 Task: Look for space in Slantsy, Russia from 8th June, 2023 to 12th June, 2023 for 2 adults in price range Rs.8000 to Rs.16000. Place can be private room with 1  bedroom having 1 bed and 1 bathroom. Property type can be flatguest house, hotel. Booking option can be shelf check-in. Required host language is English.
Action: Mouse moved to (598, 117)
Screenshot: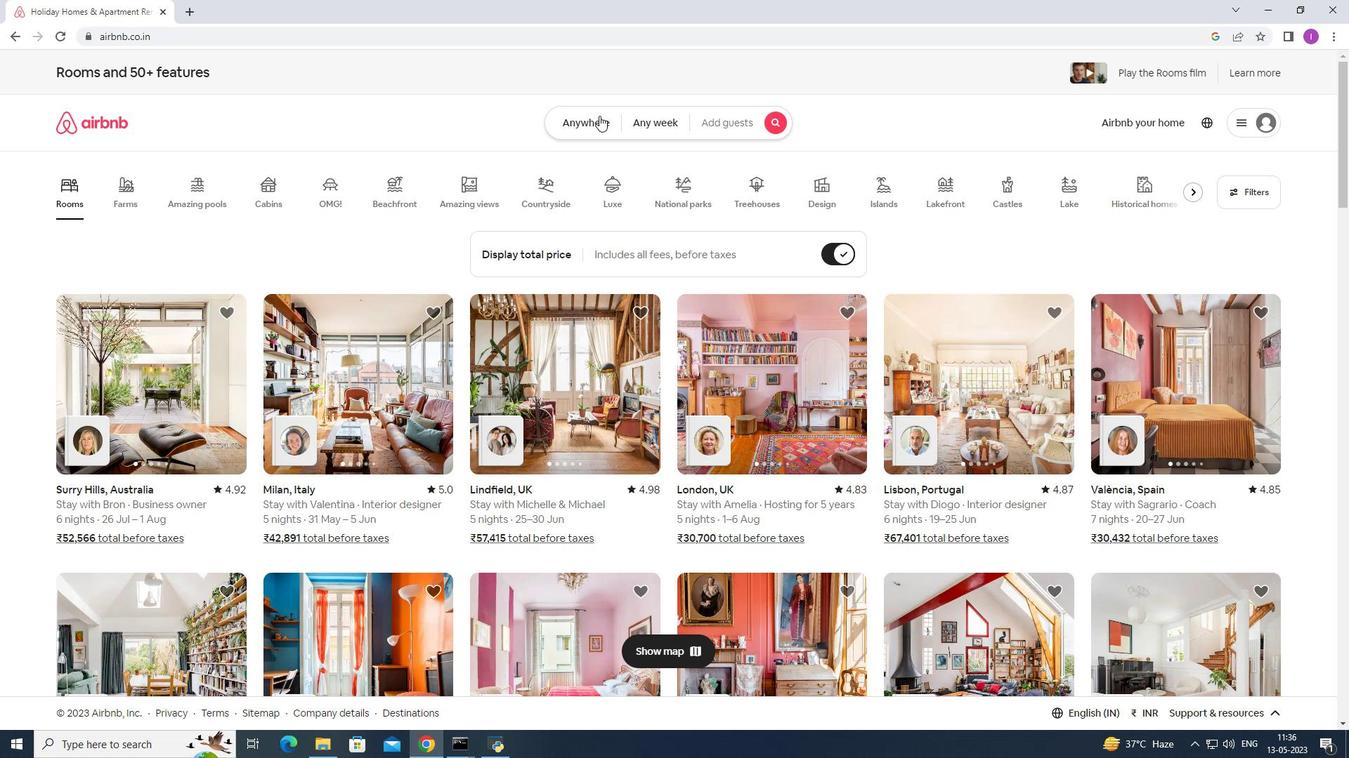 
Action: Mouse pressed left at (598, 117)
Screenshot: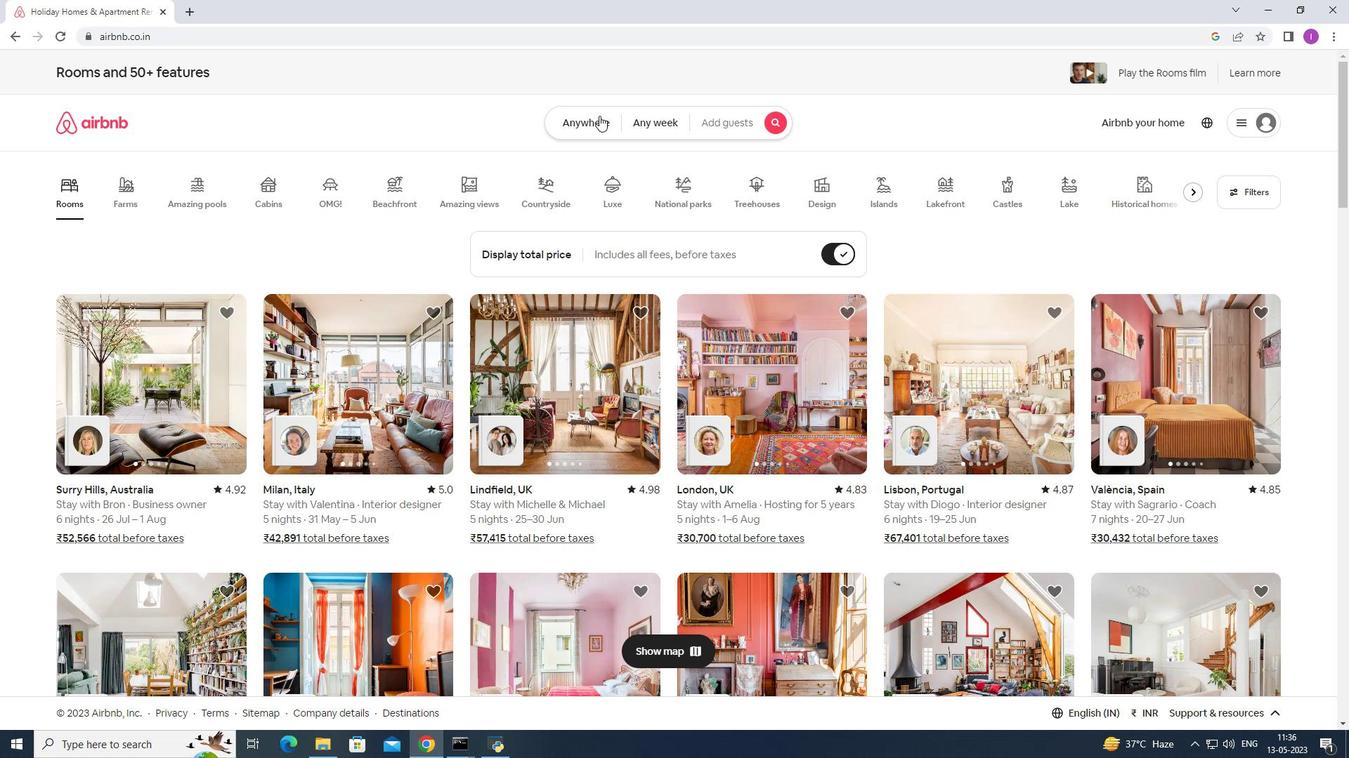 
Action: Mouse moved to (536, 171)
Screenshot: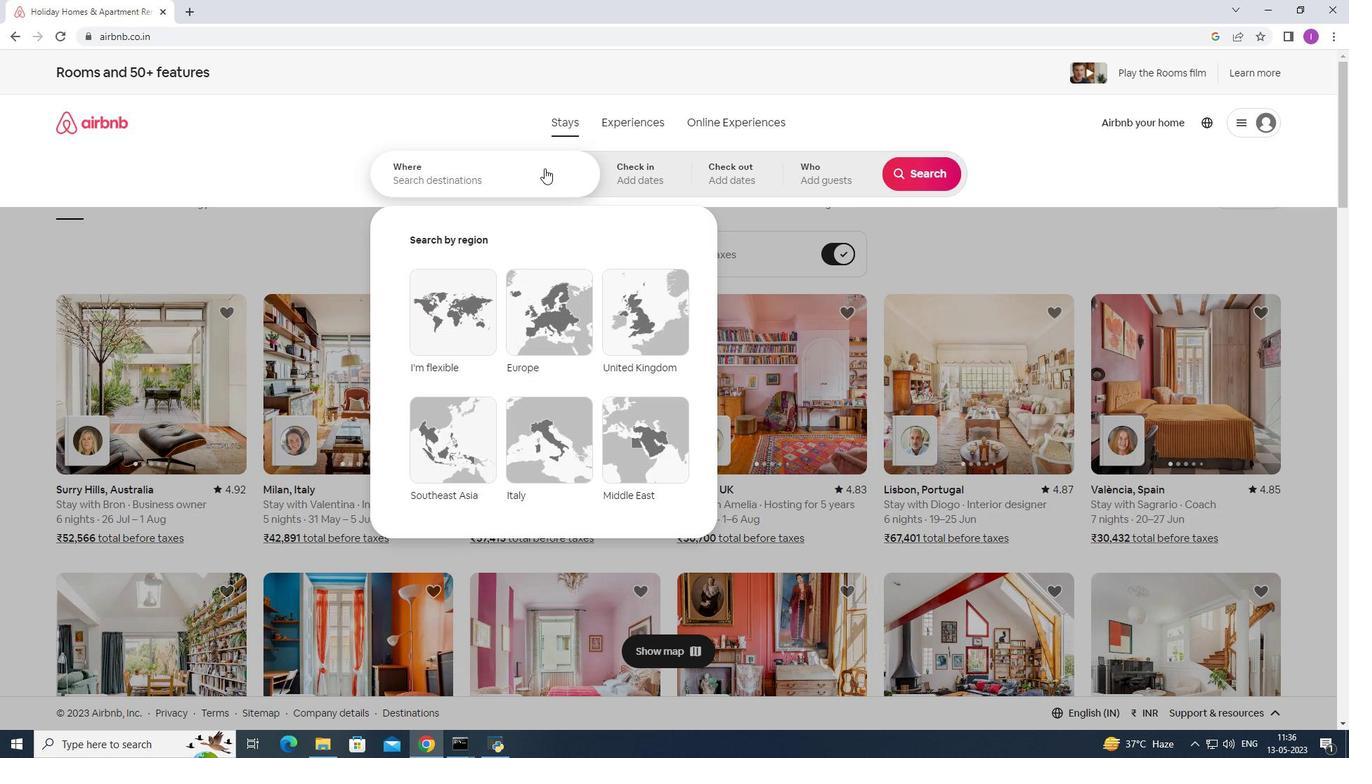 
Action: Mouse pressed left at (536, 171)
Screenshot: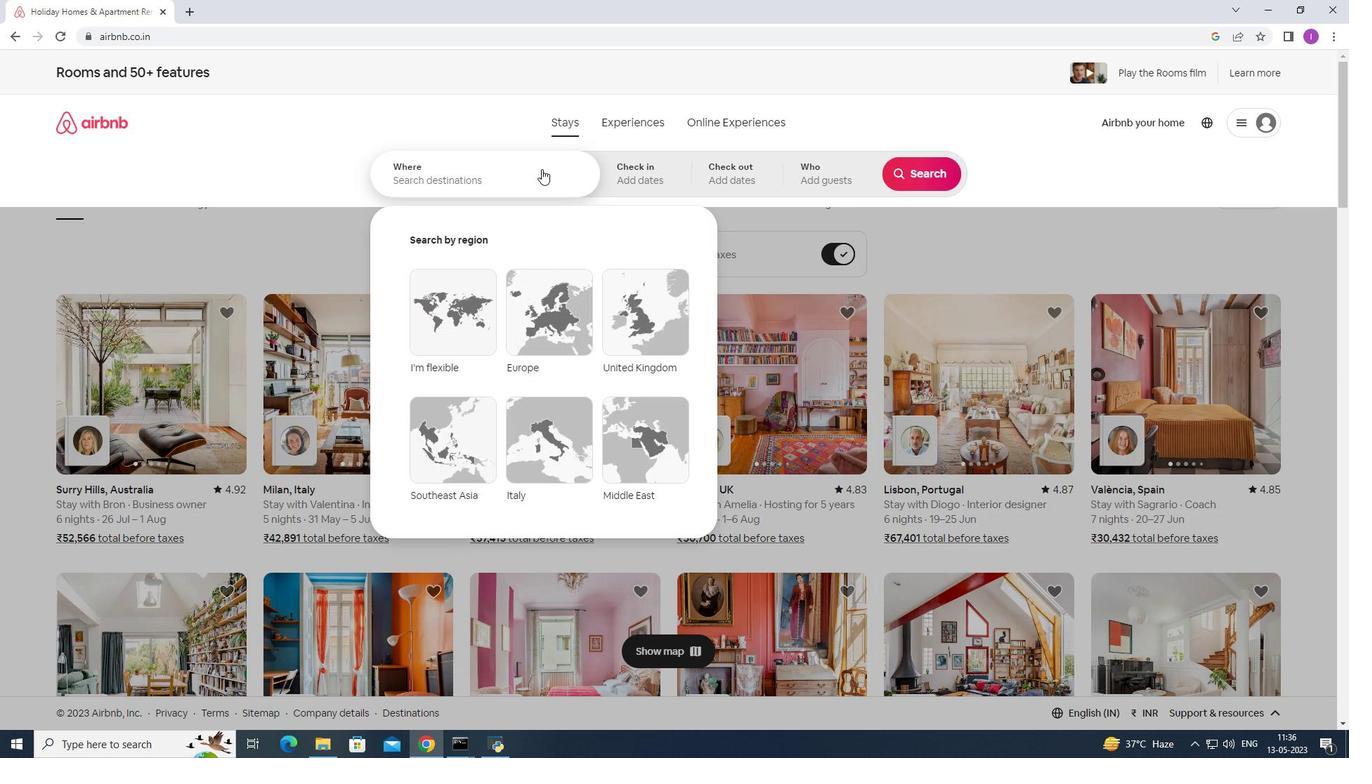 
Action: Mouse moved to (598, 165)
Screenshot: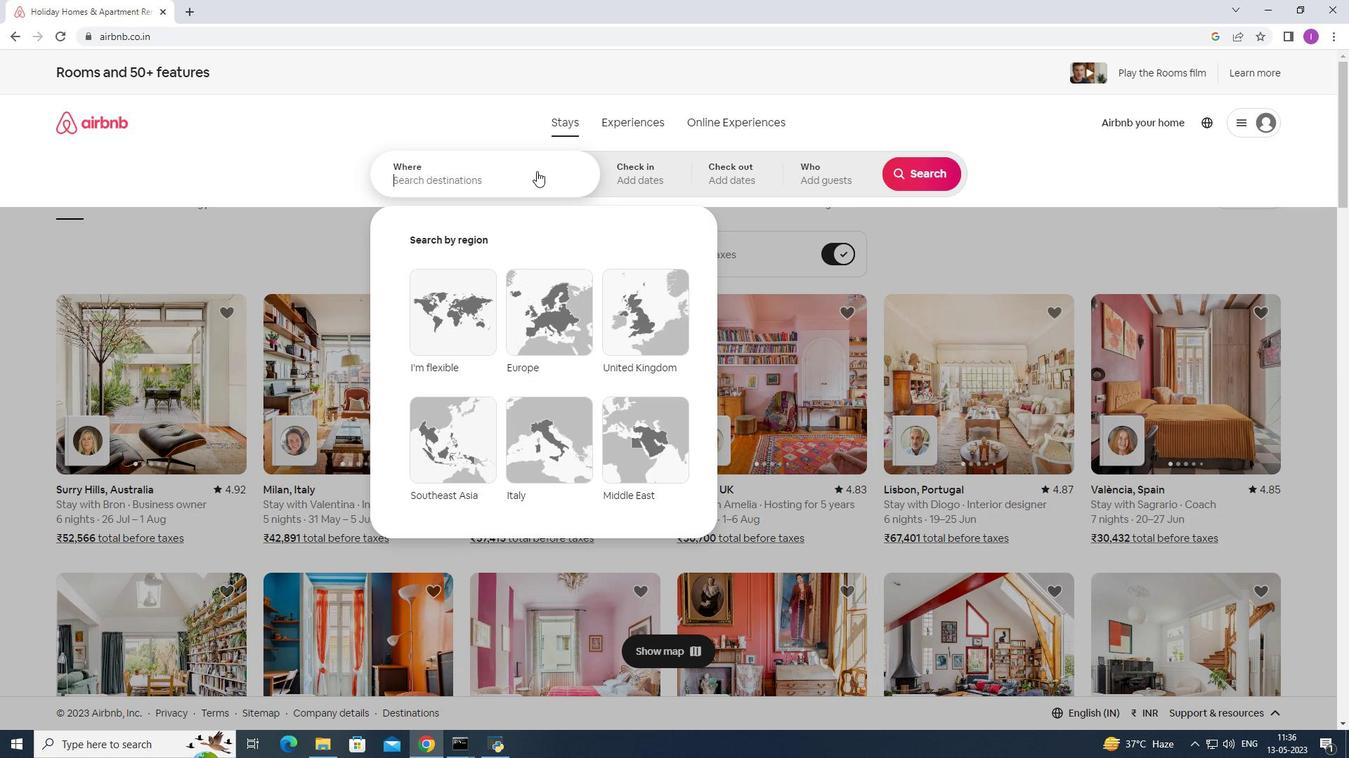 
Action: Key pressed <Key.shift>Slantsy,
Screenshot: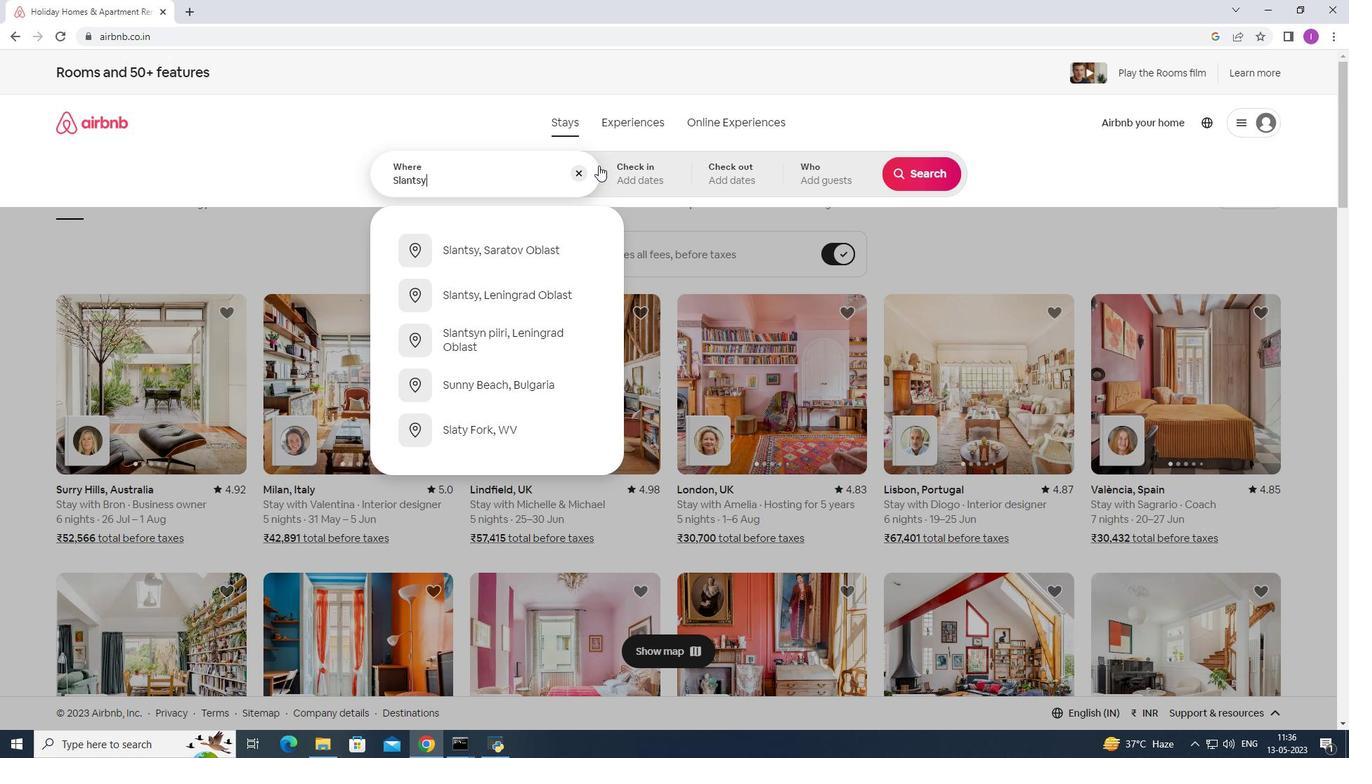 
Action: Mouse moved to (599, 165)
Screenshot: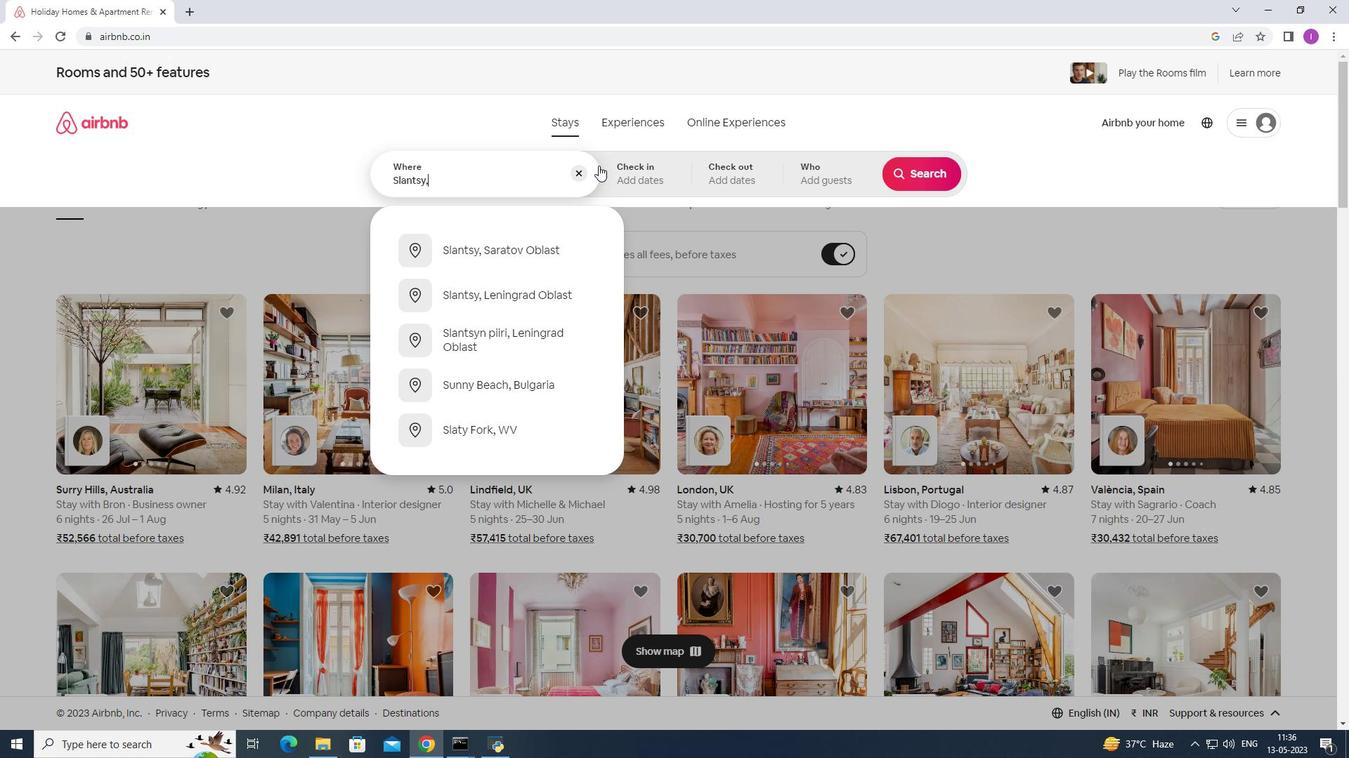 
Action: Key pressed <Key.shift>Russia
Screenshot: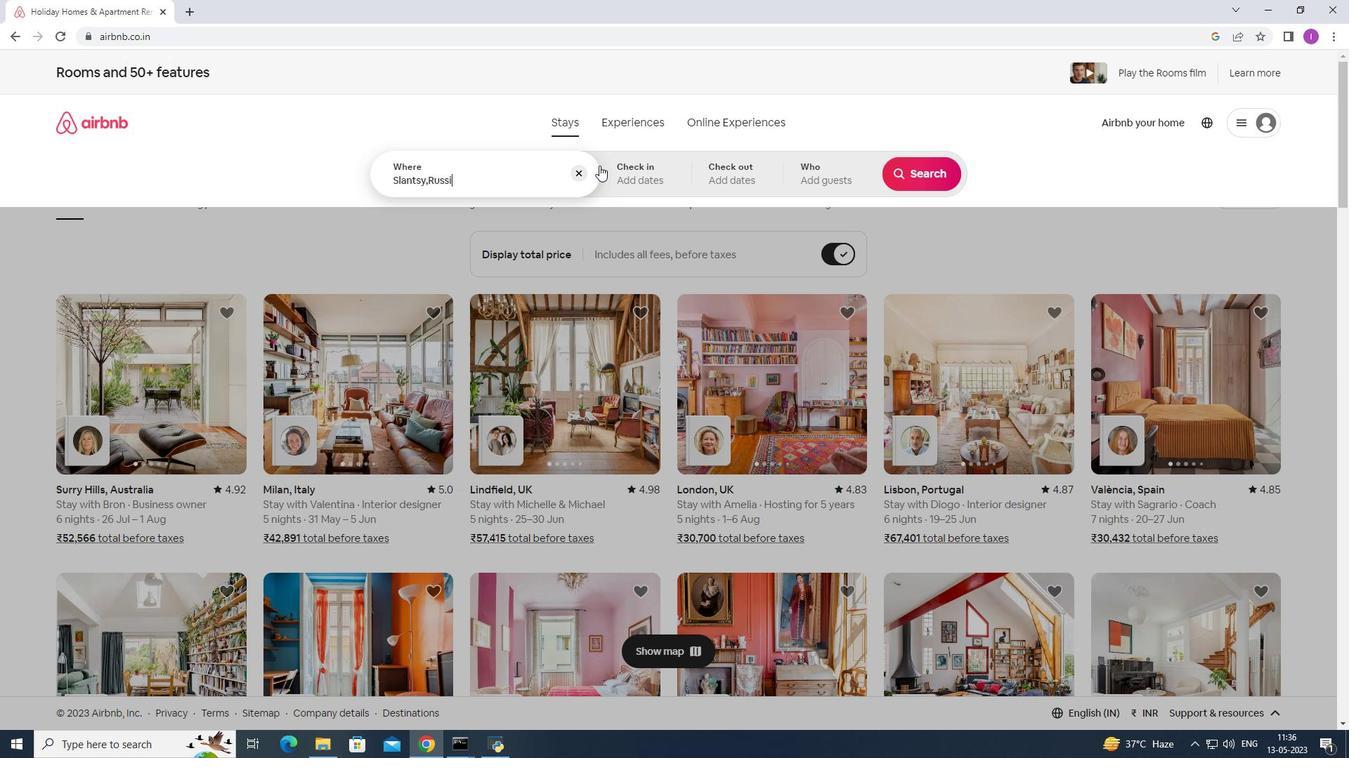 
Action: Mouse moved to (619, 171)
Screenshot: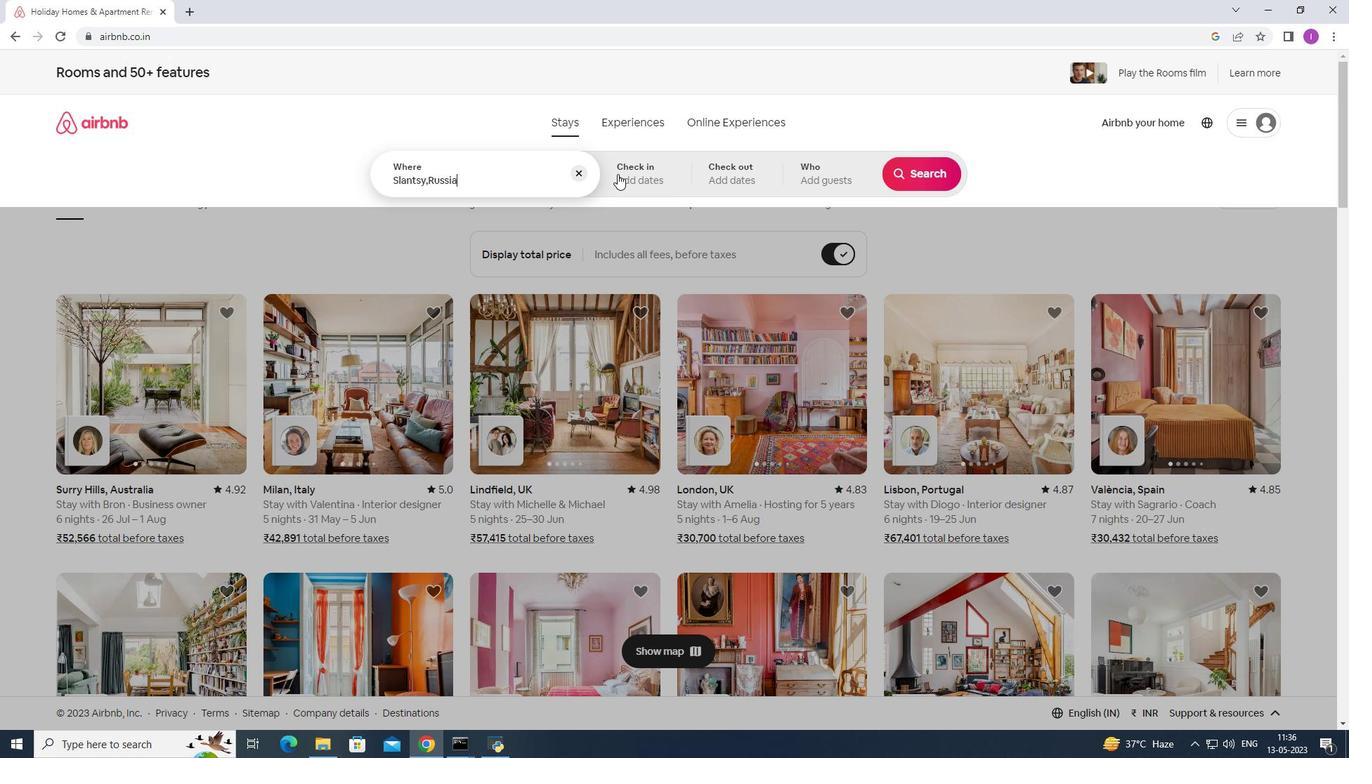 
Action: Mouse pressed left at (619, 171)
Screenshot: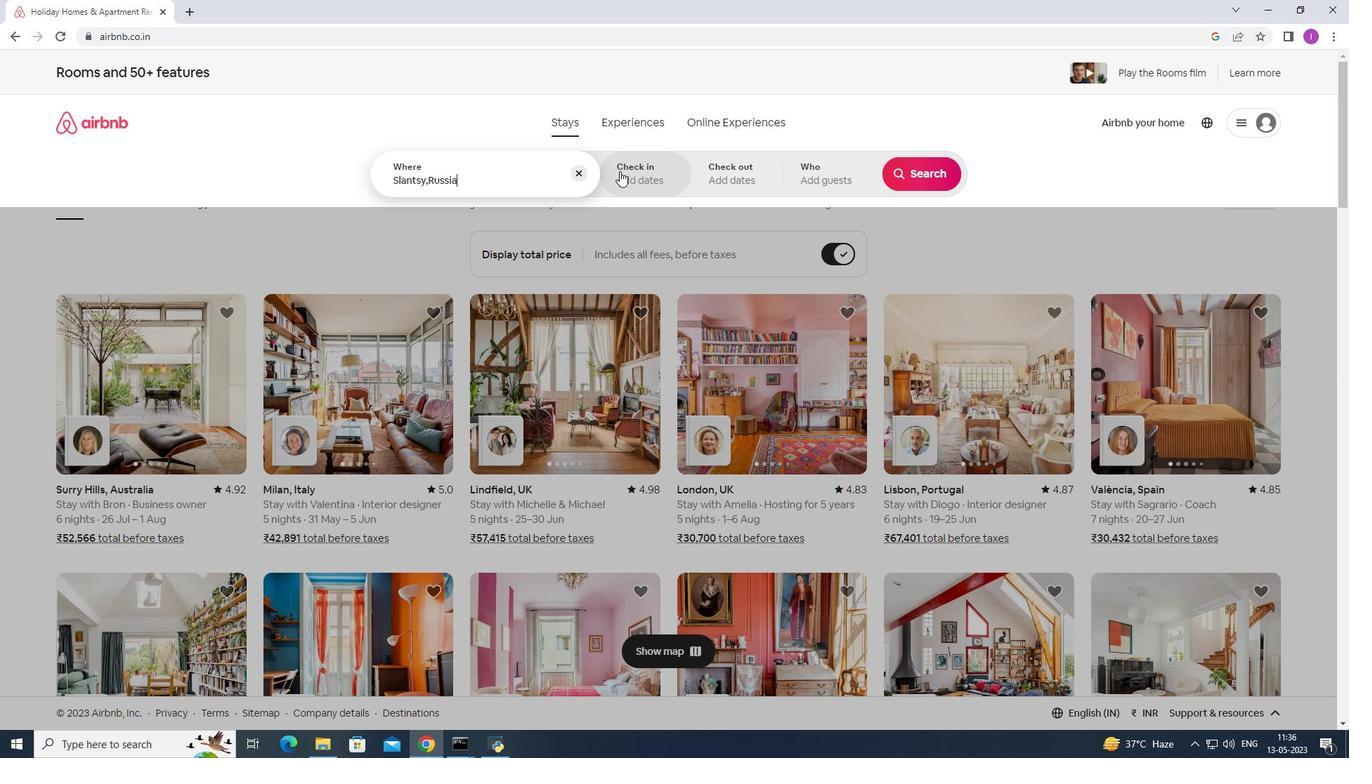 
Action: Mouse moved to (847, 381)
Screenshot: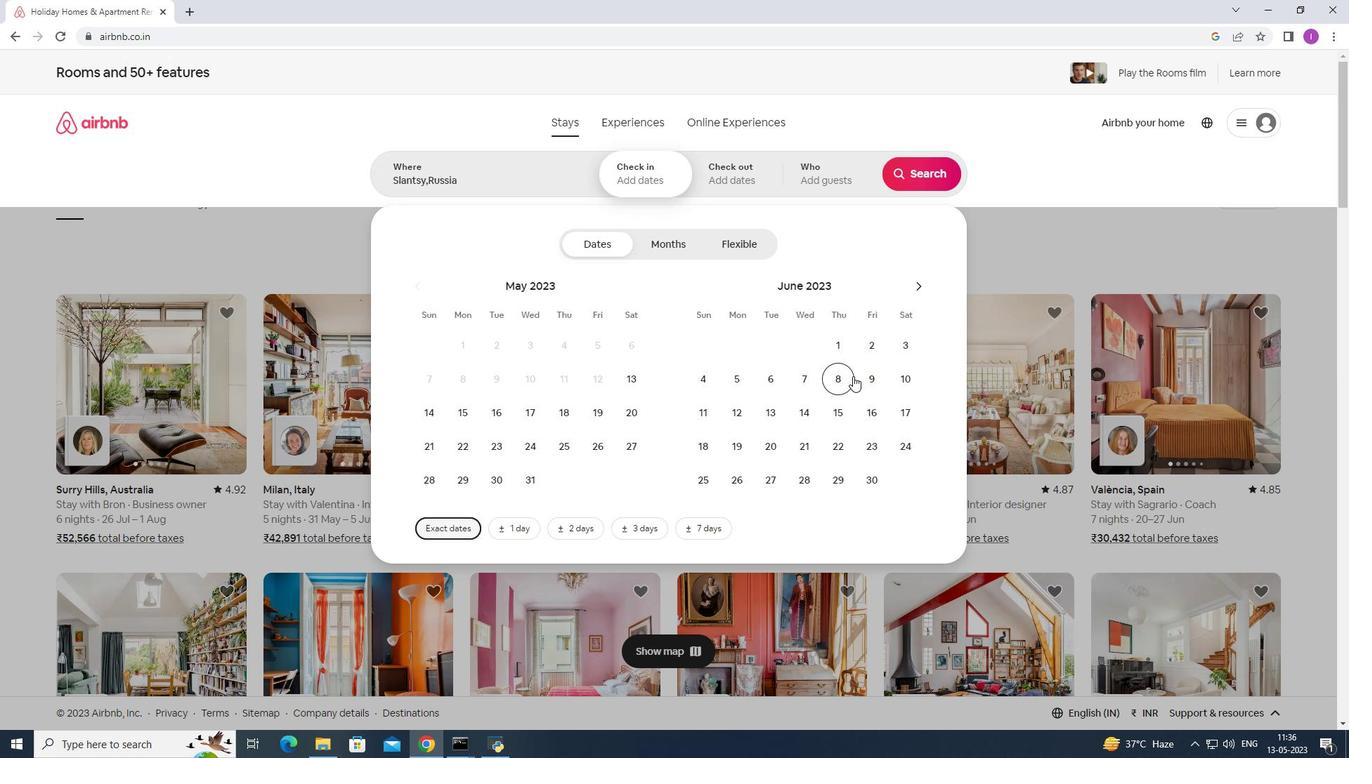 
Action: Mouse pressed left at (847, 381)
Screenshot: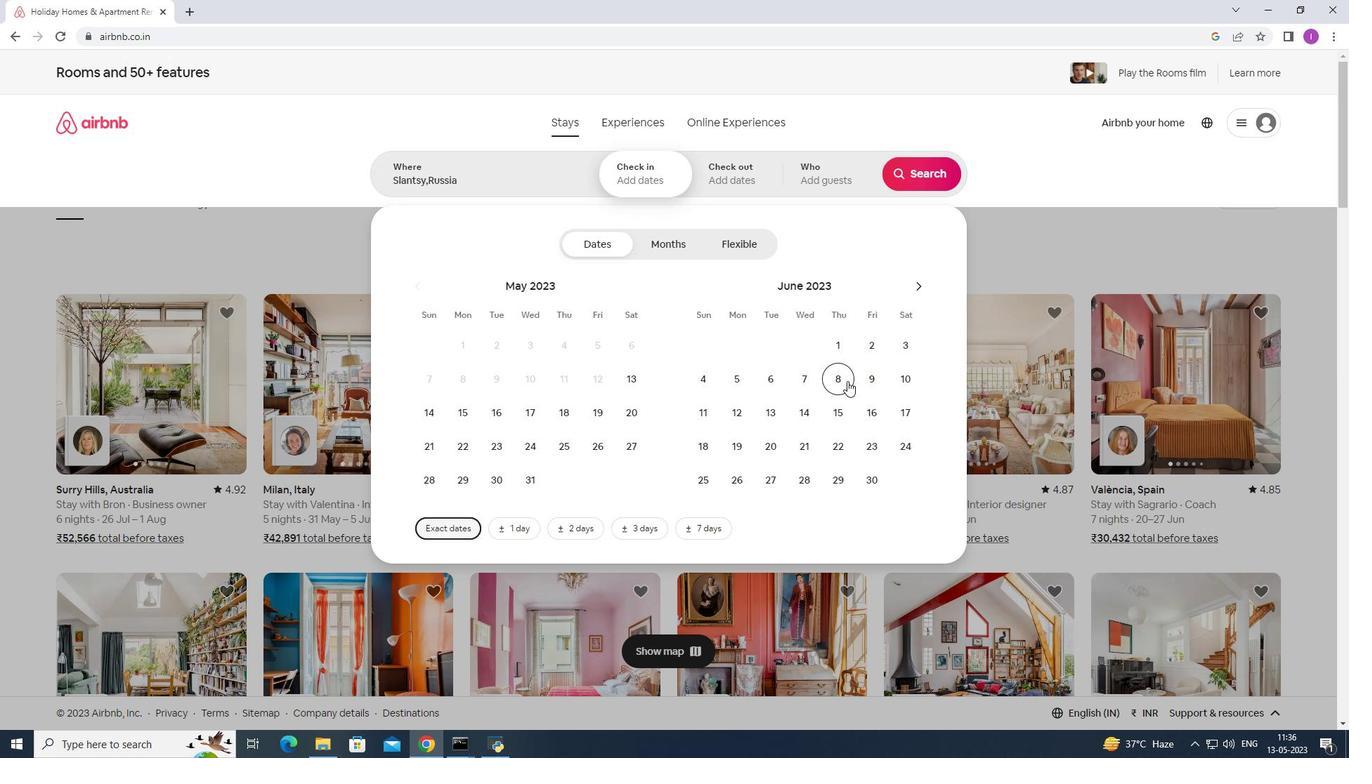 
Action: Mouse moved to (745, 417)
Screenshot: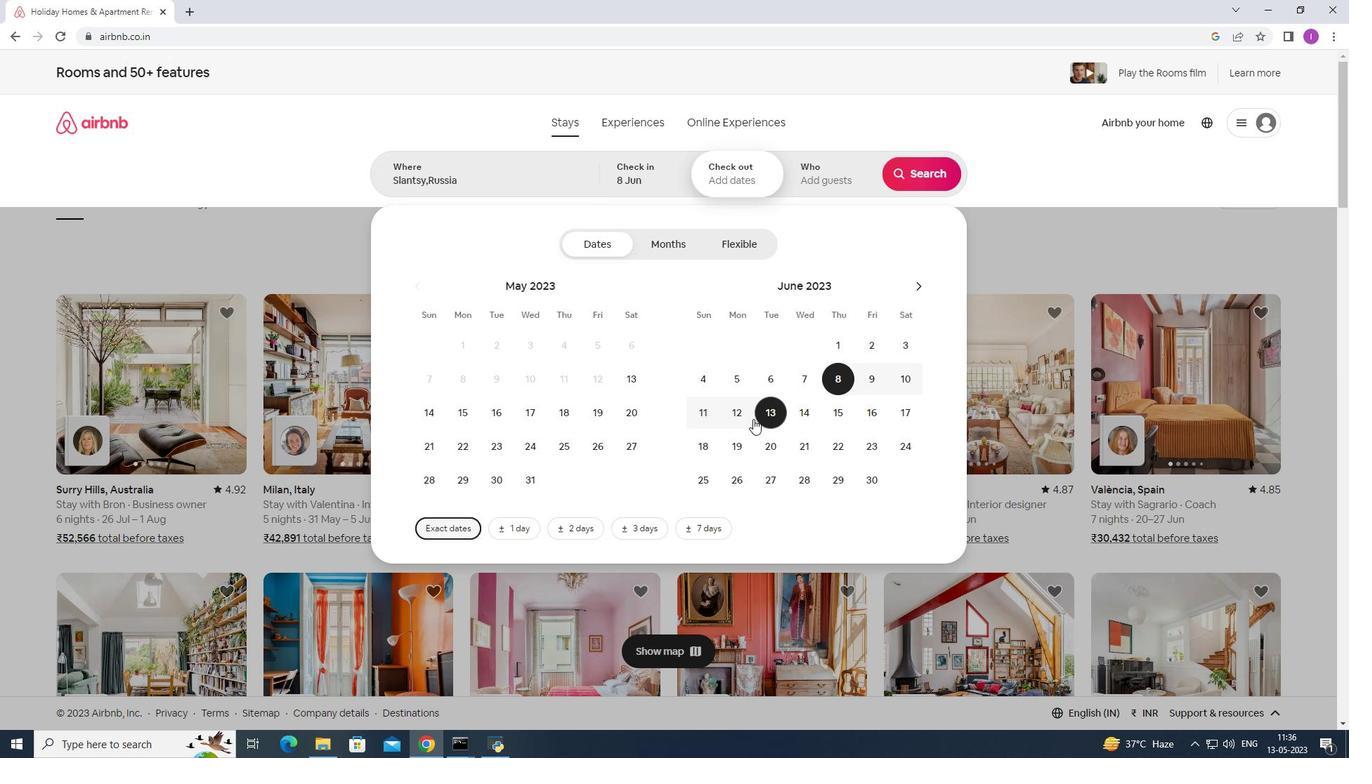 
Action: Mouse pressed left at (745, 417)
Screenshot: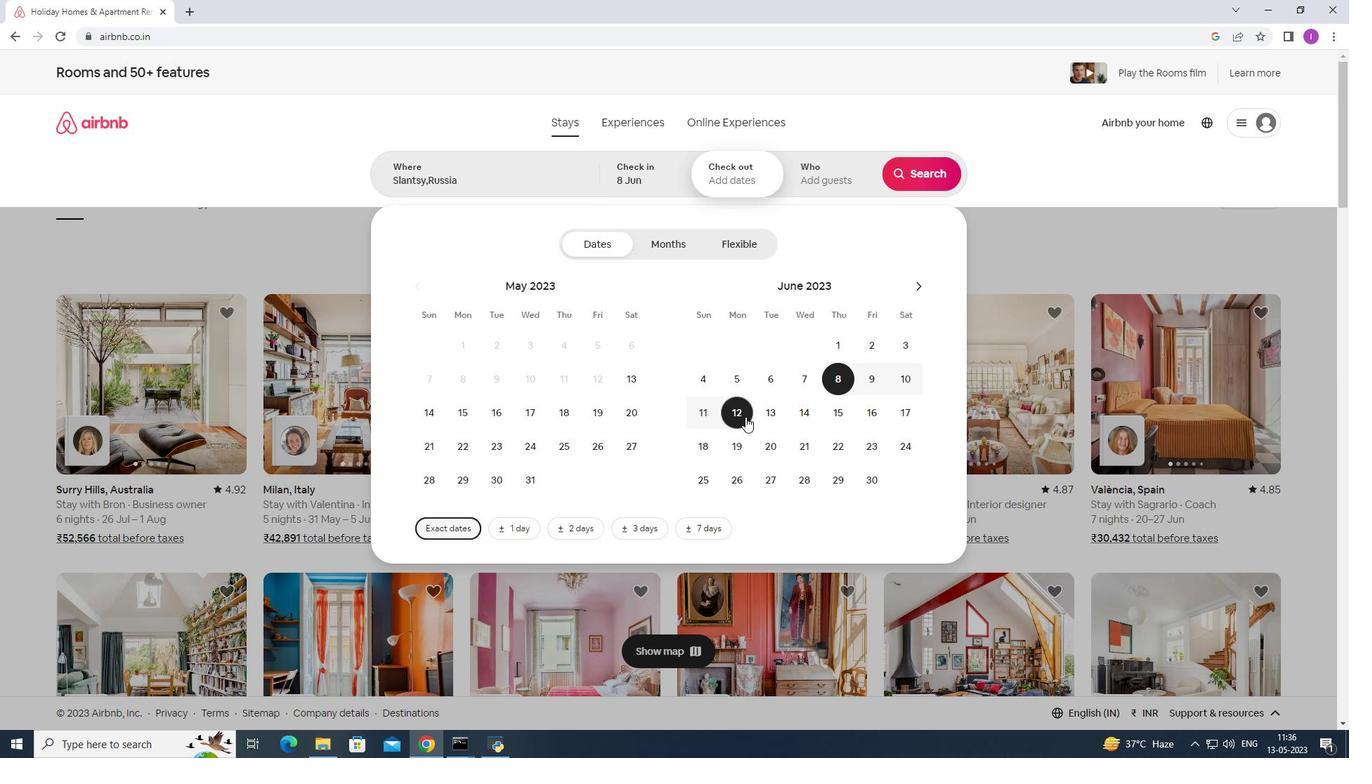 
Action: Mouse moved to (835, 172)
Screenshot: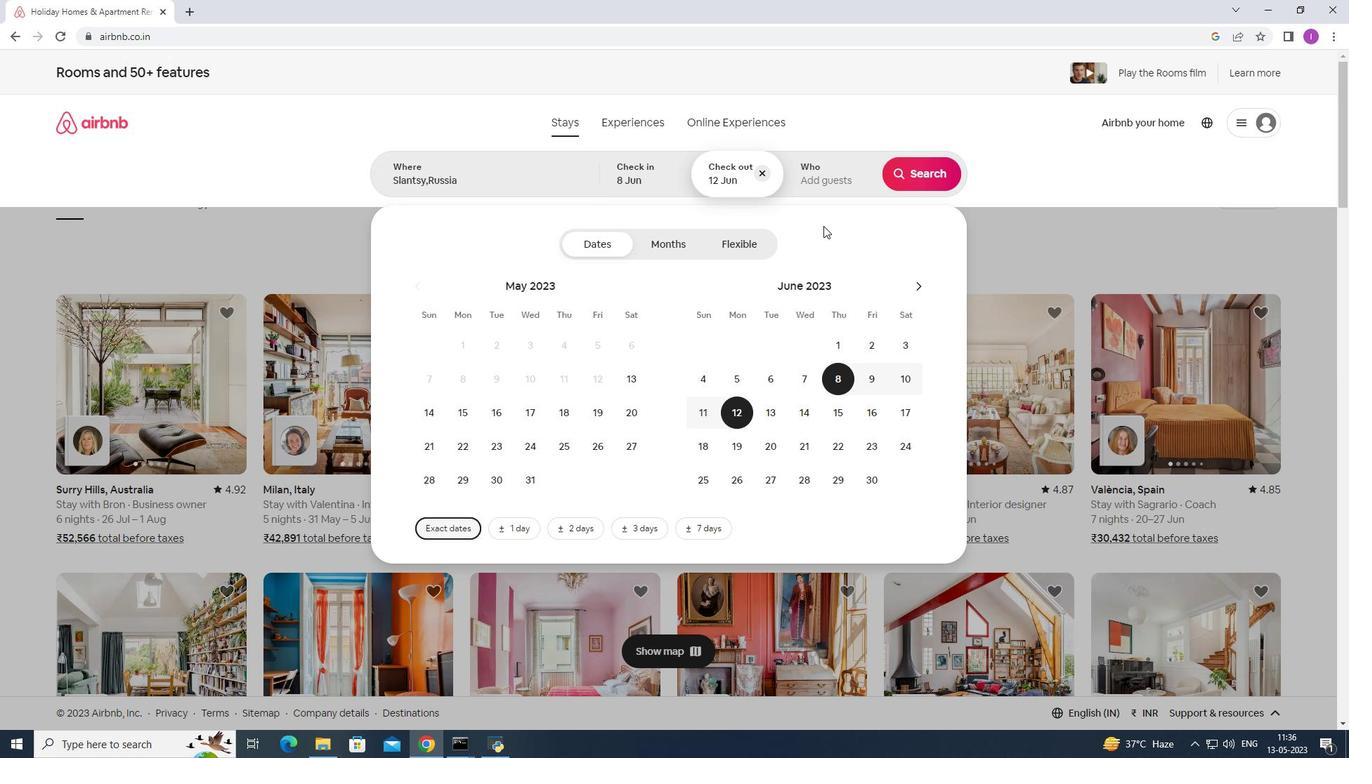 
Action: Mouse pressed left at (835, 172)
Screenshot: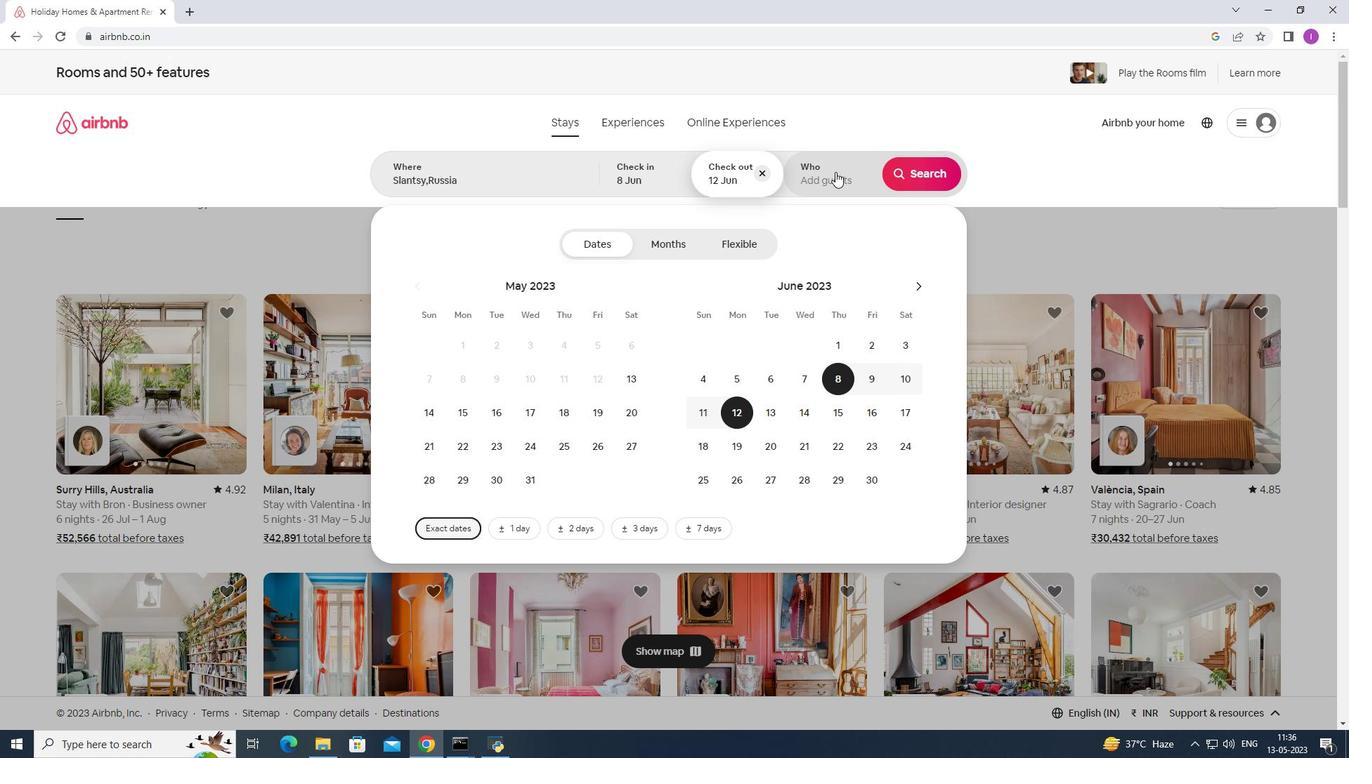 
Action: Mouse moved to (933, 251)
Screenshot: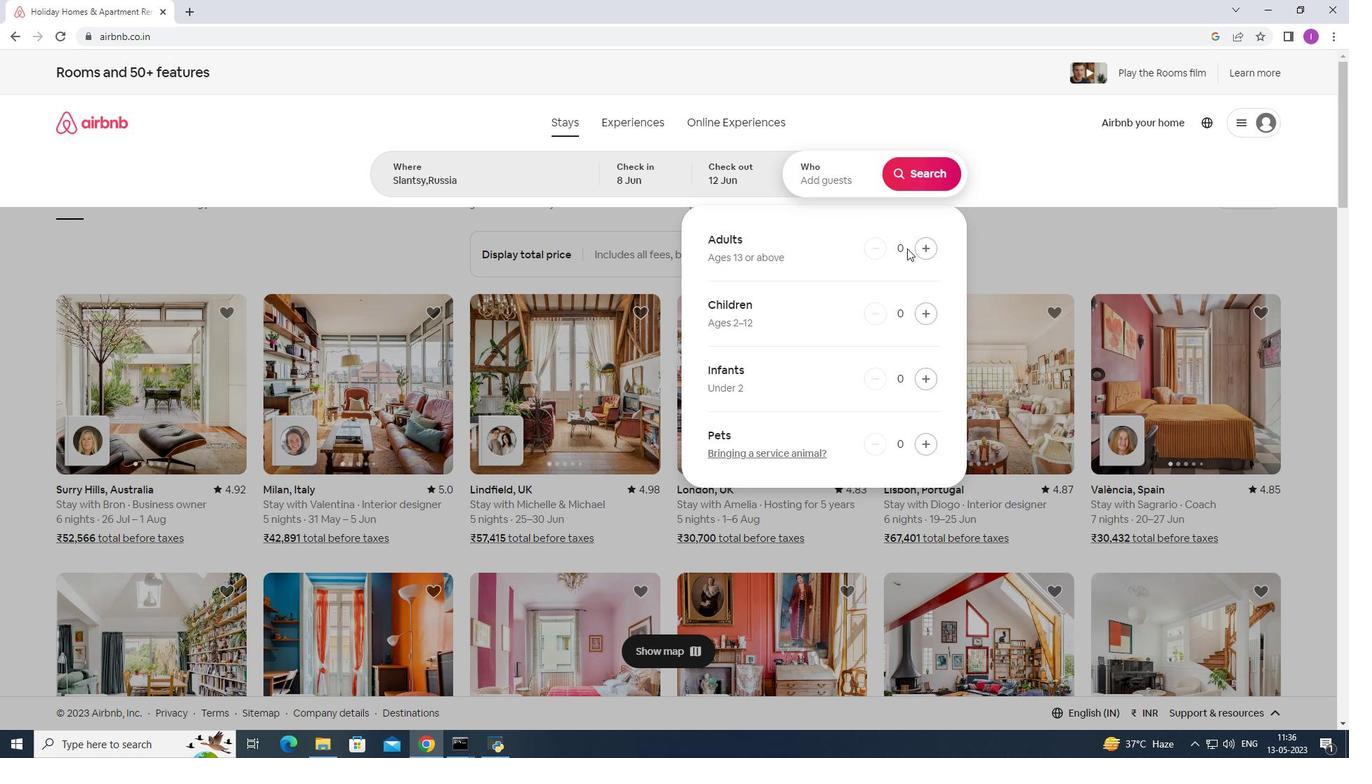 
Action: Mouse pressed left at (933, 251)
Screenshot: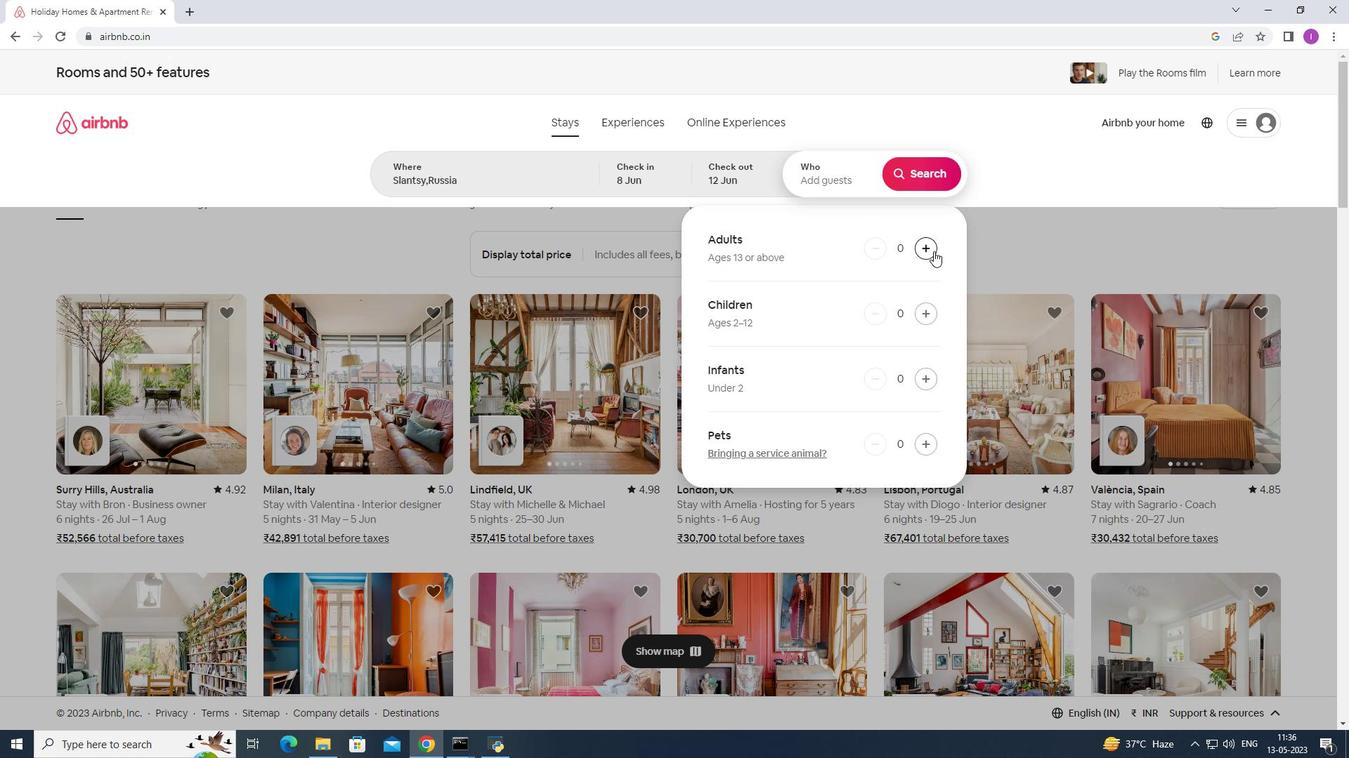 
Action: Mouse pressed left at (933, 251)
Screenshot: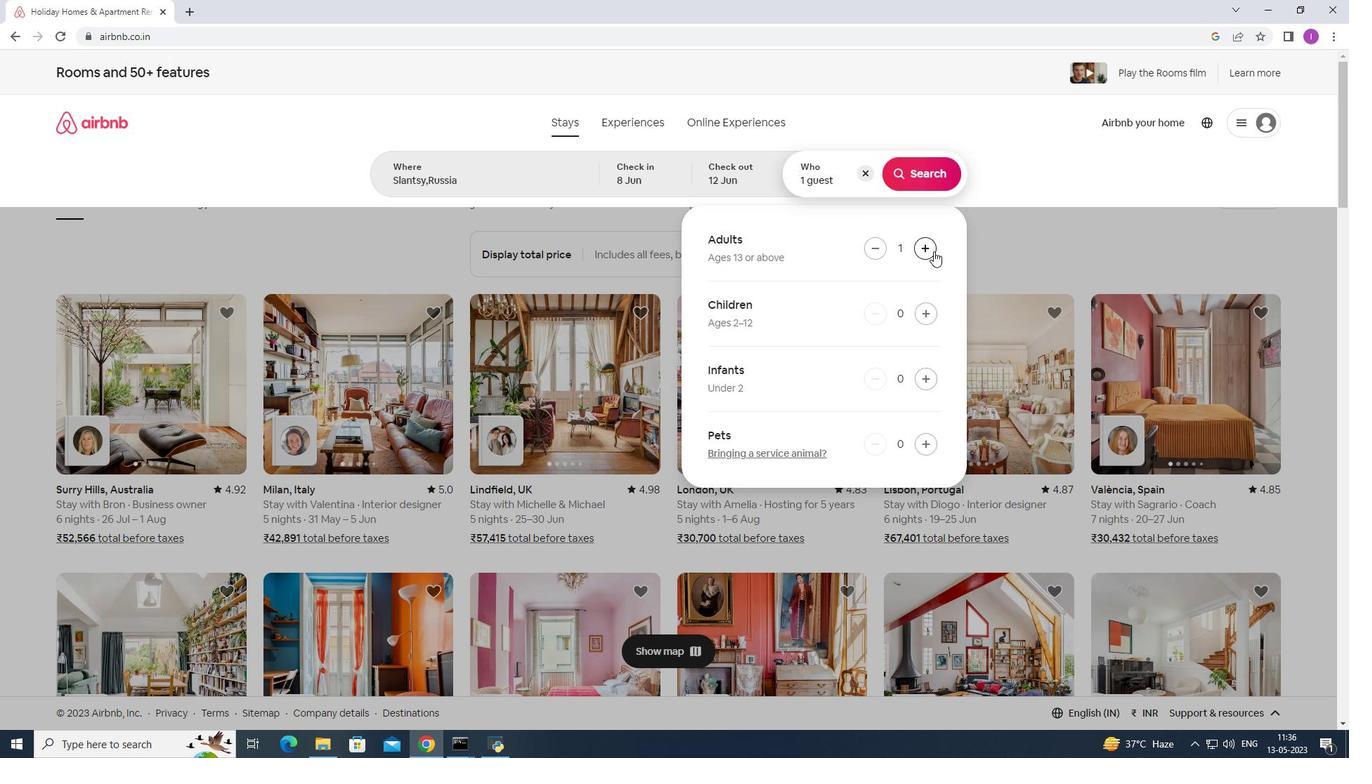 
Action: Mouse pressed left at (933, 251)
Screenshot: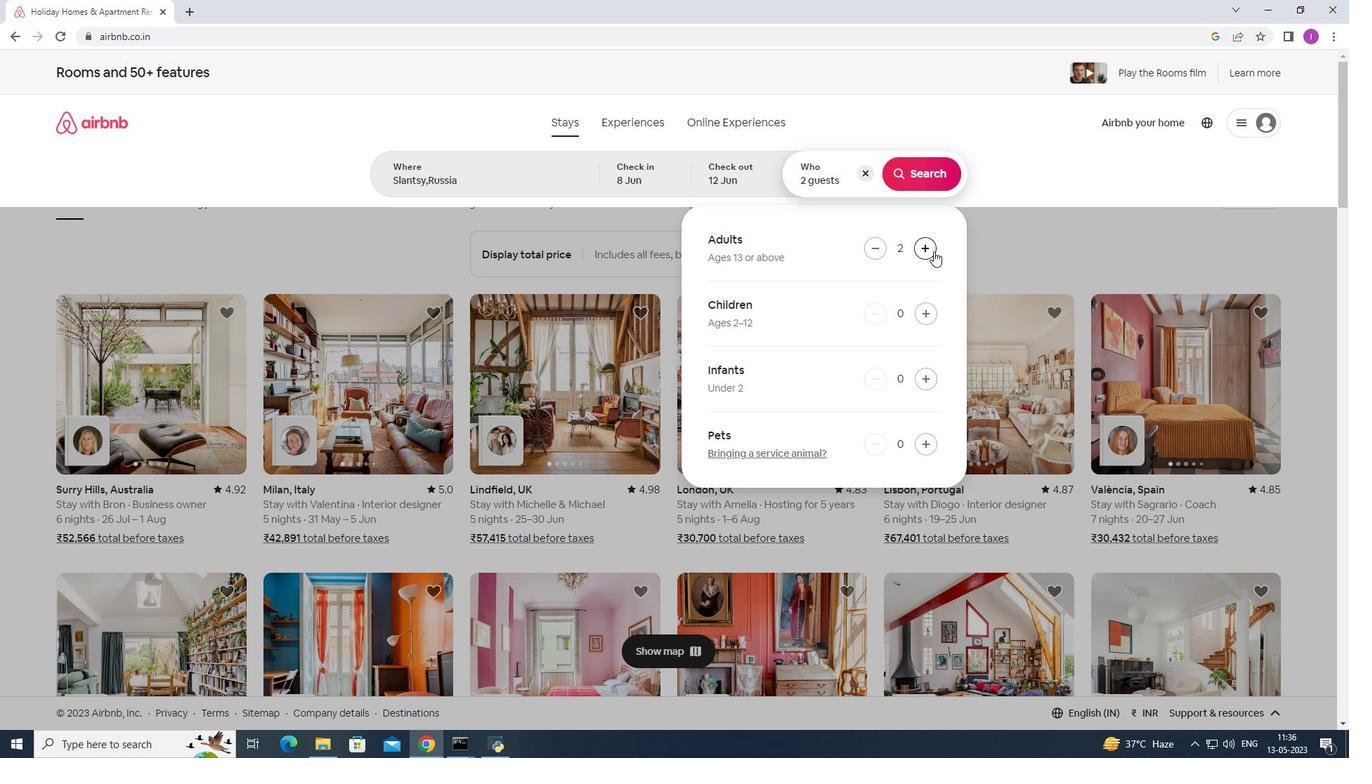 
Action: Mouse moved to (877, 252)
Screenshot: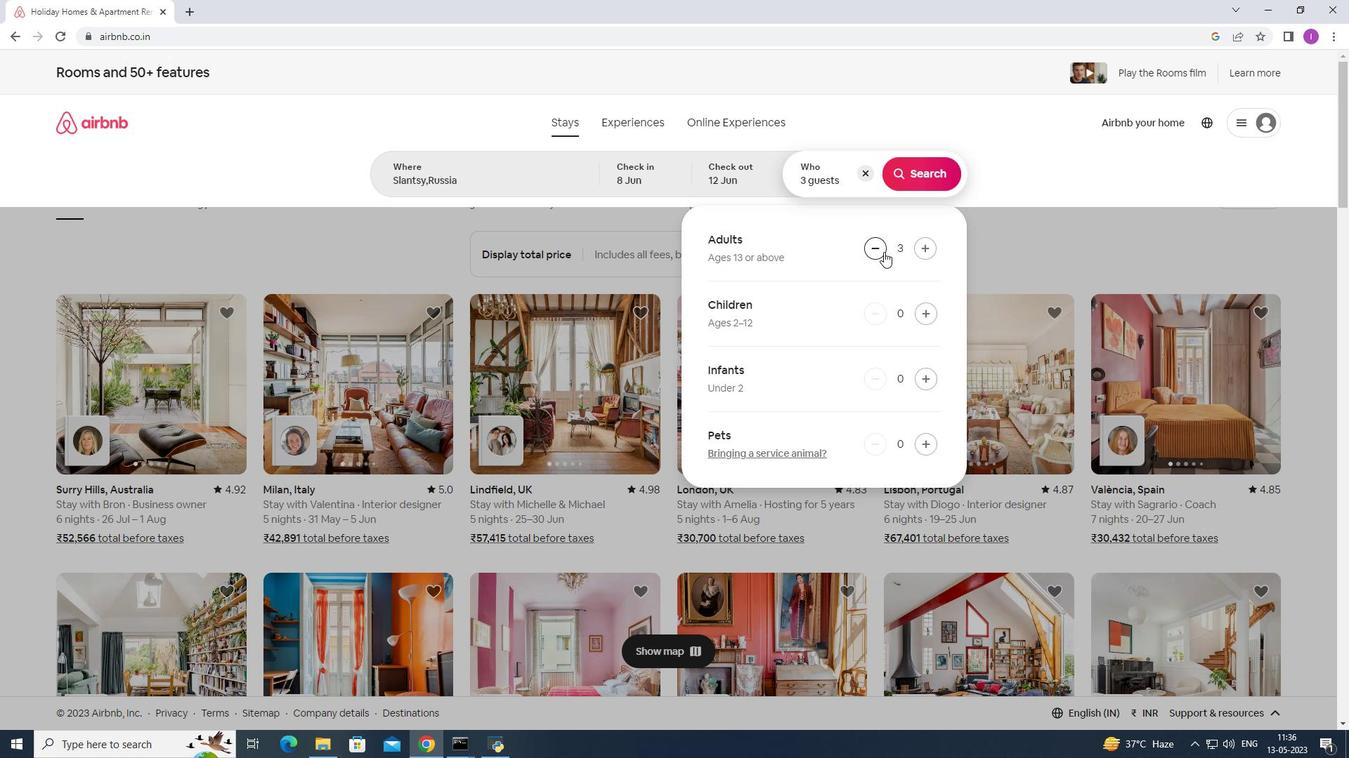 
Action: Mouse pressed left at (877, 252)
Screenshot: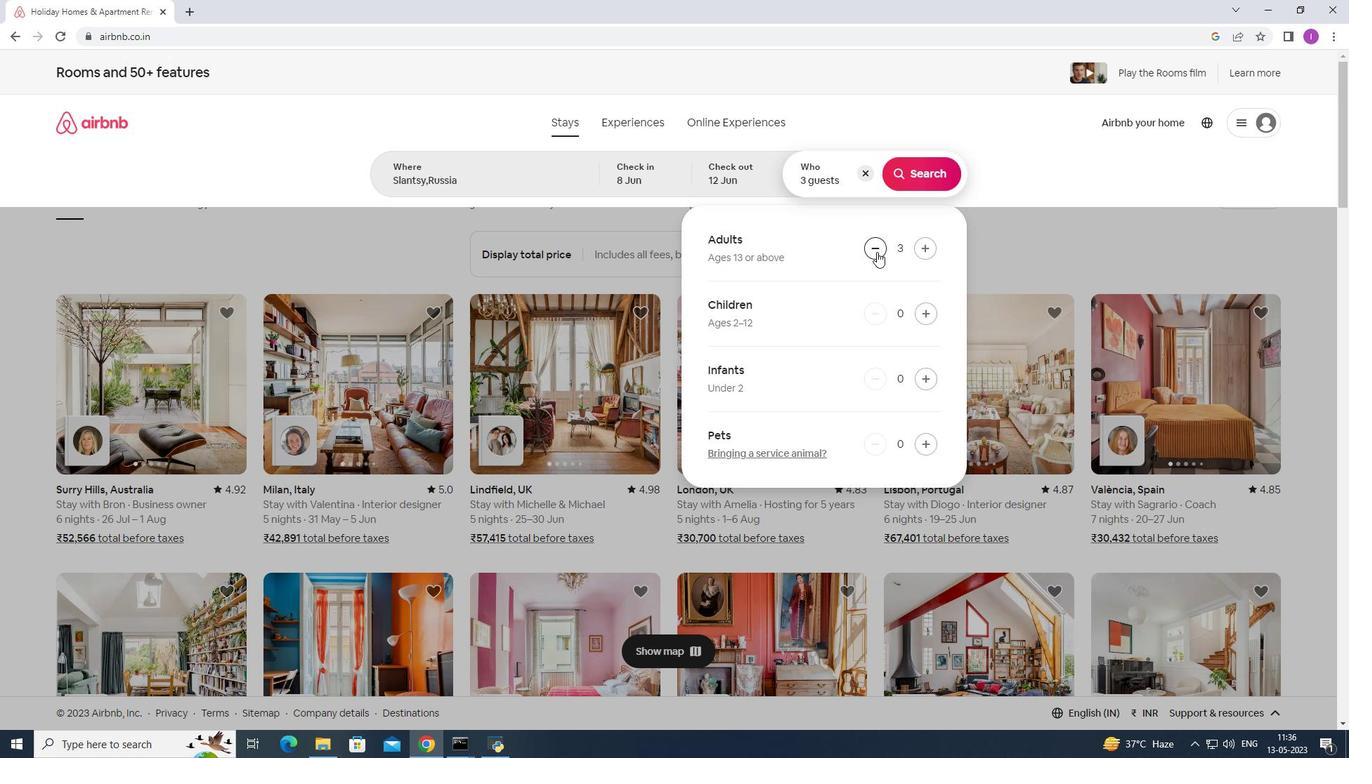 
Action: Mouse moved to (913, 172)
Screenshot: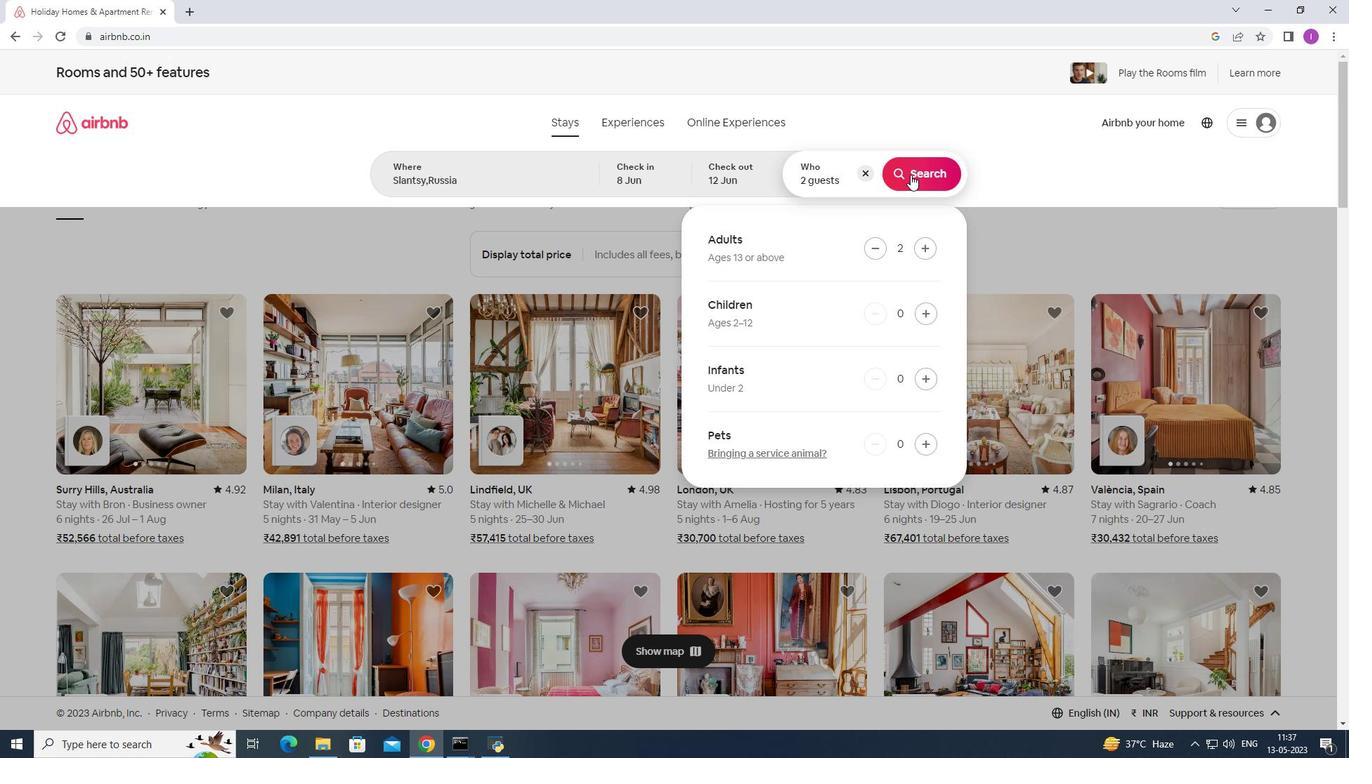 
Action: Mouse pressed left at (913, 172)
Screenshot: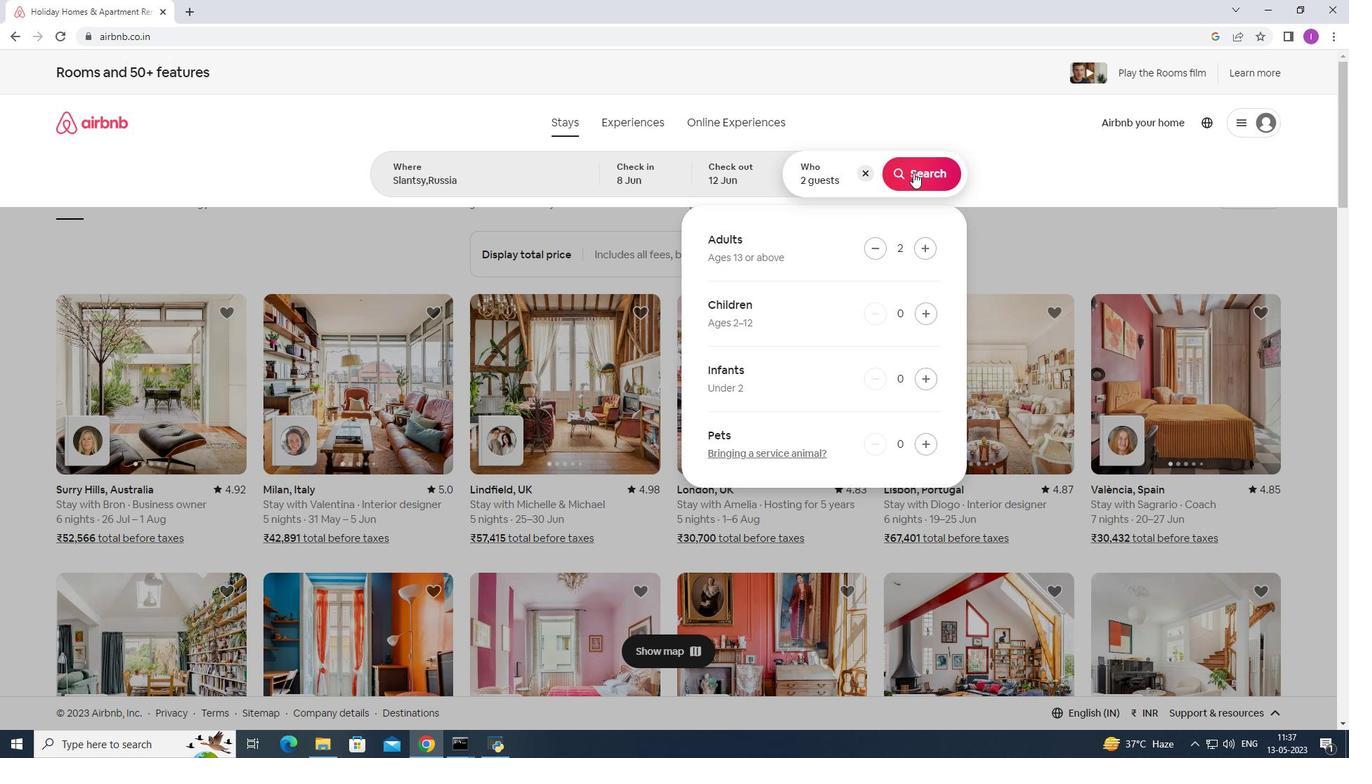 
Action: Mouse moved to (1285, 132)
Screenshot: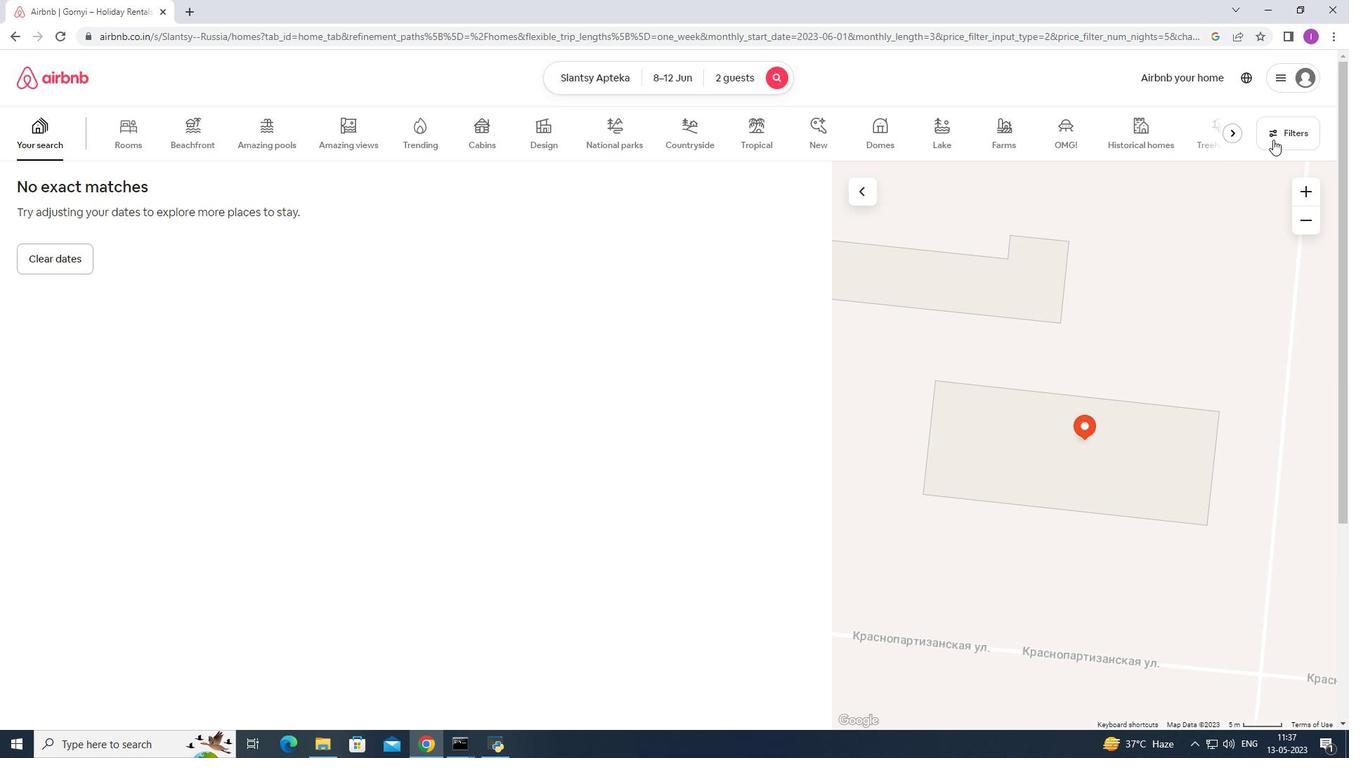 
Action: Mouse pressed left at (1285, 132)
Screenshot: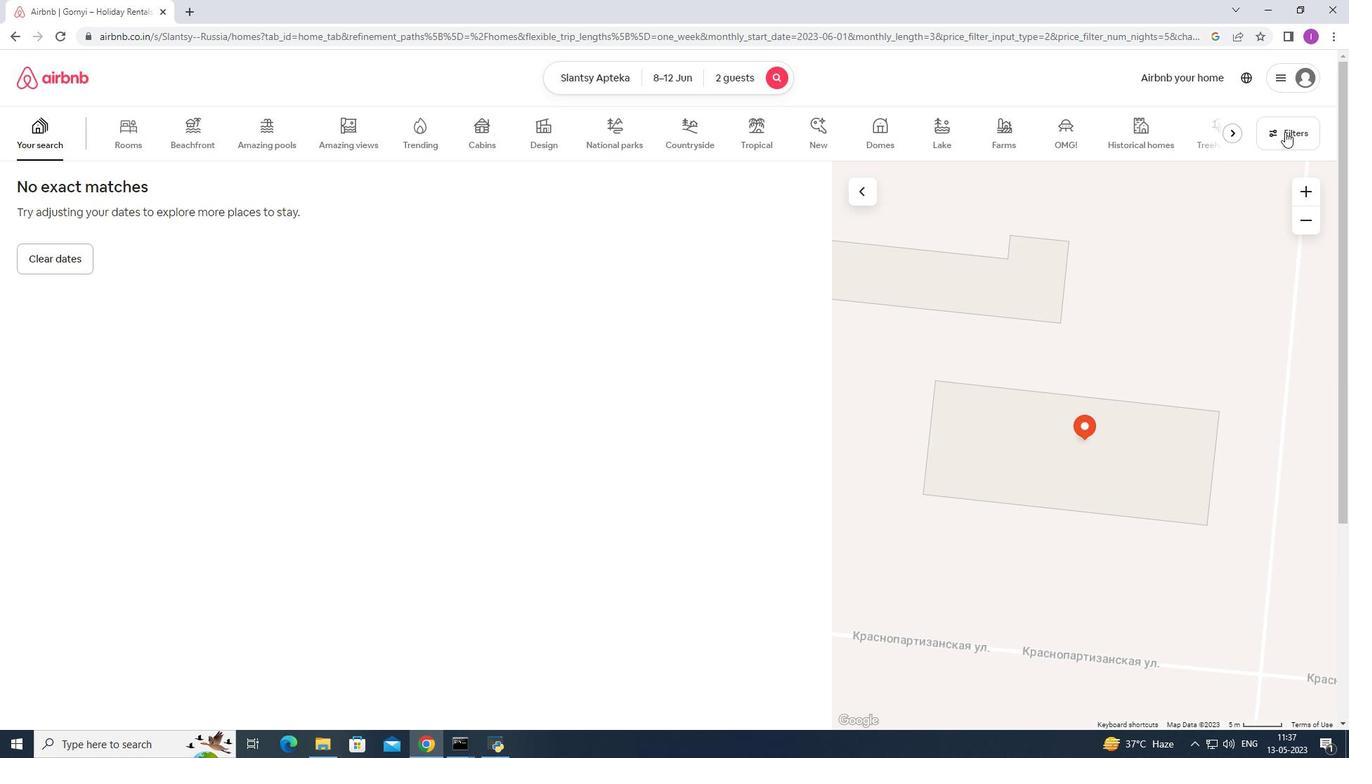 
Action: Mouse moved to (763, 482)
Screenshot: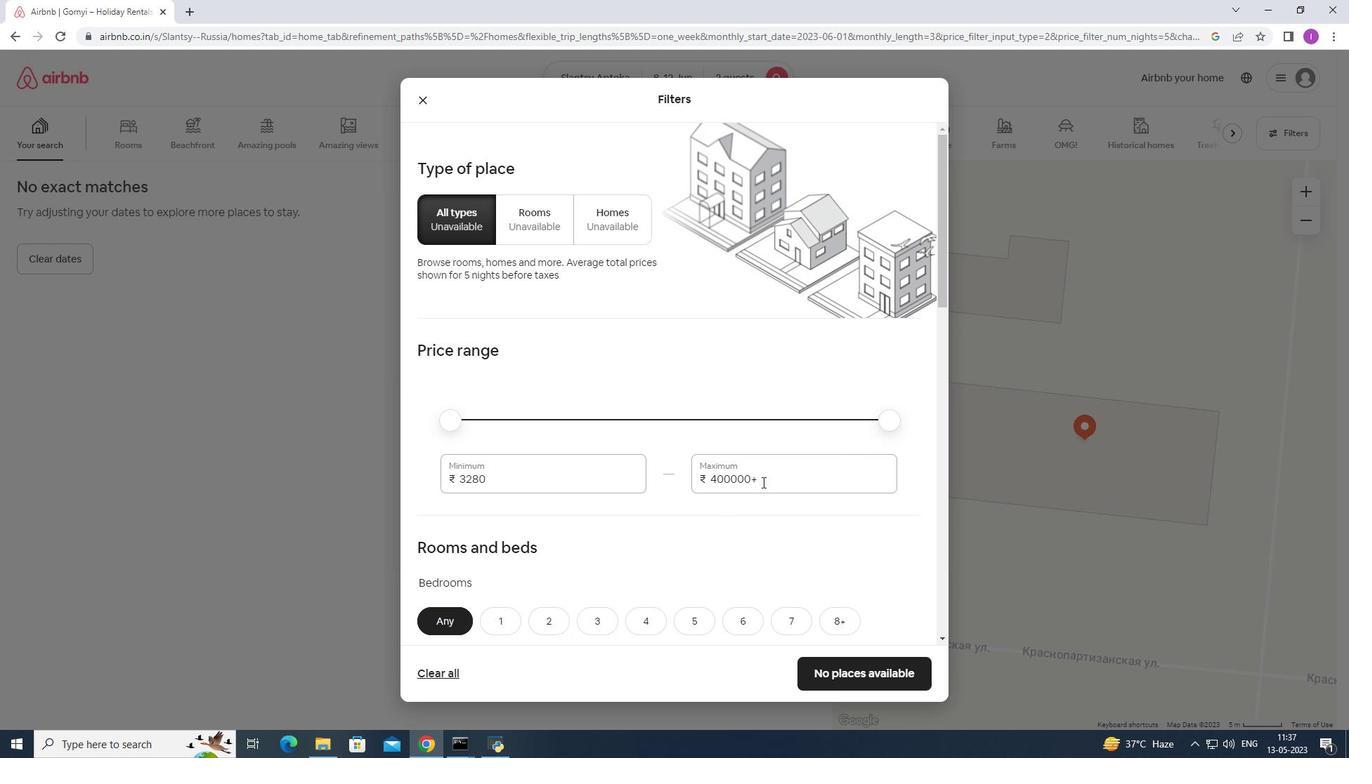 
Action: Mouse pressed left at (763, 482)
Screenshot: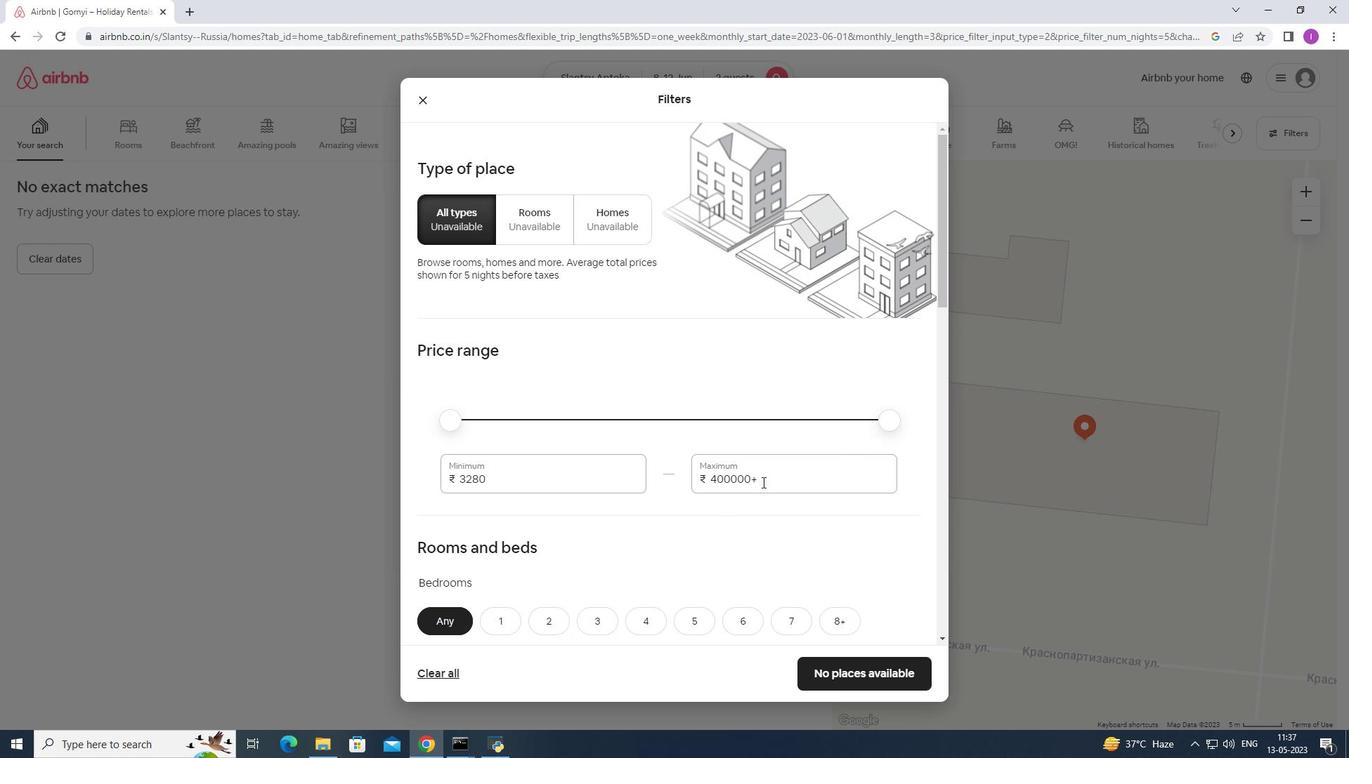 
Action: Mouse moved to (690, 494)
Screenshot: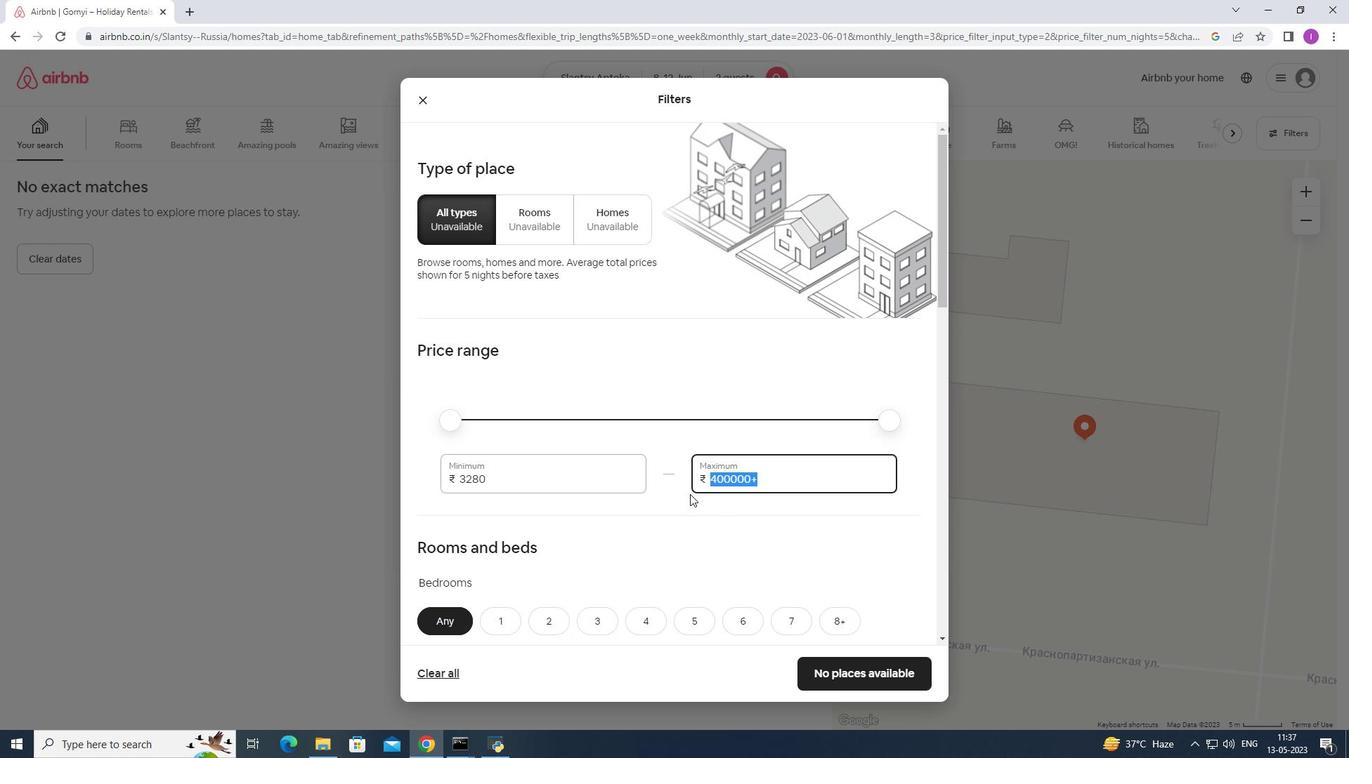 
Action: Key pressed 8000
Screenshot: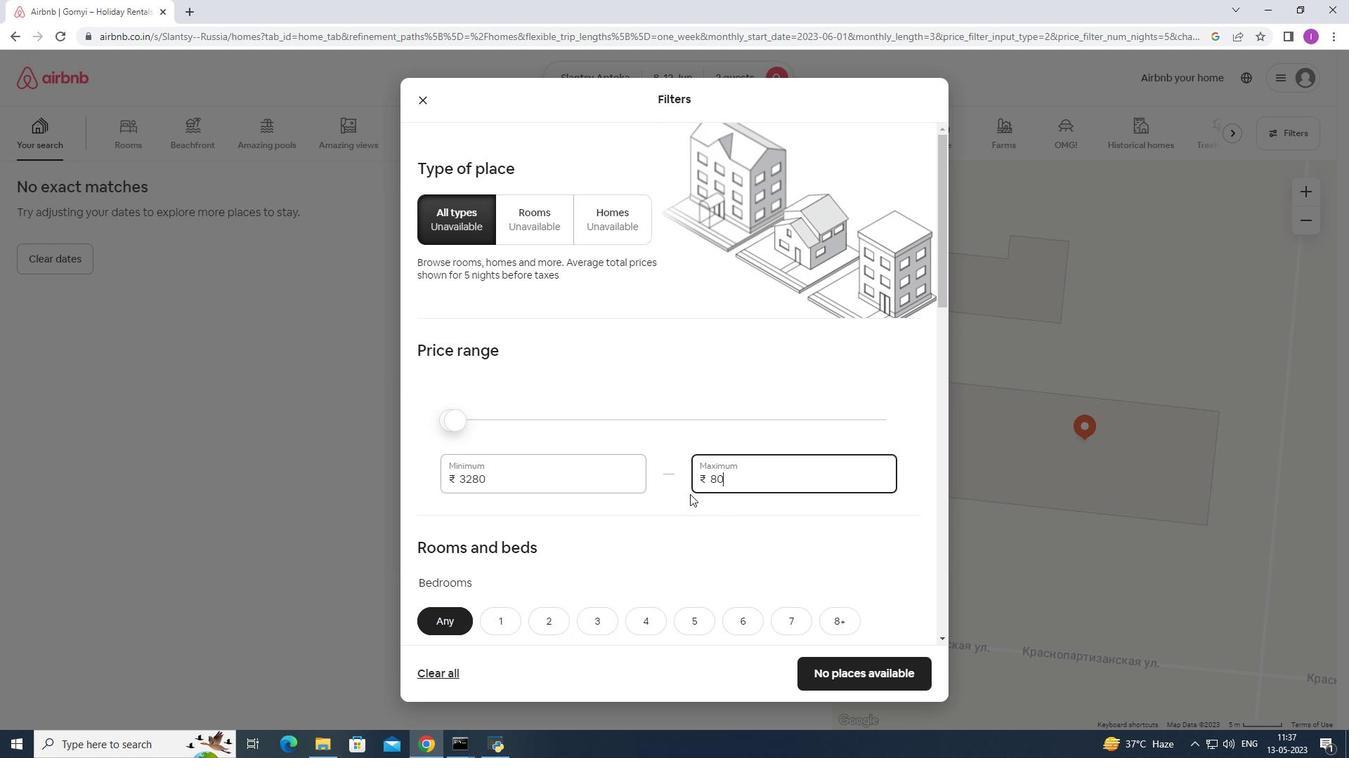 
Action: Mouse moved to (527, 484)
Screenshot: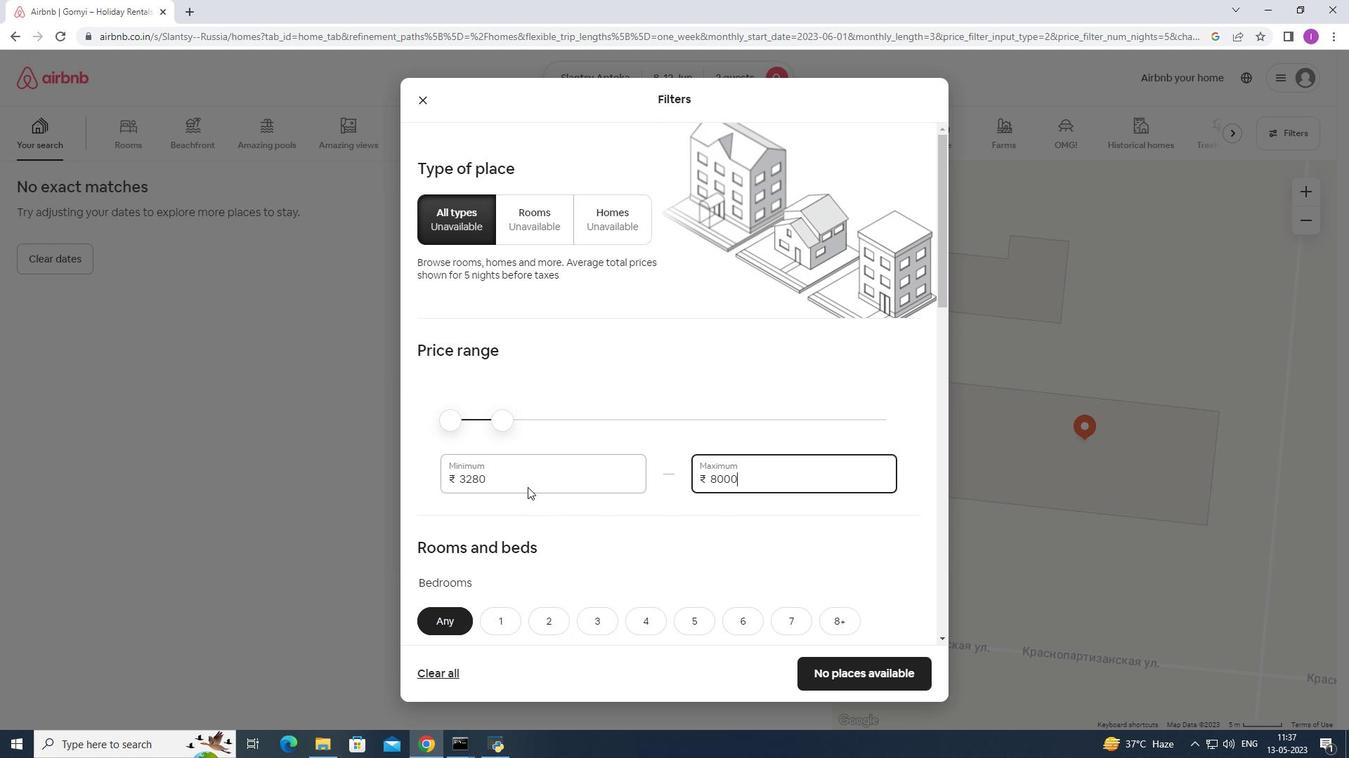 
Action: Mouse pressed left at (527, 484)
Screenshot: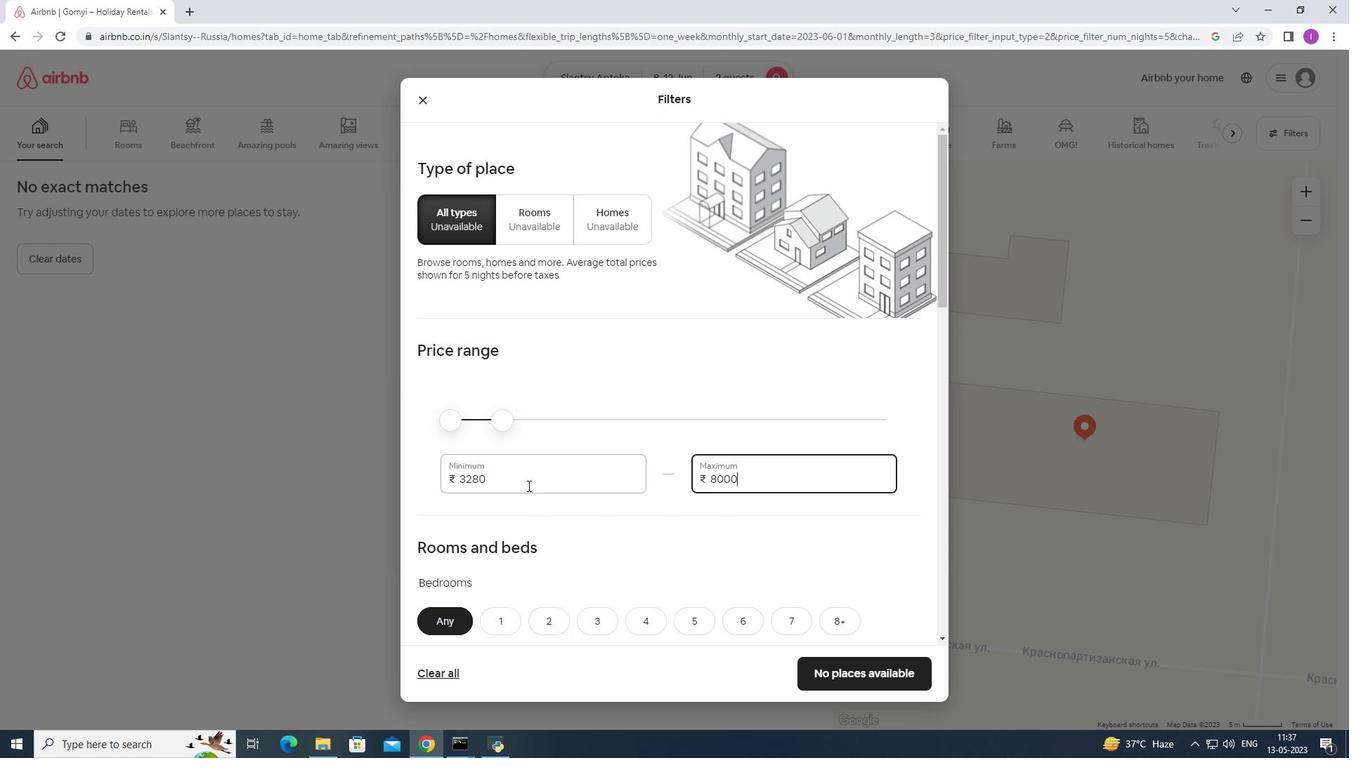 
Action: Mouse moved to (760, 476)
Screenshot: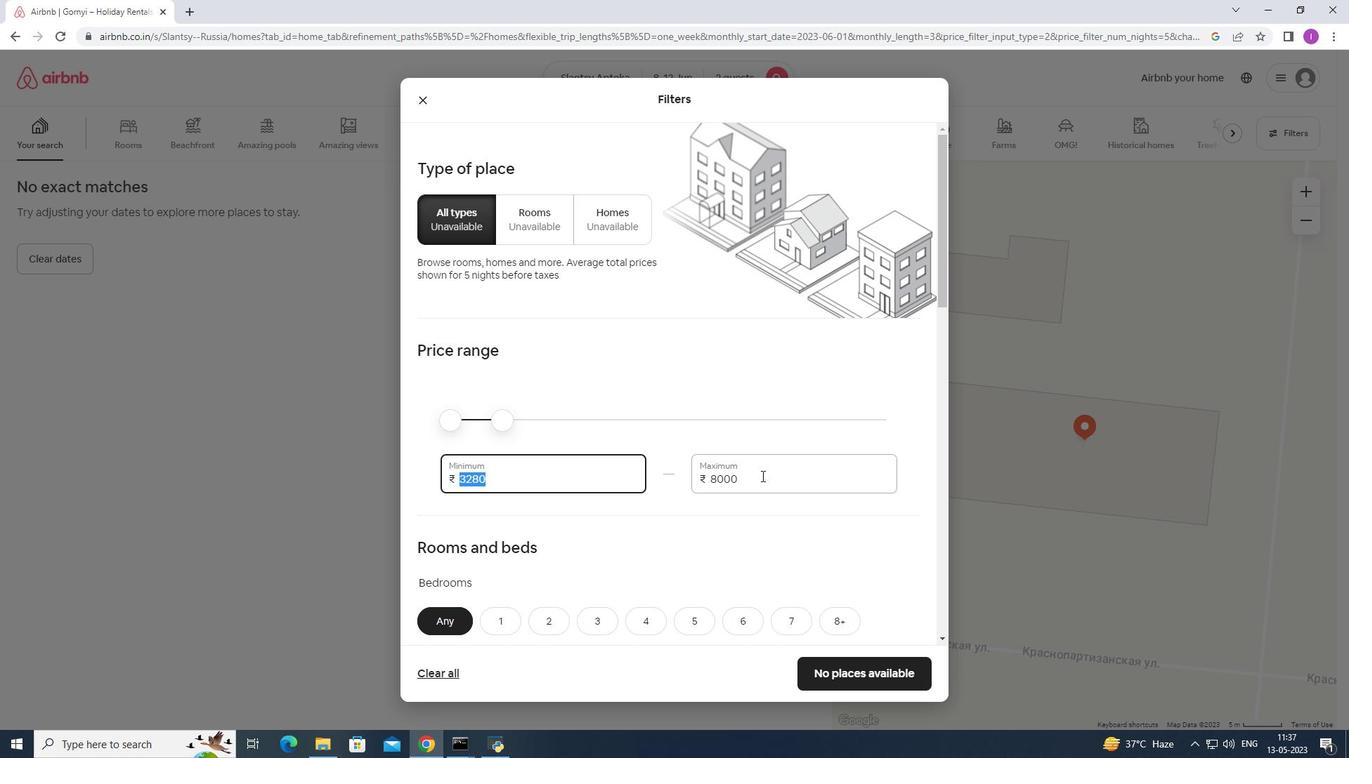 
Action: Mouse pressed left at (760, 476)
Screenshot: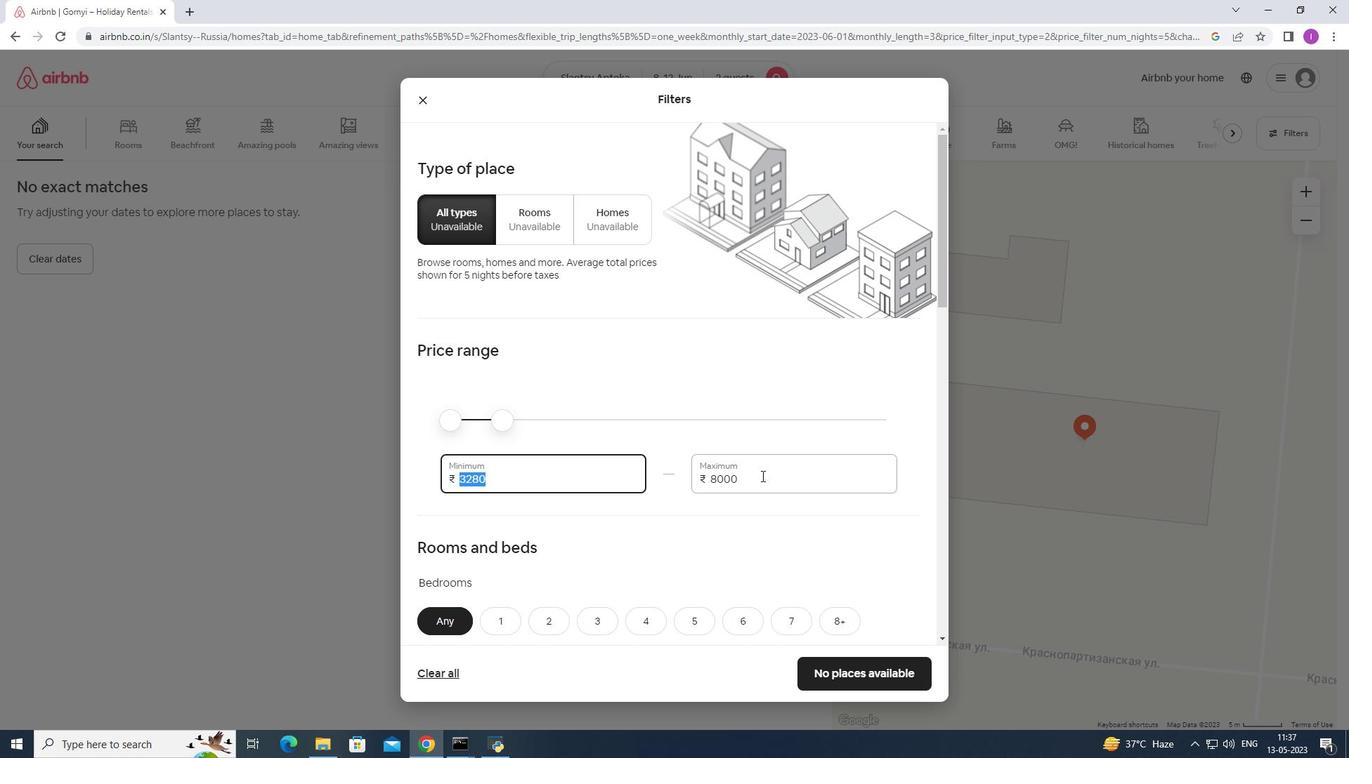 
Action: Mouse moved to (695, 491)
Screenshot: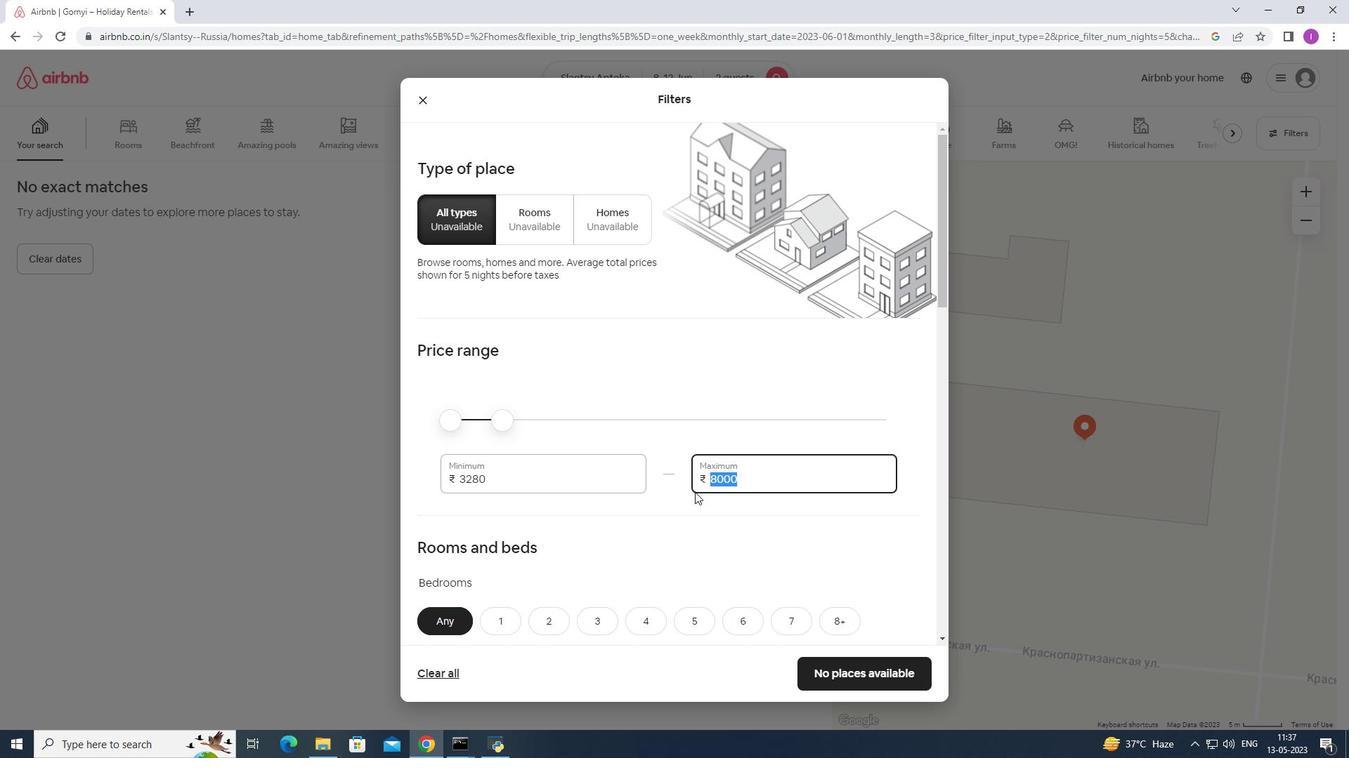 
Action: Key pressed 16000
Screenshot: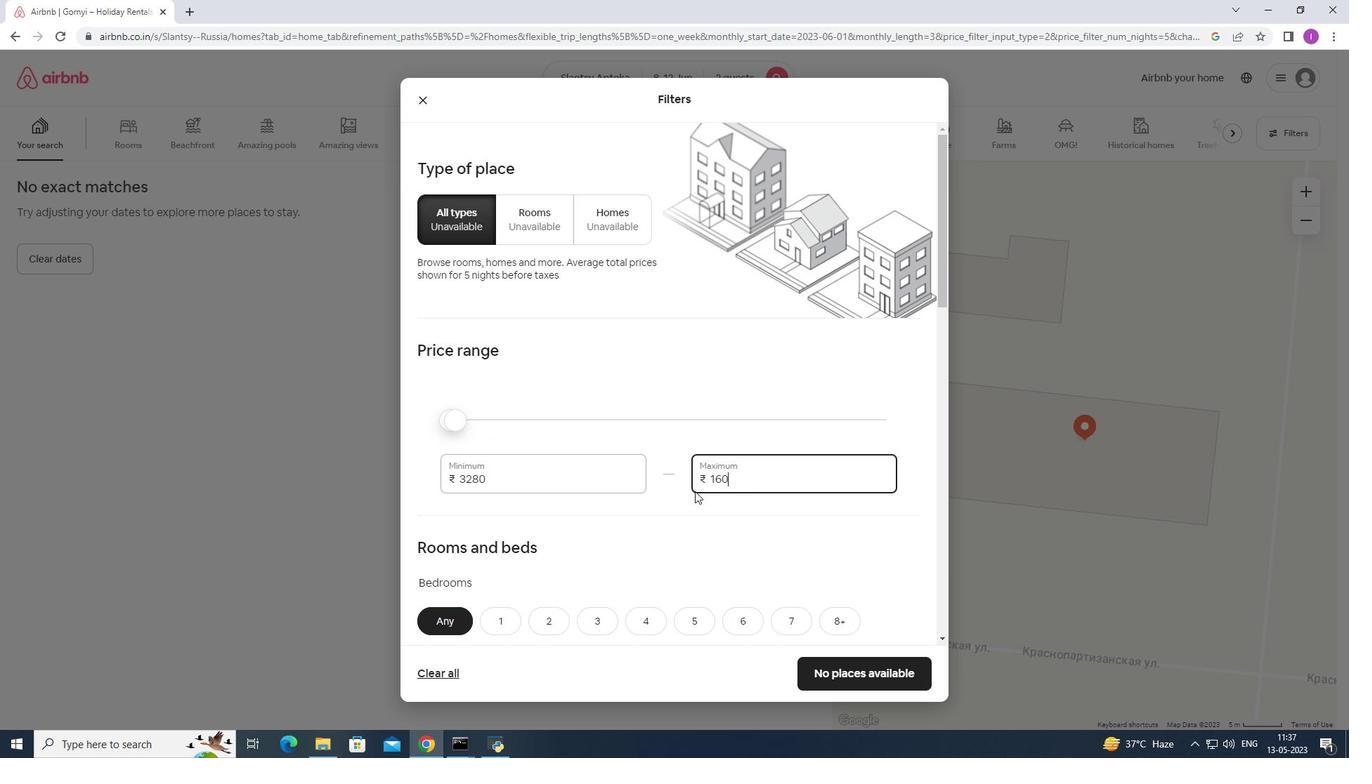 
Action: Mouse moved to (523, 479)
Screenshot: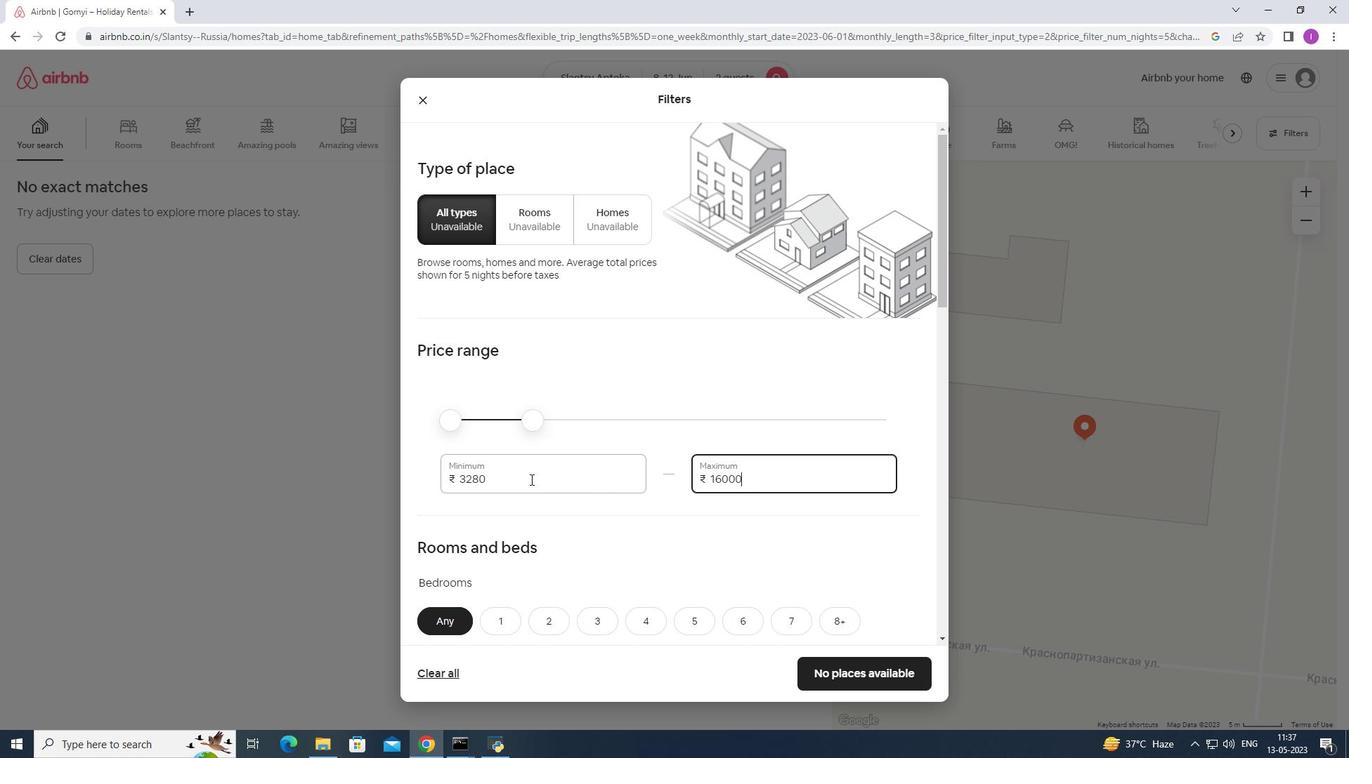 
Action: Mouse pressed left at (523, 479)
Screenshot: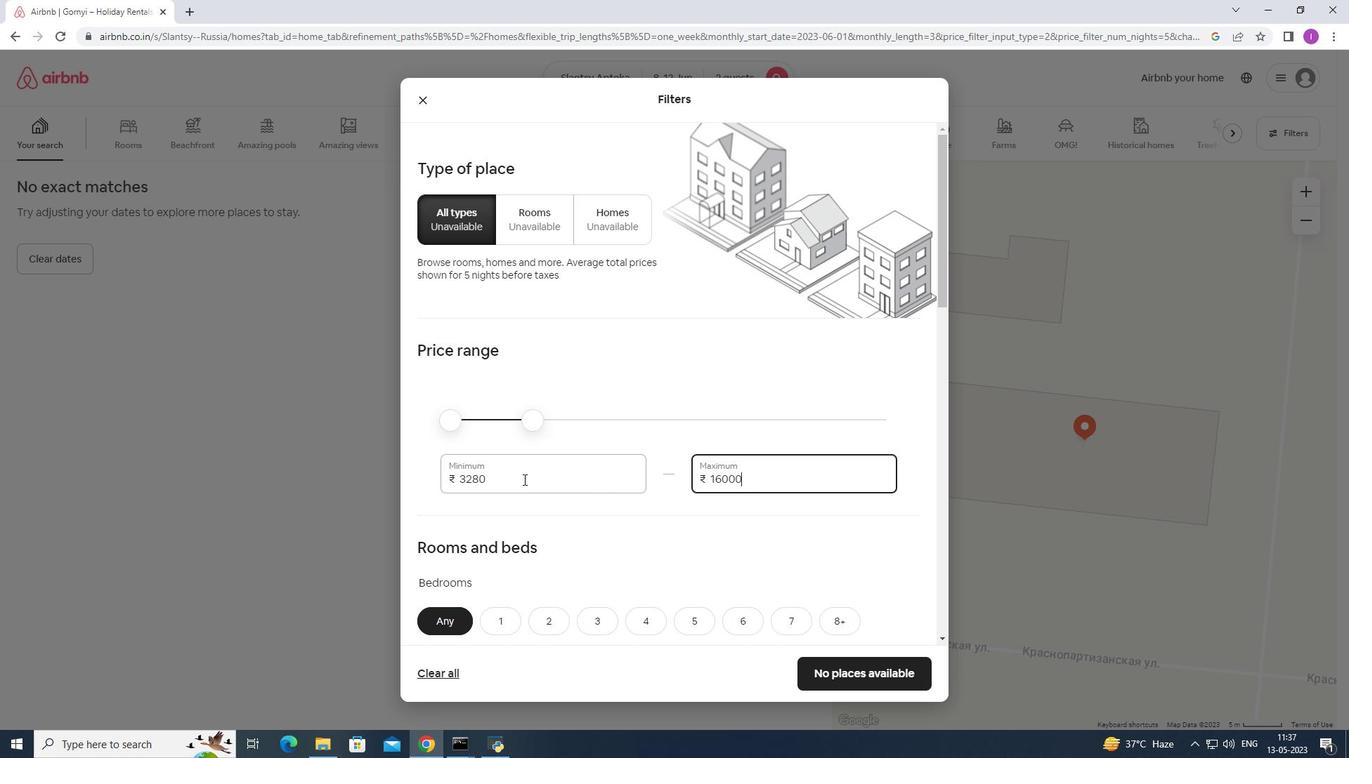 
Action: Mouse moved to (440, 479)
Screenshot: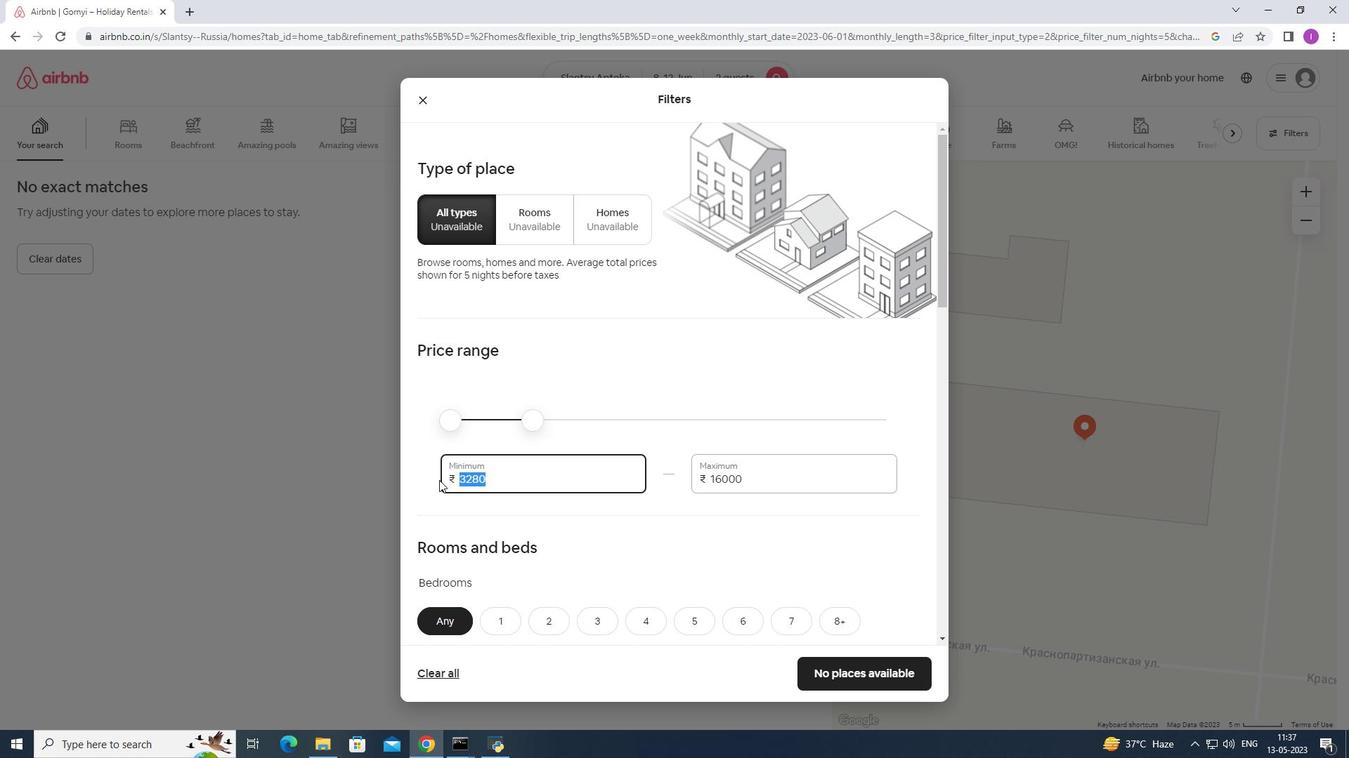 
Action: Key pressed 8000
Screenshot: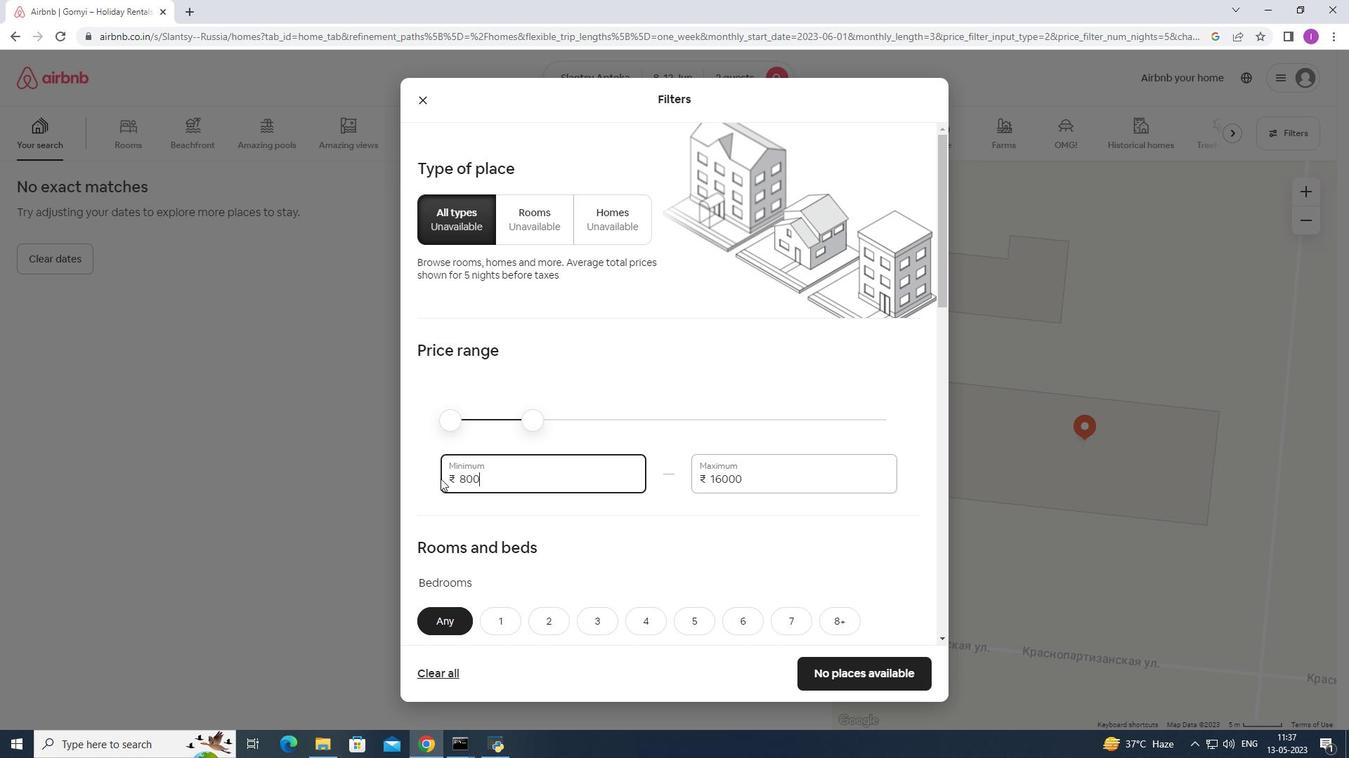 
Action: Mouse moved to (443, 475)
Screenshot: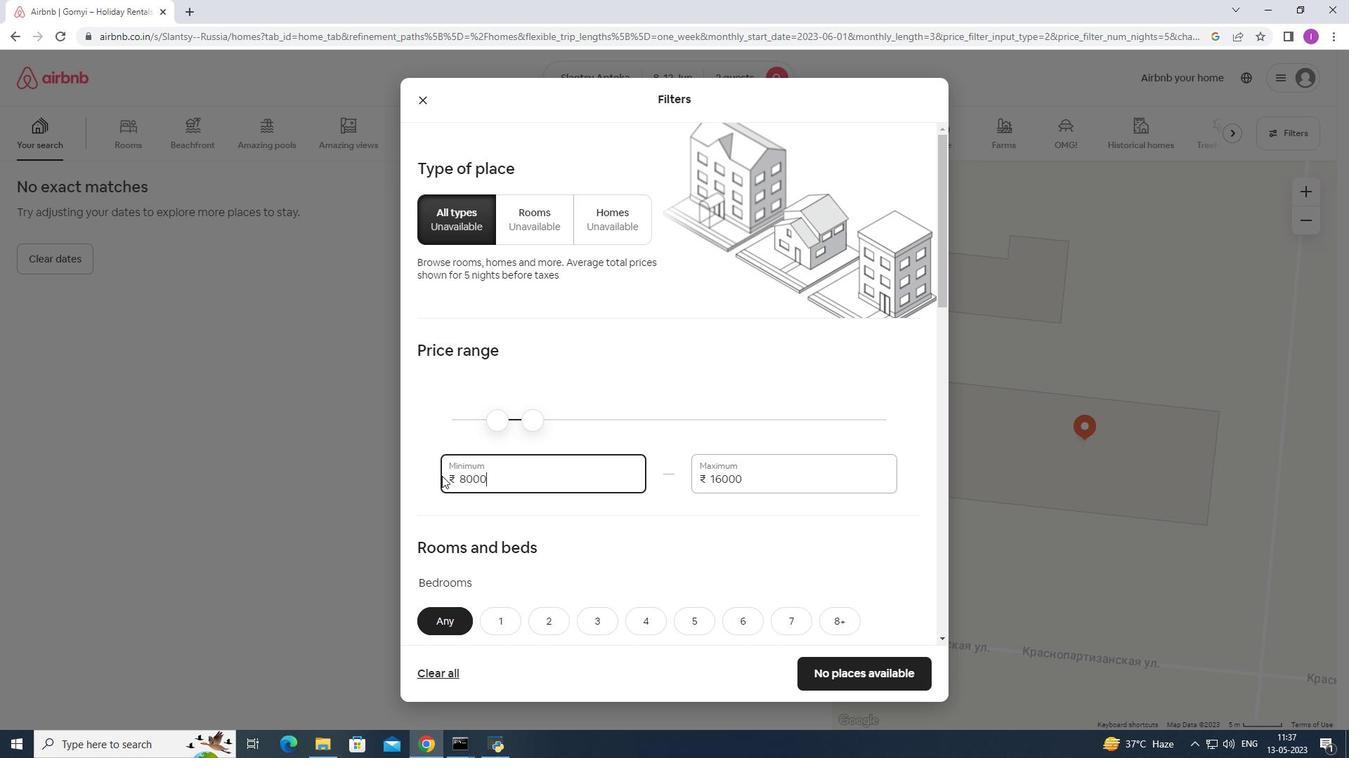 
Action: Mouse scrolled (443, 475) with delta (0, 0)
Screenshot: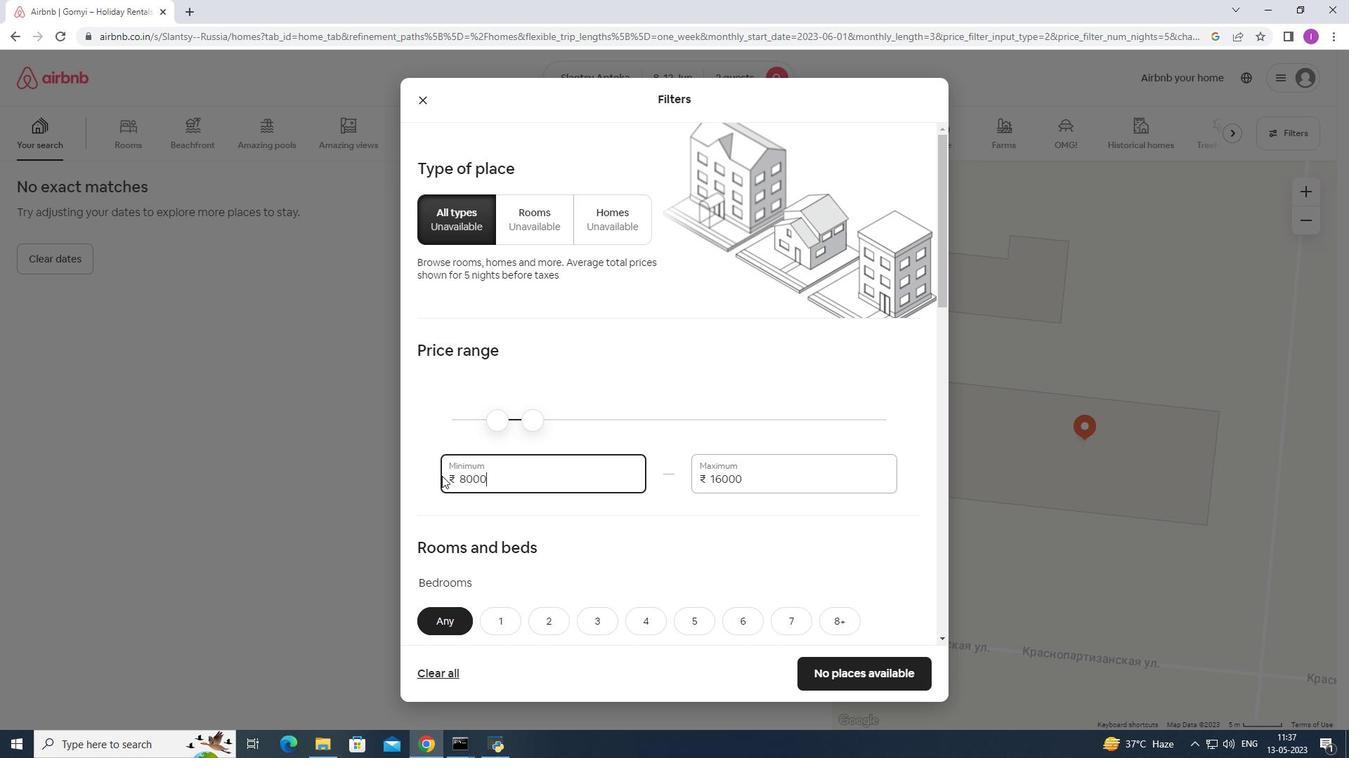 
Action: Mouse moved to (449, 468)
Screenshot: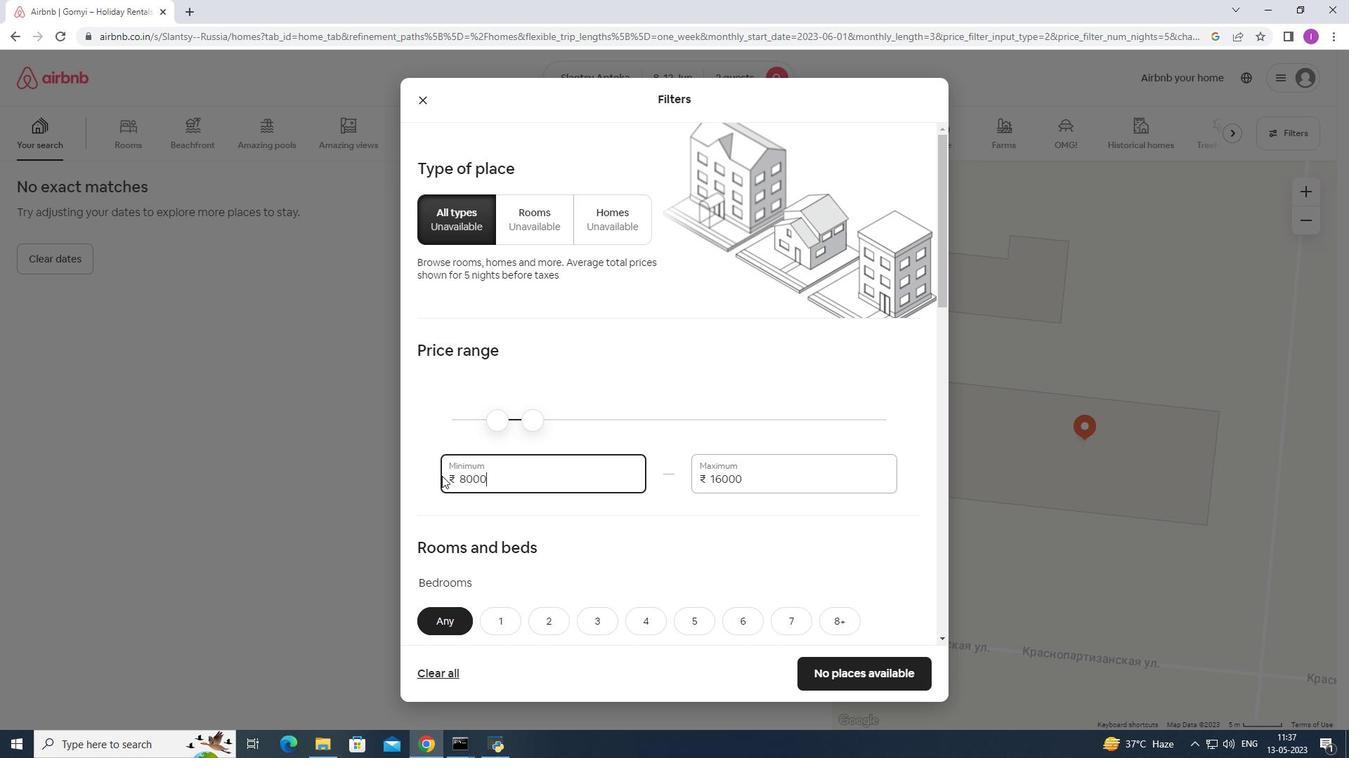 
Action: Mouse scrolled (449, 468) with delta (0, 0)
Screenshot: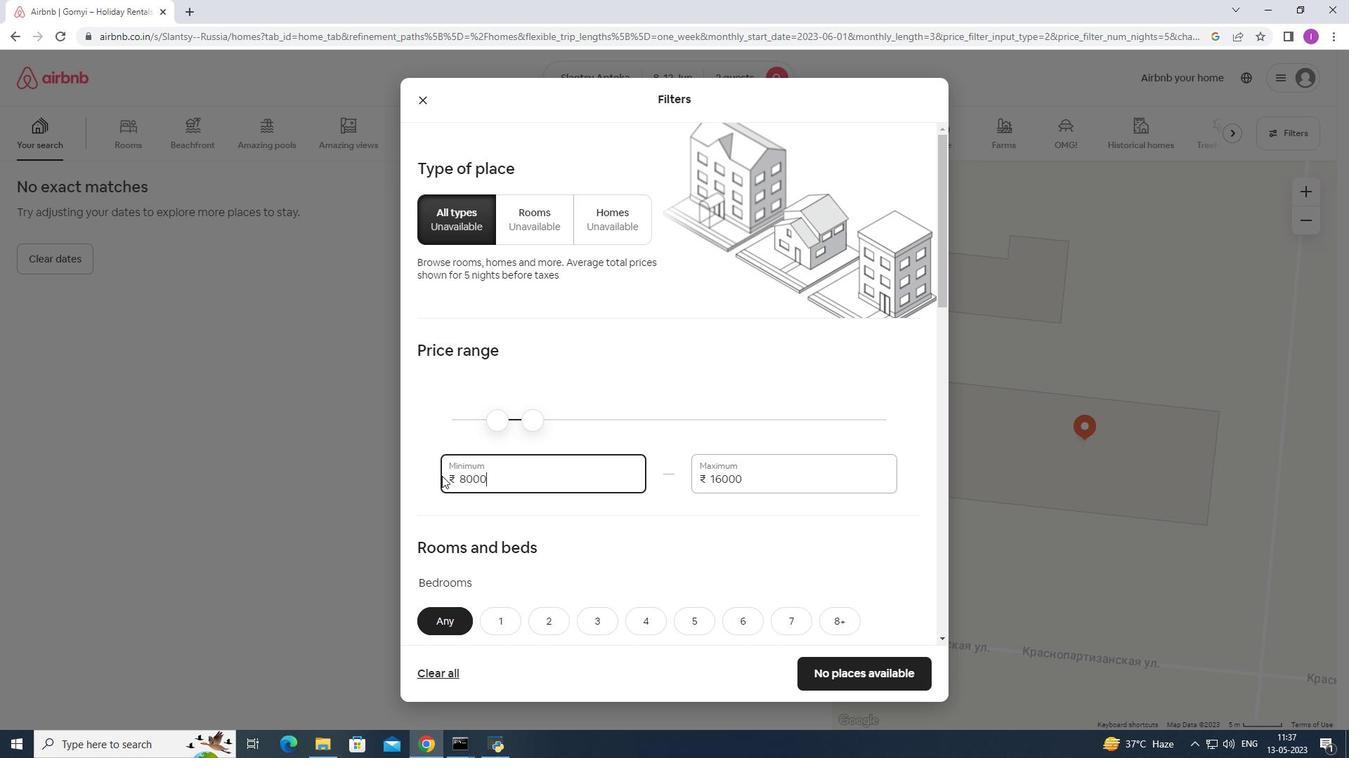 
Action: Mouse moved to (513, 484)
Screenshot: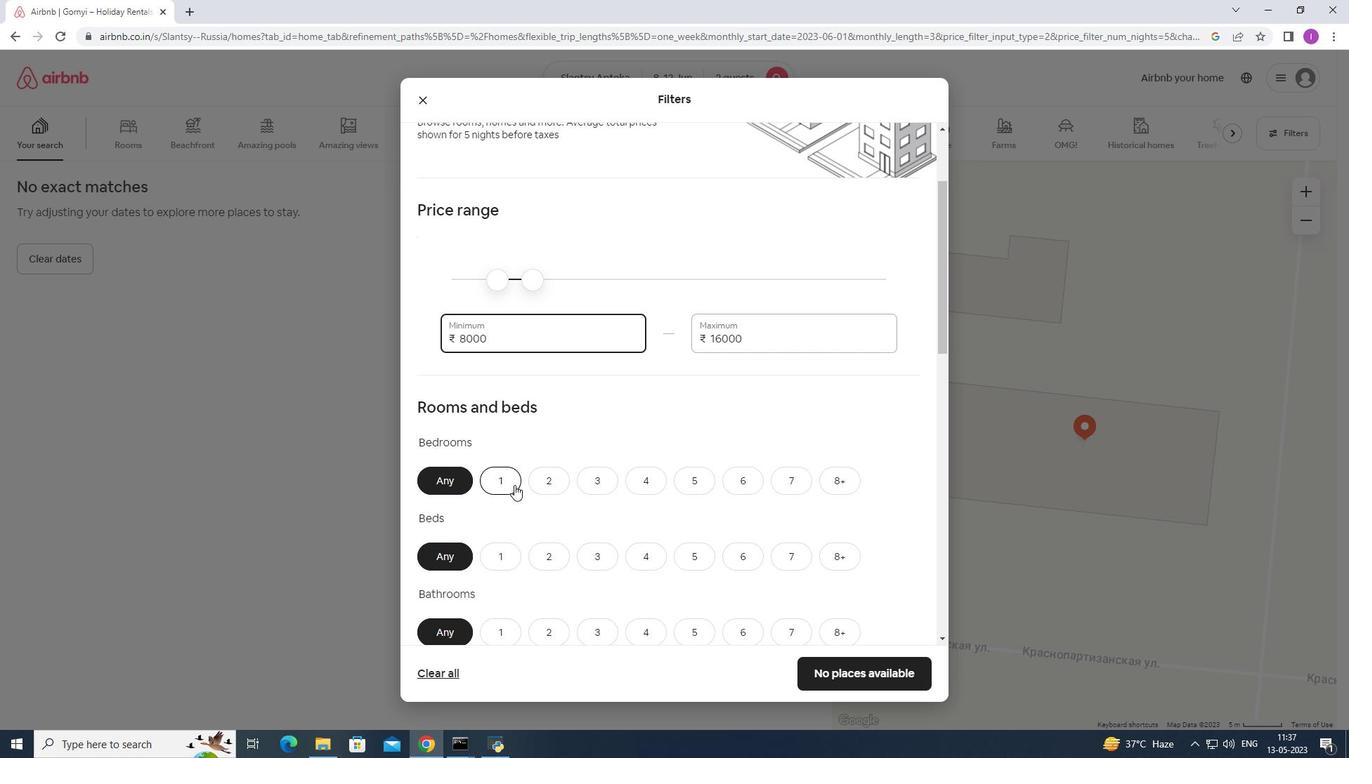 
Action: Mouse pressed left at (513, 484)
Screenshot: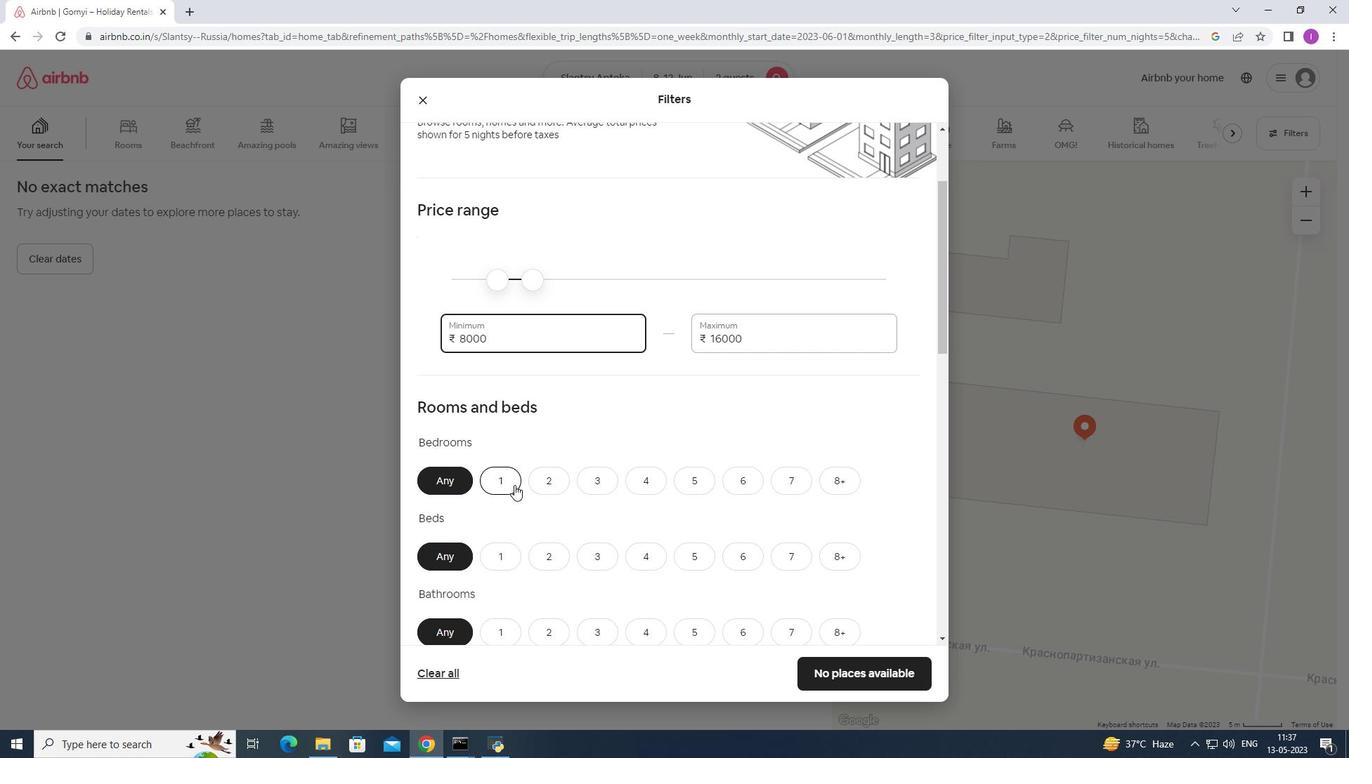 
Action: Mouse moved to (496, 548)
Screenshot: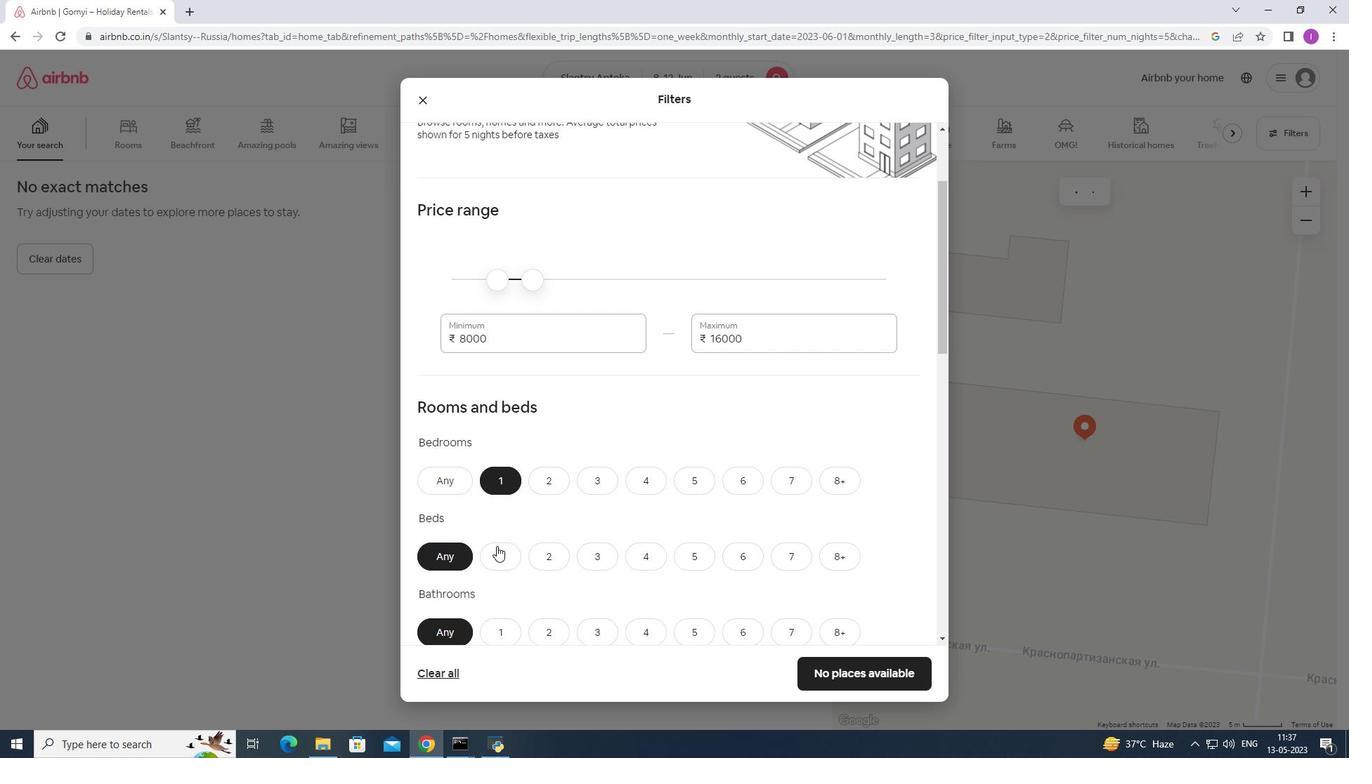 
Action: Mouse pressed left at (496, 548)
Screenshot: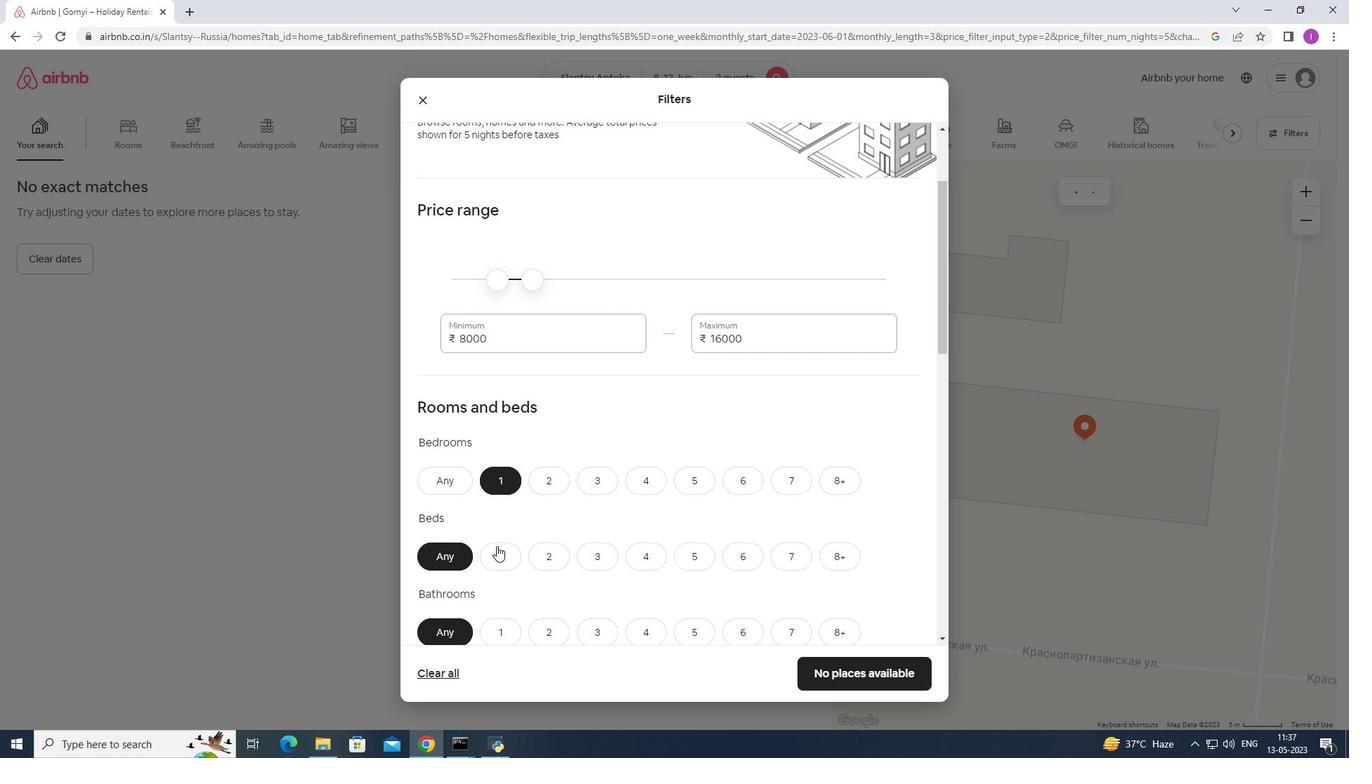 
Action: Mouse moved to (511, 572)
Screenshot: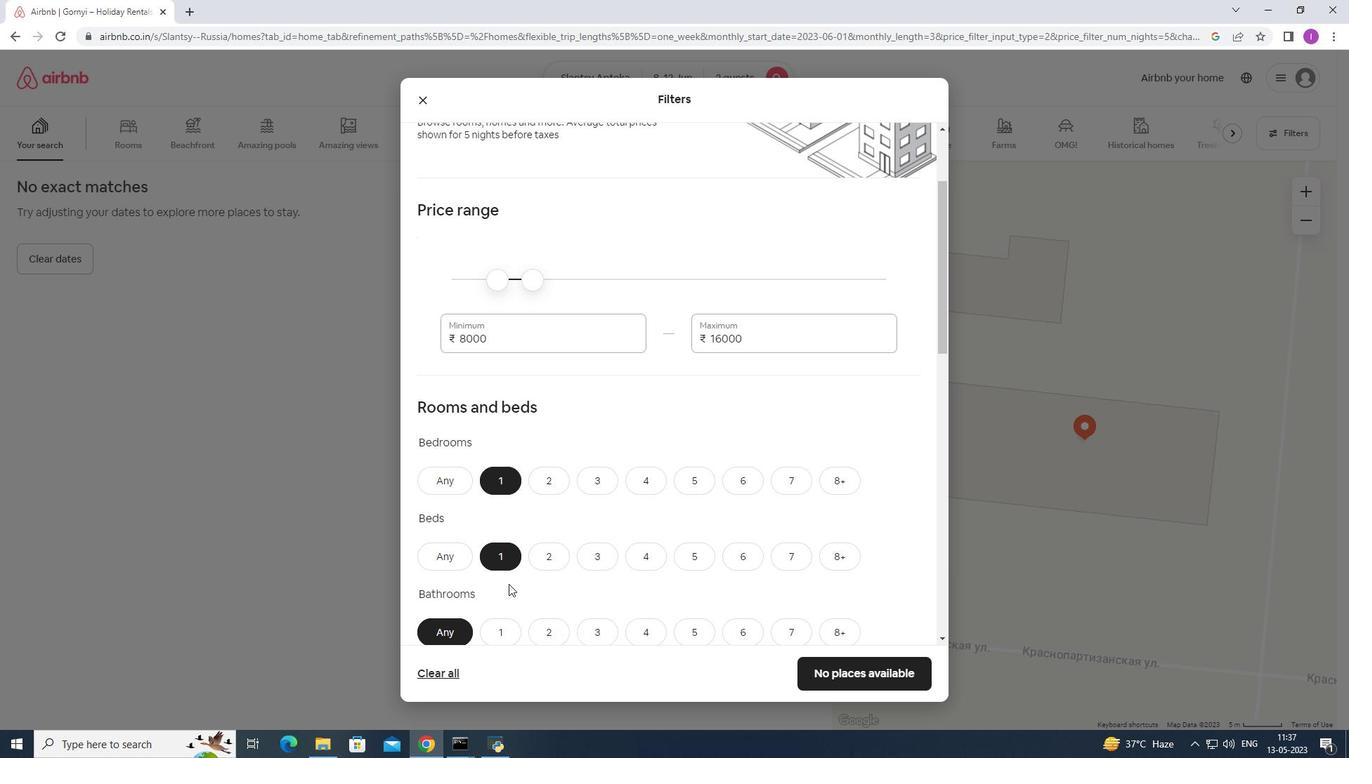 
Action: Mouse scrolled (511, 571) with delta (0, 0)
Screenshot: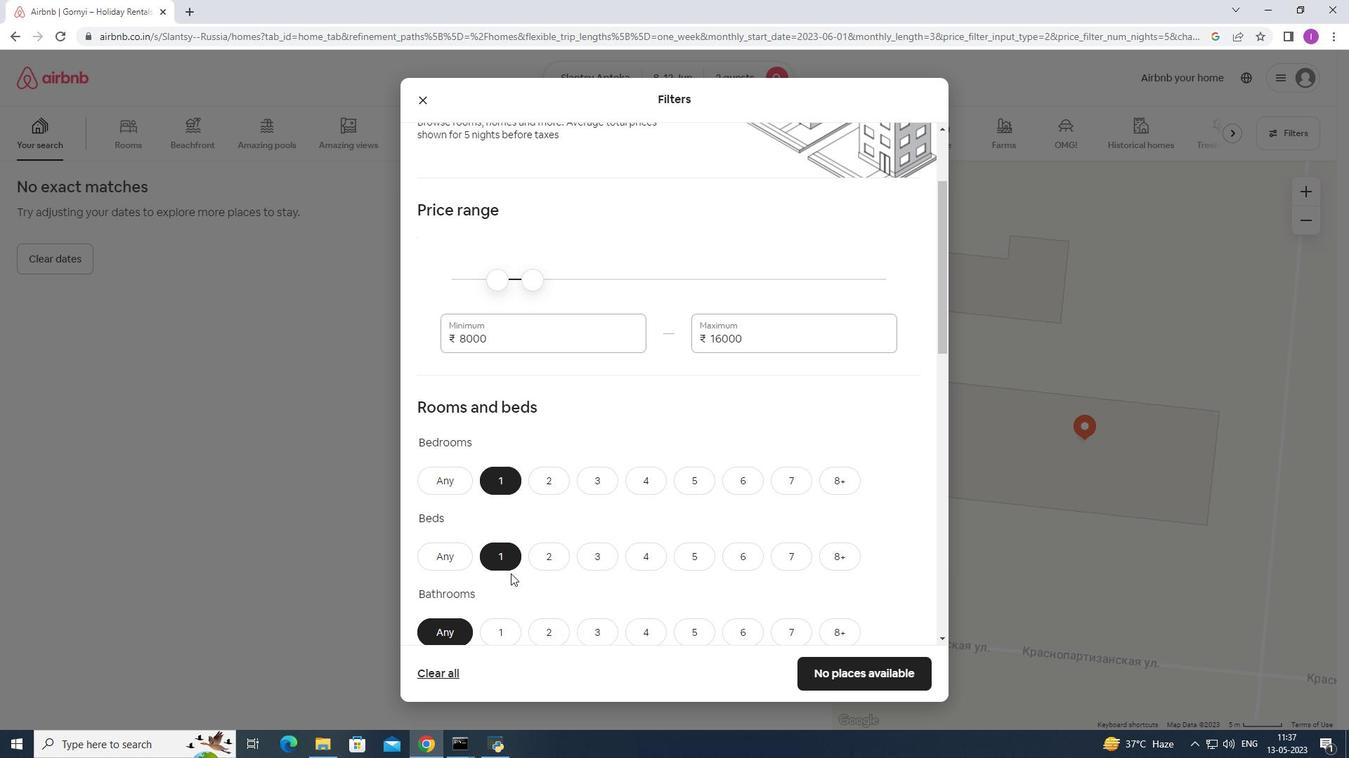 
Action: Mouse scrolled (511, 571) with delta (0, 0)
Screenshot: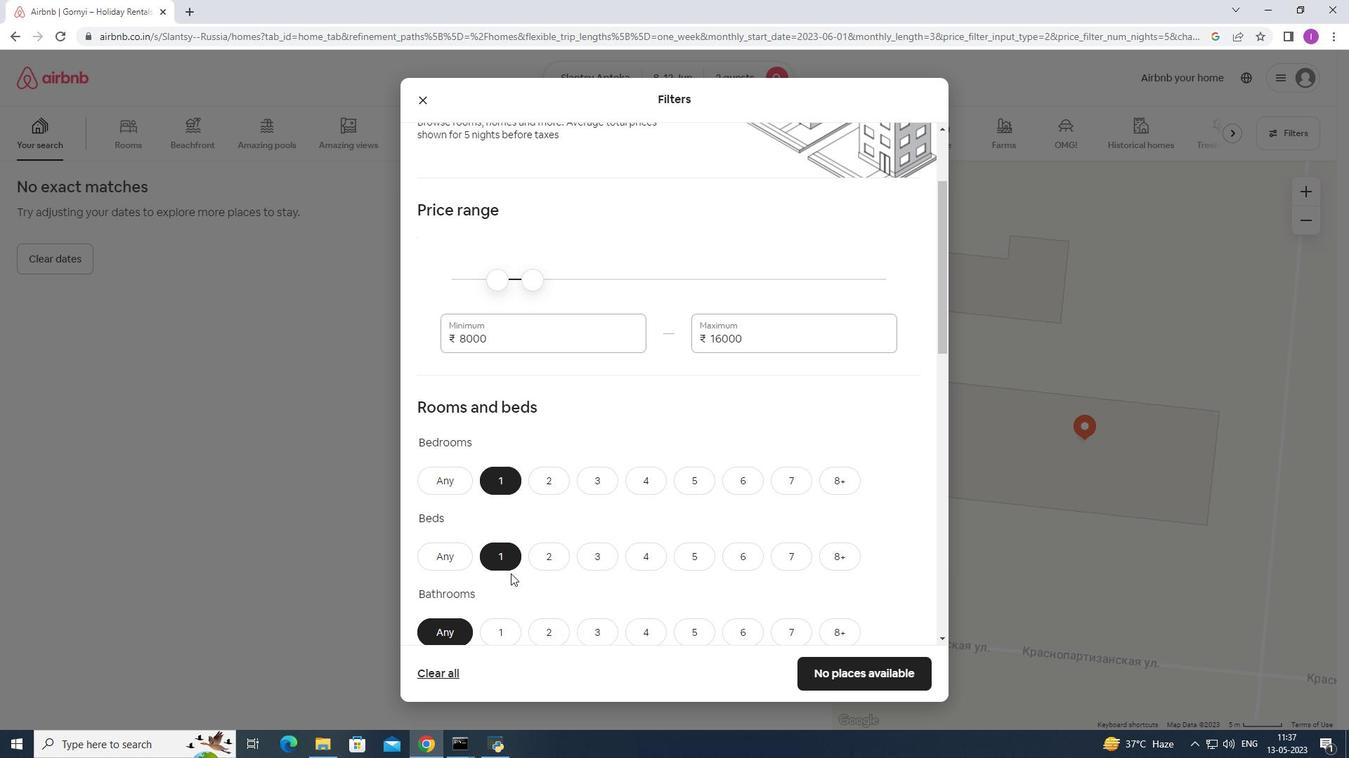 
Action: Mouse scrolled (511, 571) with delta (0, 0)
Screenshot: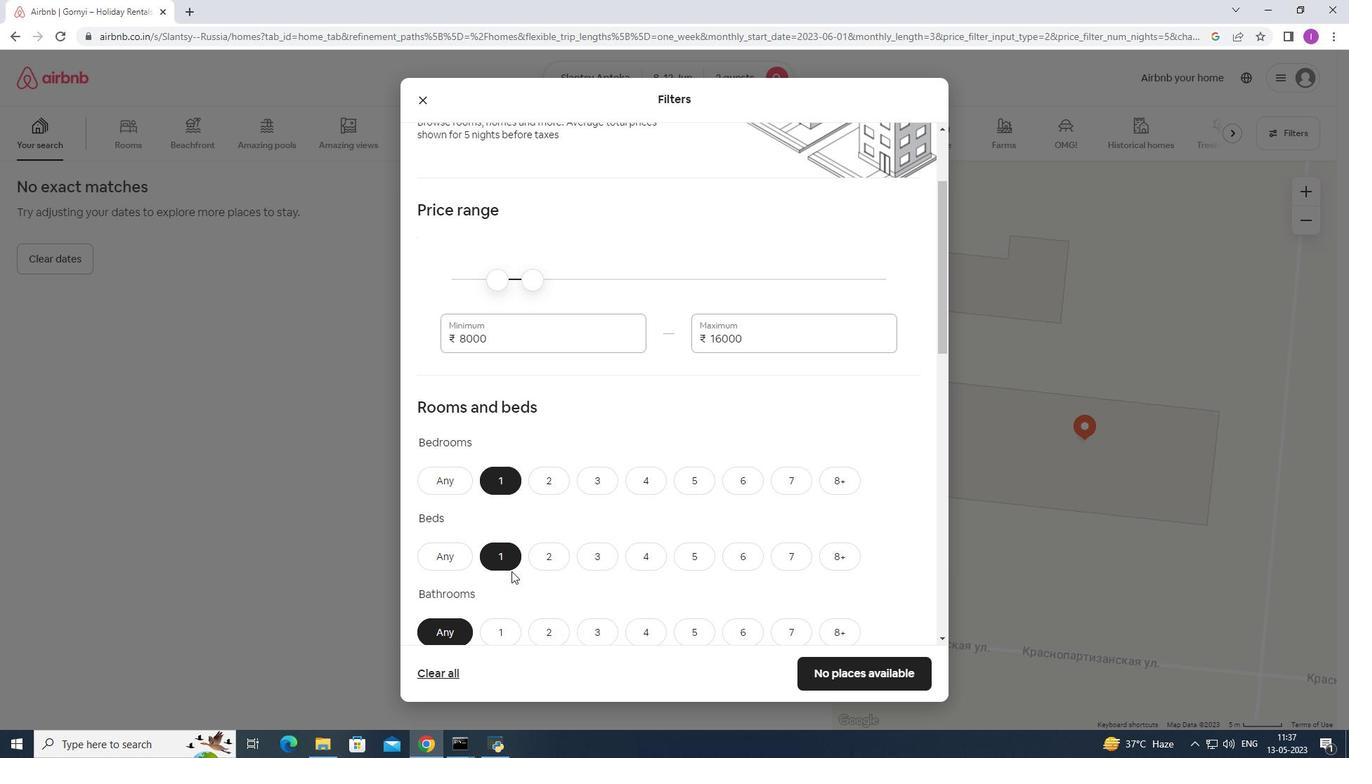 
Action: Mouse scrolled (511, 571) with delta (0, 0)
Screenshot: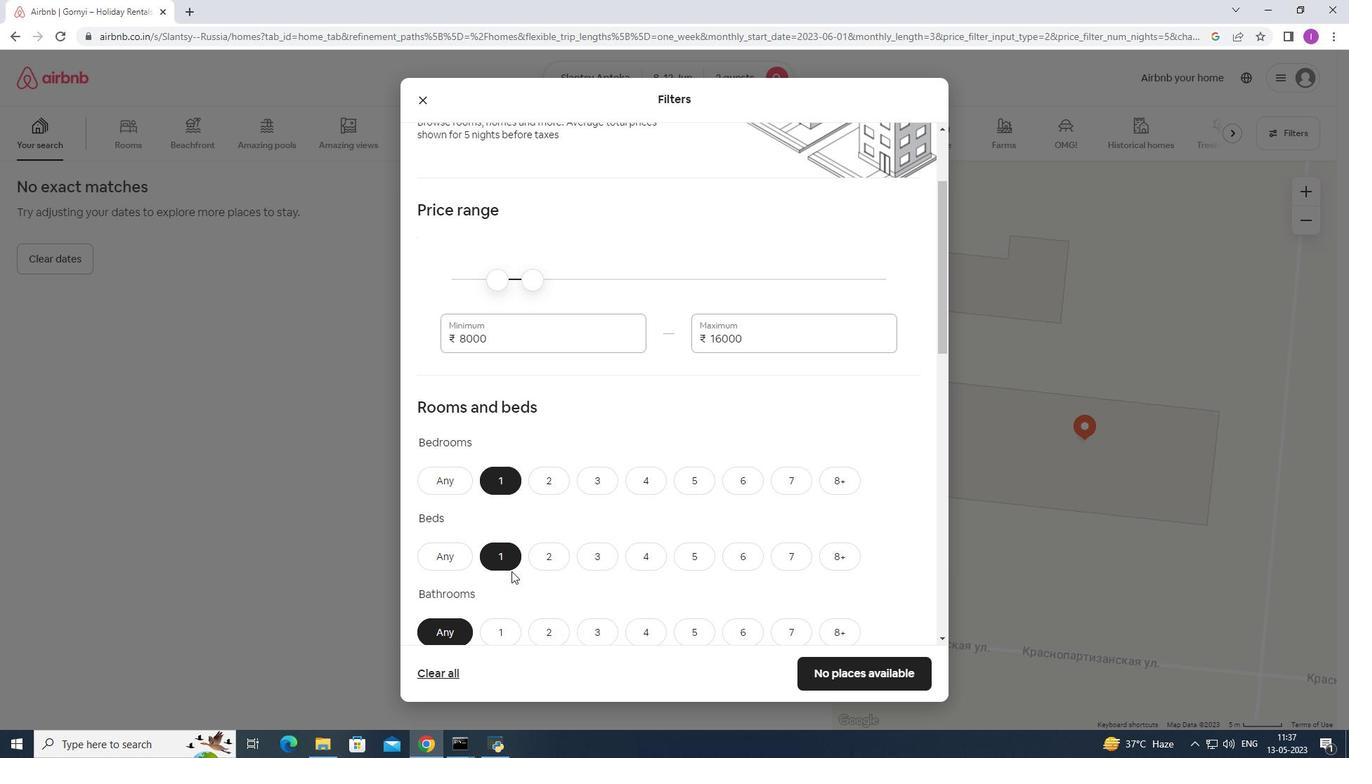 
Action: Mouse moved to (500, 353)
Screenshot: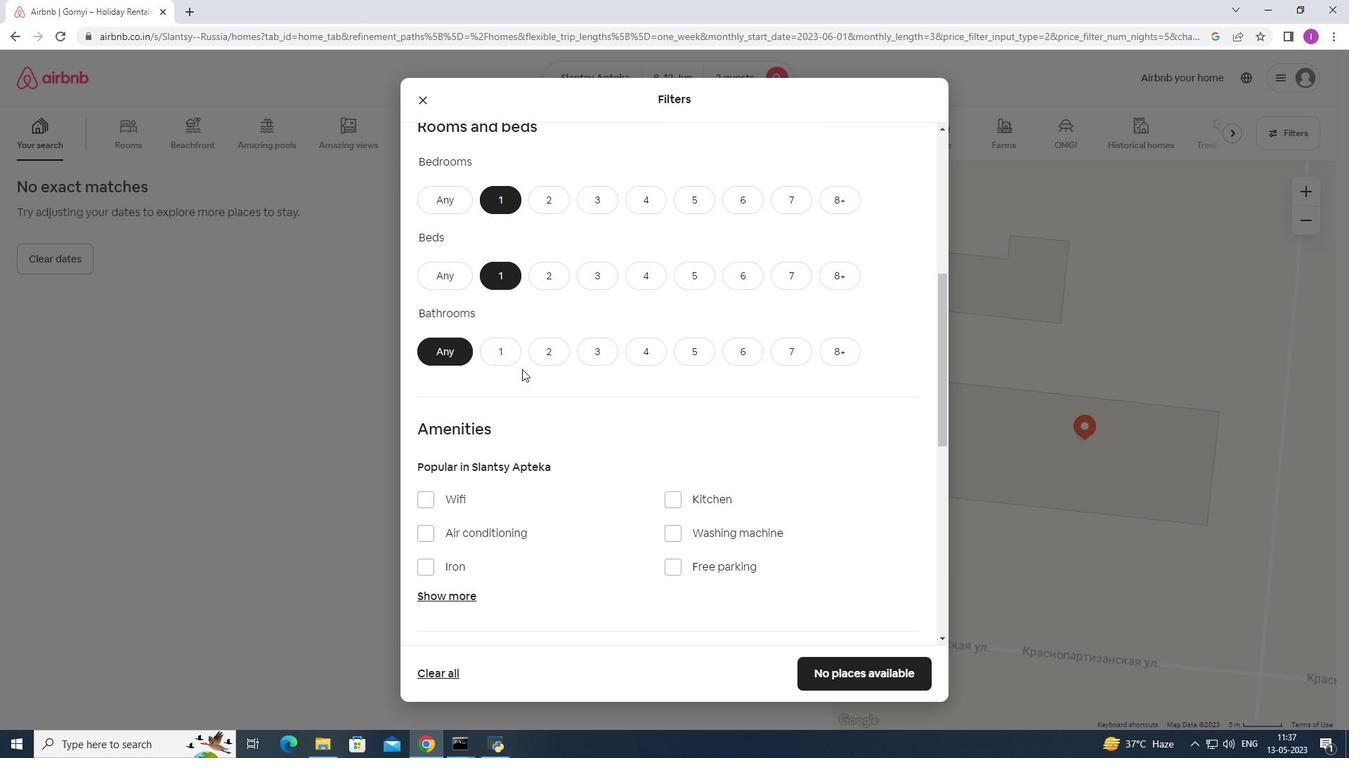 
Action: Mouse pressed left at (500, 353)
Screenshot: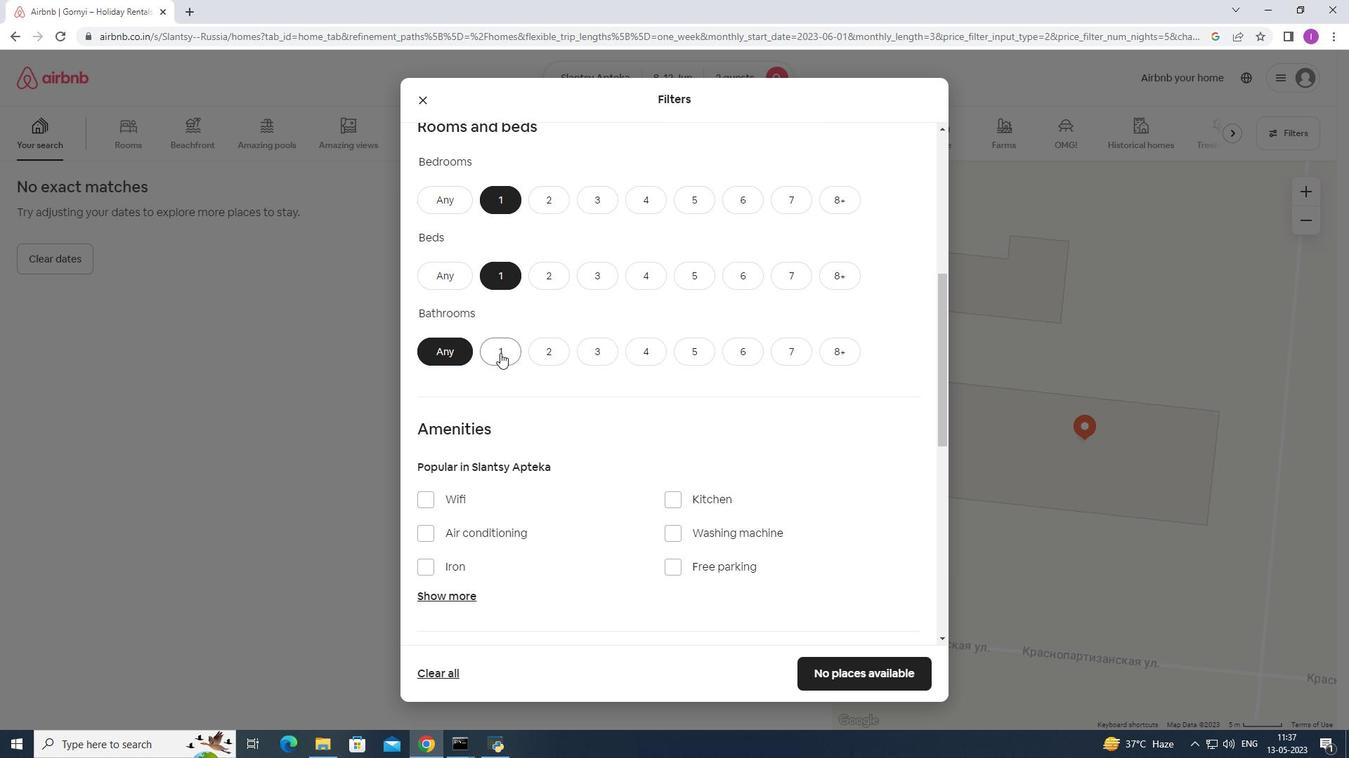 
Action: Mouse moved to (513, 520)
Screenshot: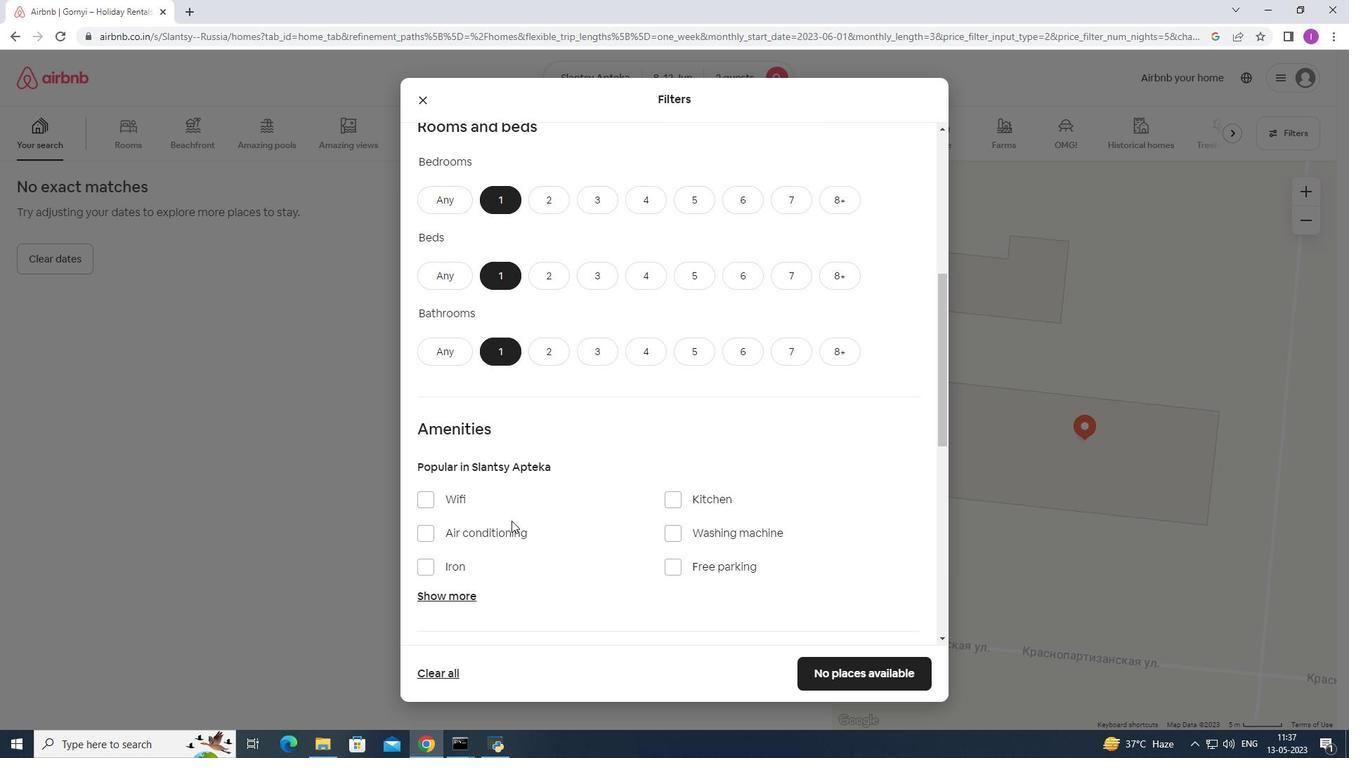 
Action: Mouse scrolled (513, 520) with delta (0, 0)
Screenshot: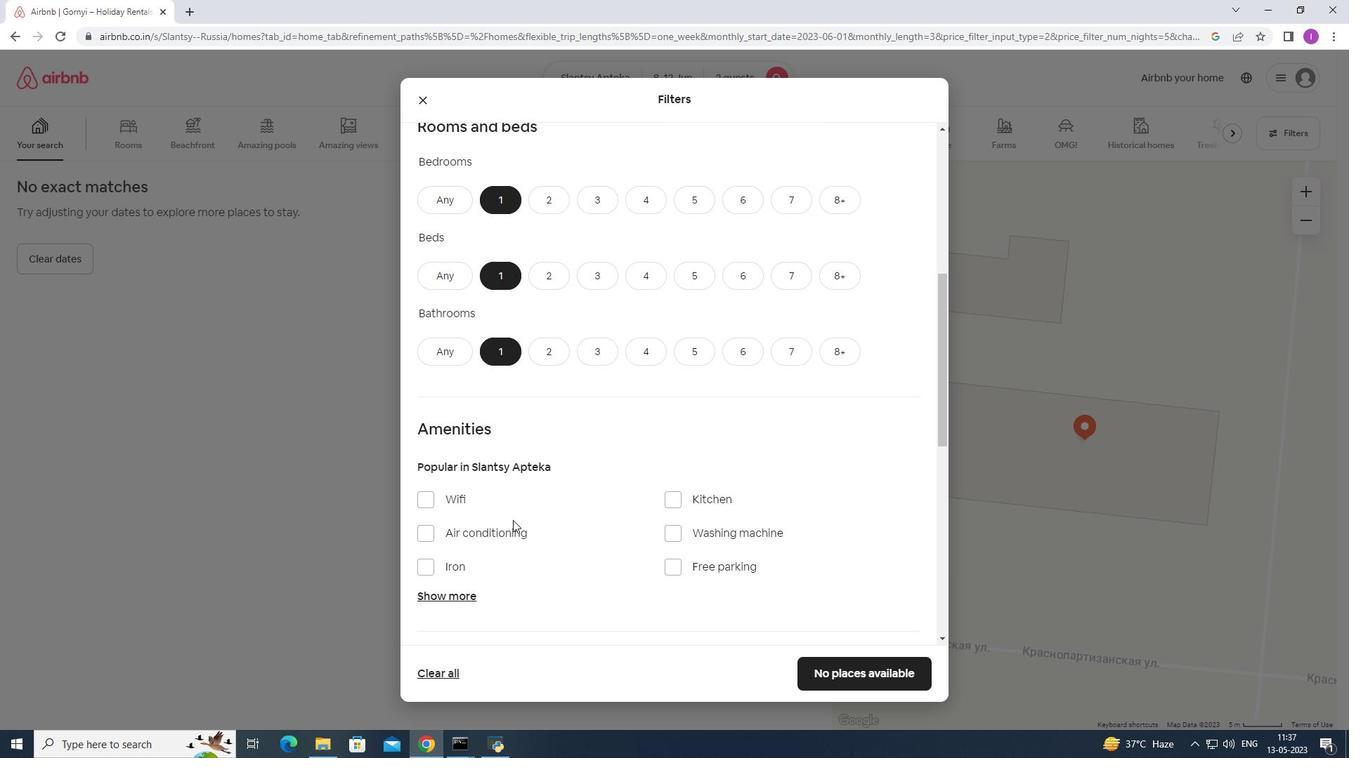 
Action: Mouse scrolled (513, 520) with delta (0, 0)
Screenshot: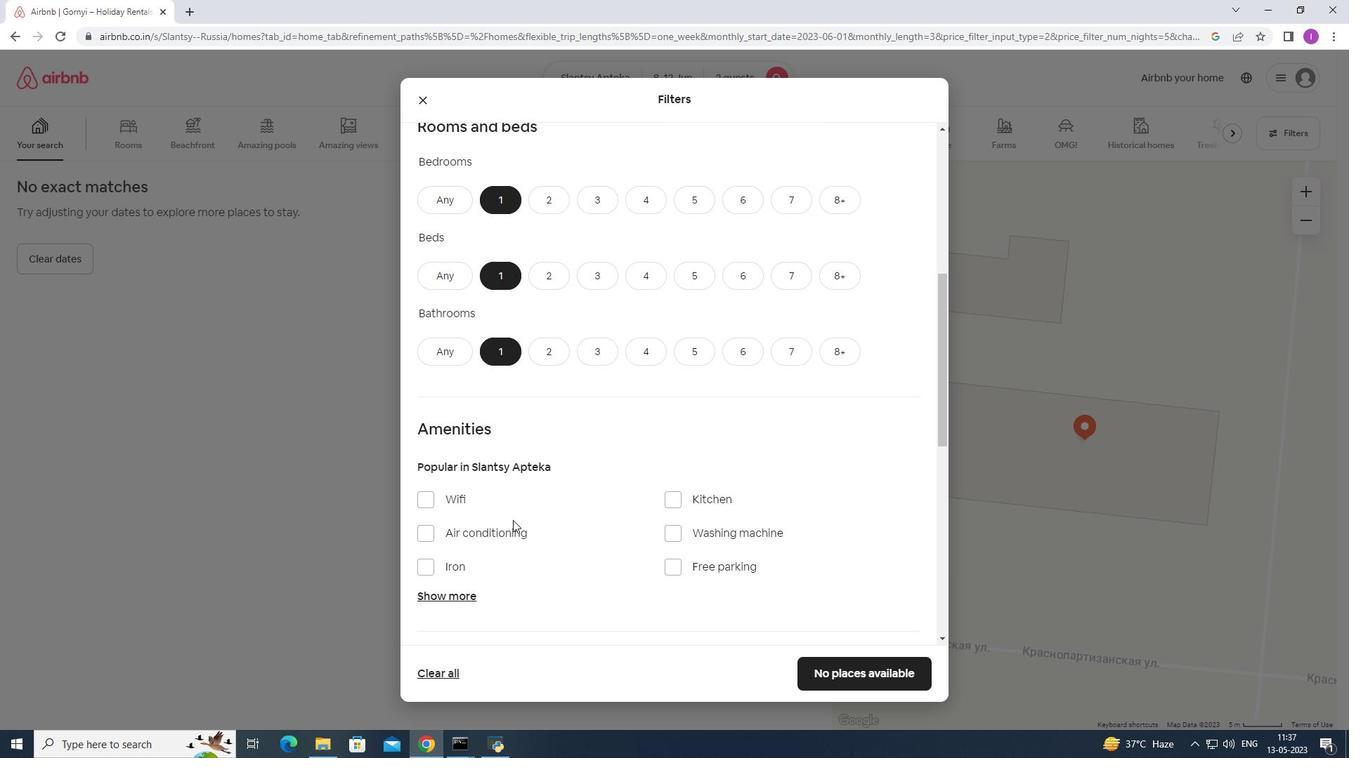 
Action: Mouse moved to (515, 514)
Screenshot: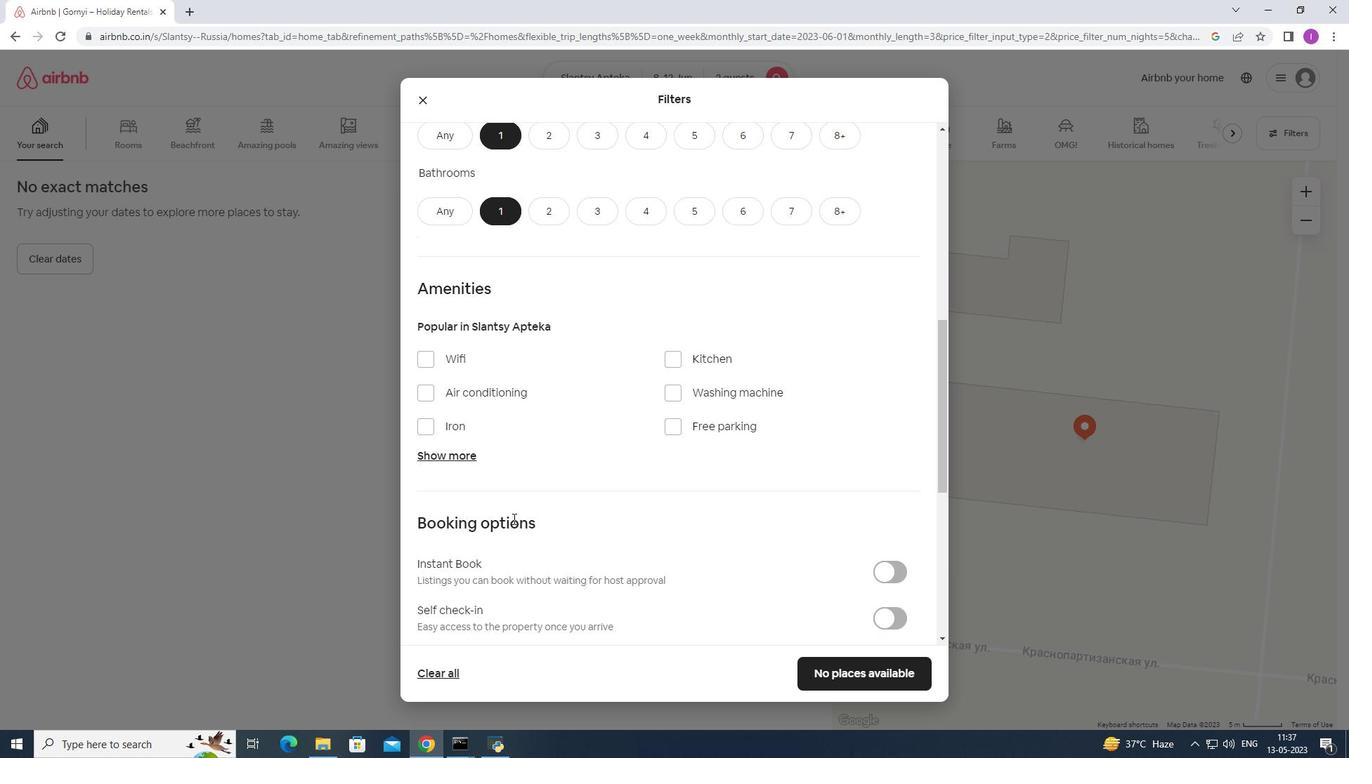 
Action: Mouse scrolled (515, 513) with delta (0, 0)
Screenshot: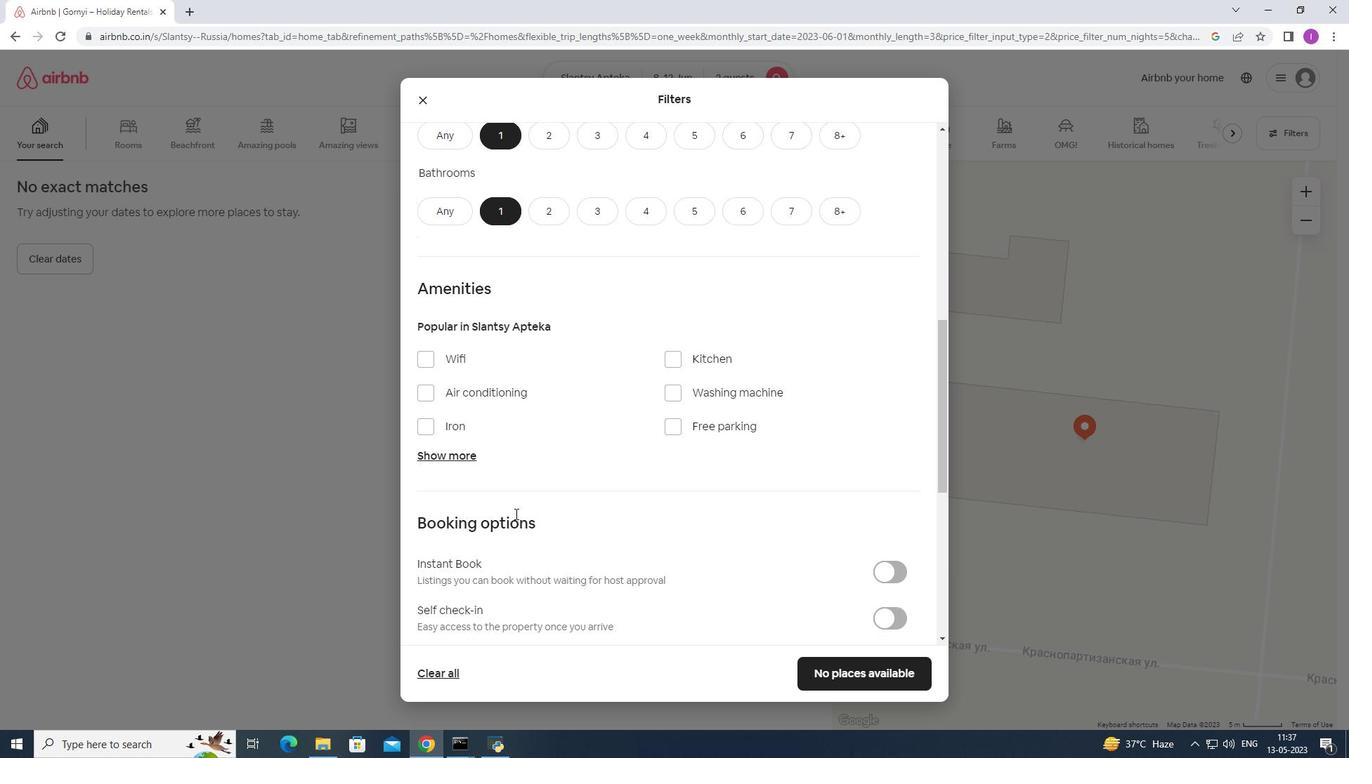 
Action: Mouse scrolled (515, 513) with delta (0, 0)
Screenshot: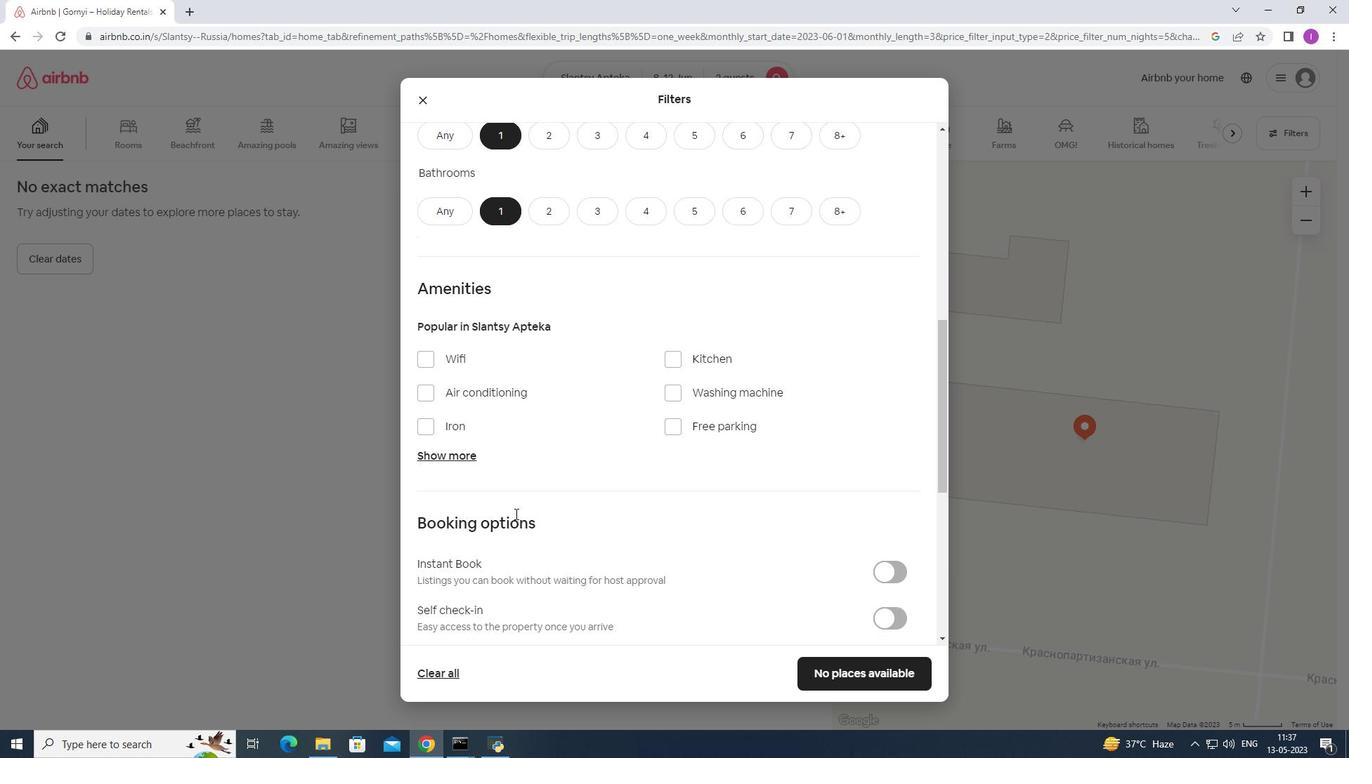
Action: Mouse moved to (711, 478)
Screenshot: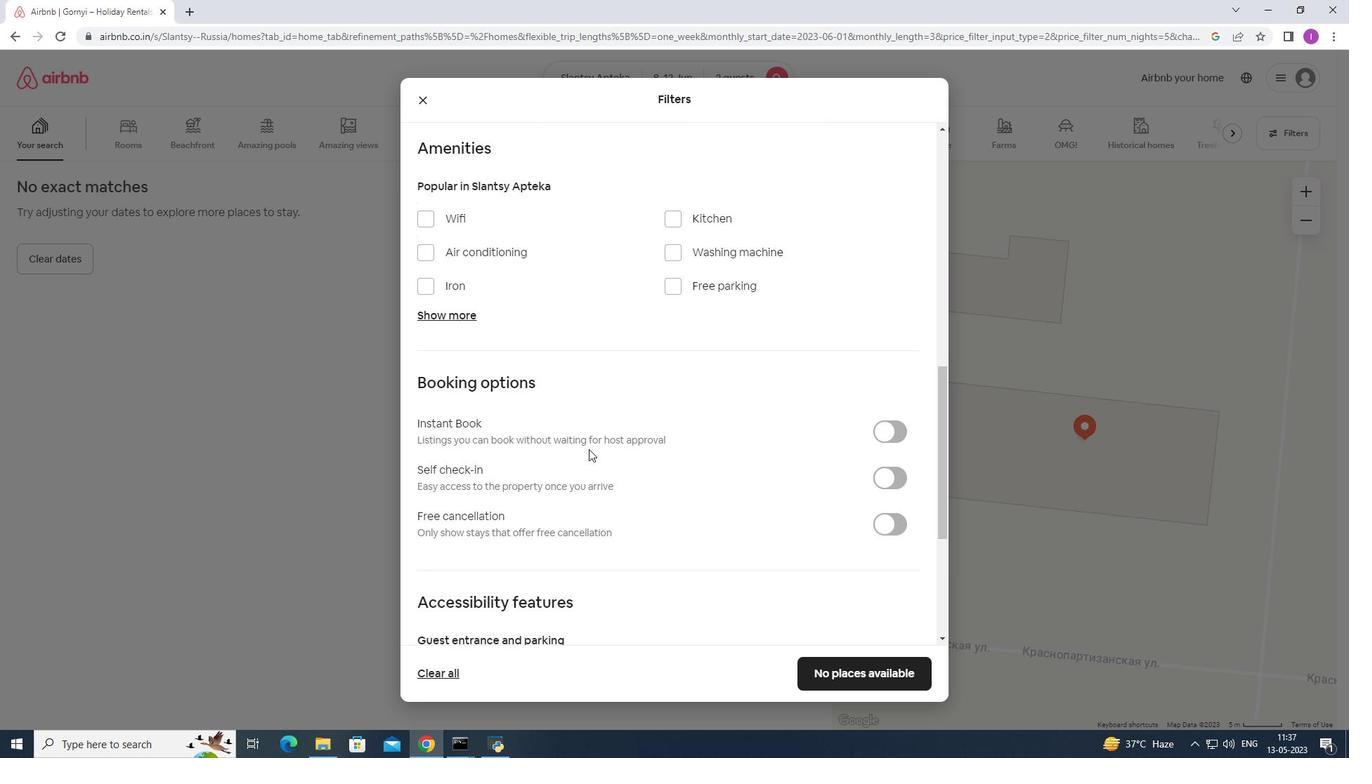 
Action: Mouse scrolled (711, 477) with delta (0, 0)
Screenshot: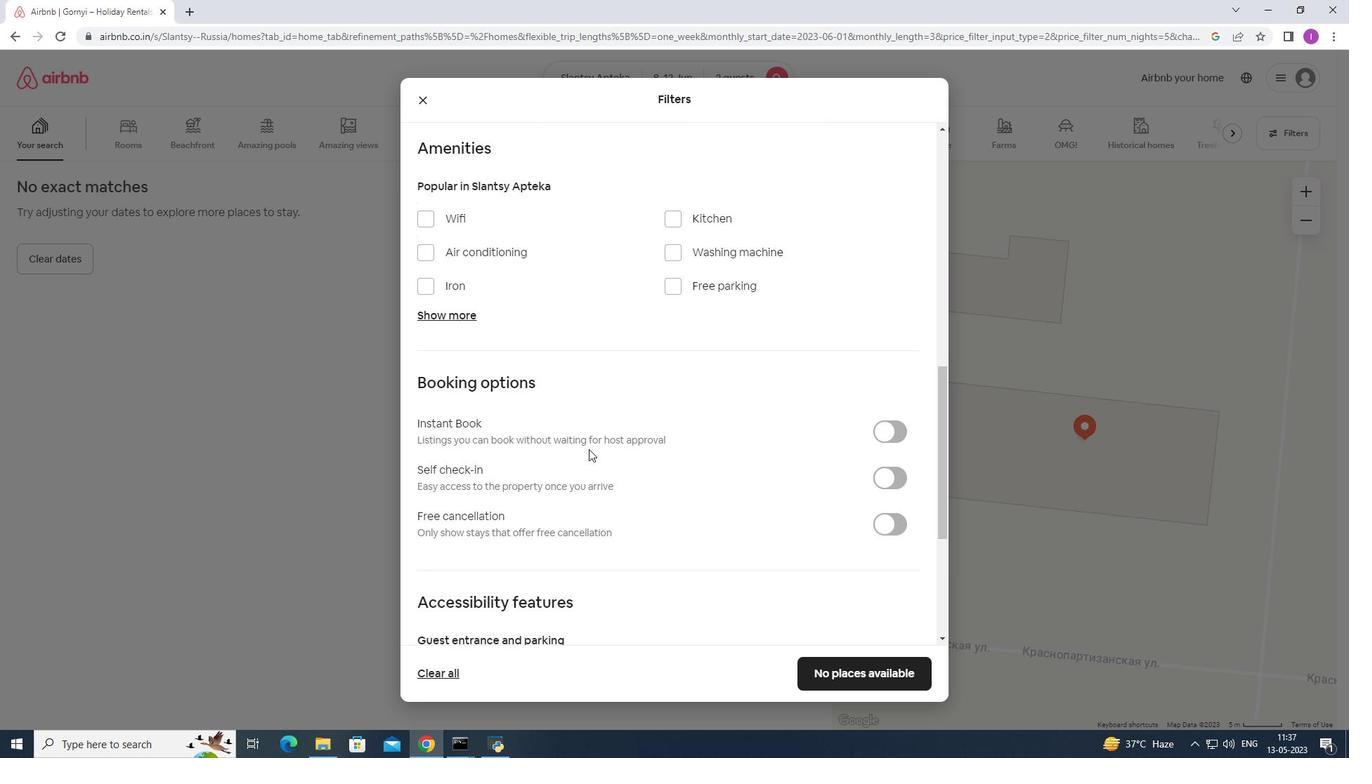 
Action: Mouse moved to (715, 479)
Screenshot: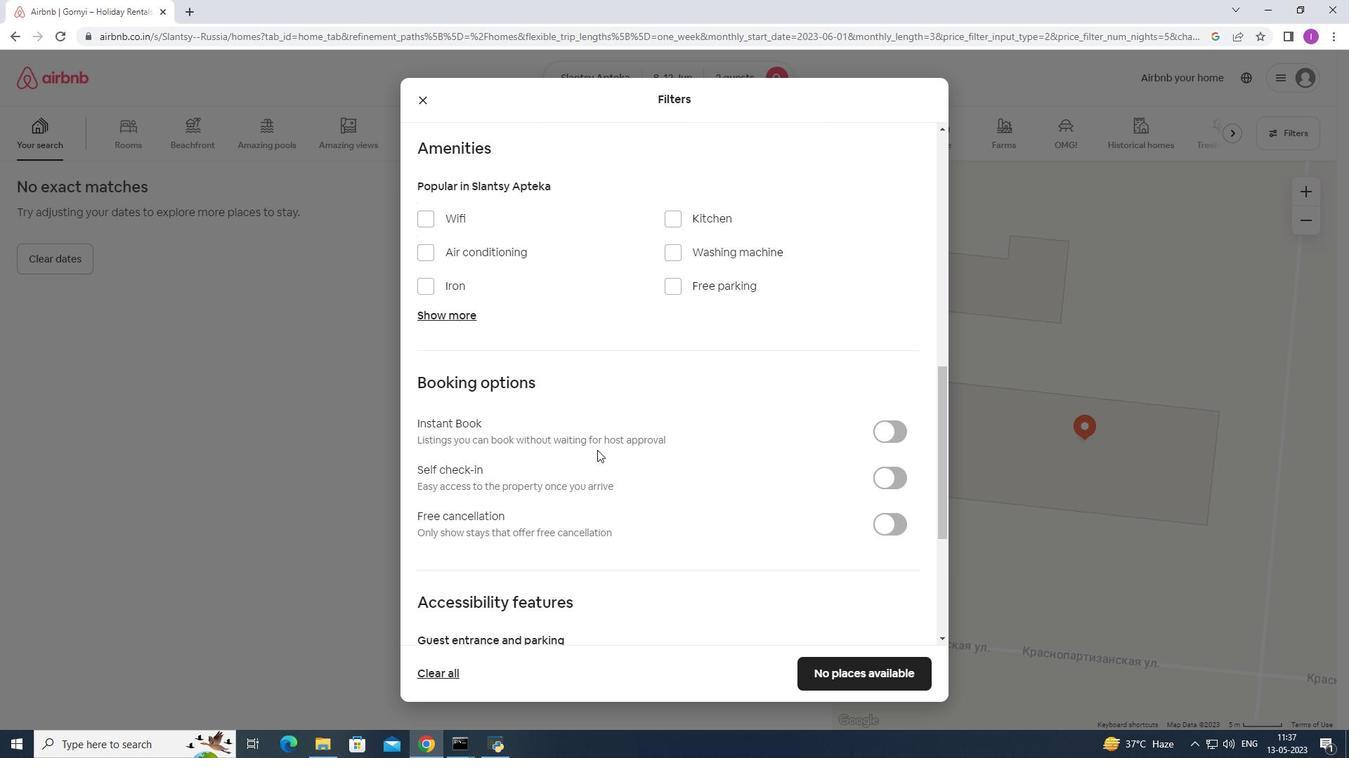 
Action: Mouse scrolled (715, 479) with delta (0, 0)
Screenshot: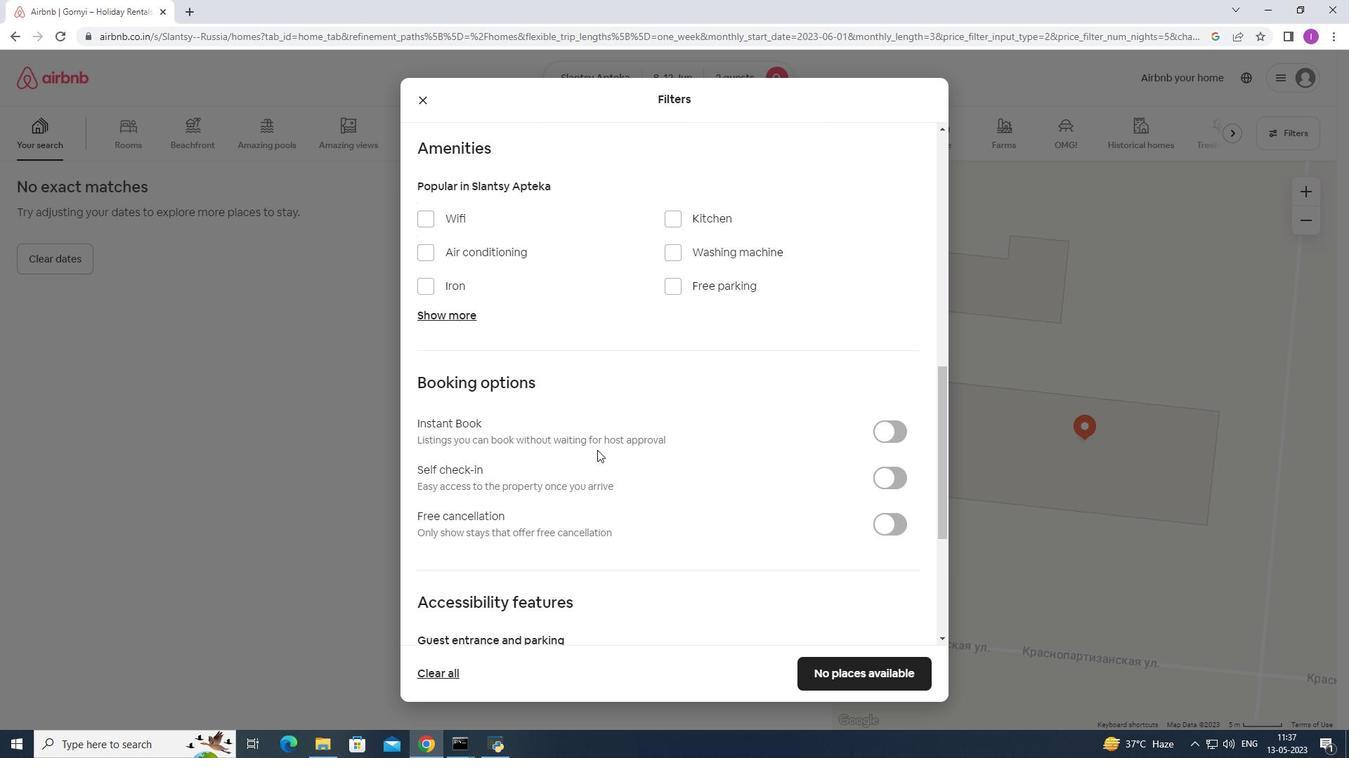 
Action: Mouse moved to (900, 342)
Screenshot: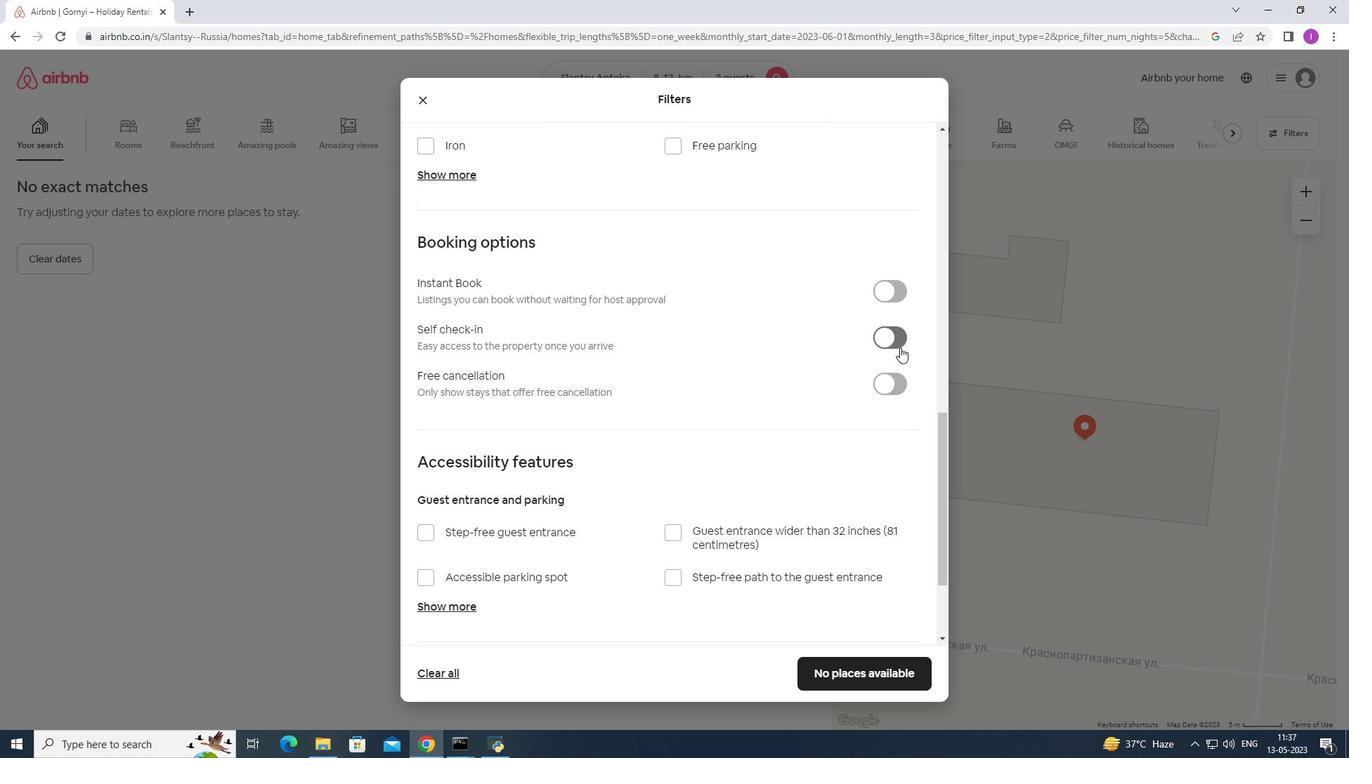 
Action: Mouse pressed left at (900, 342)
Screenshot: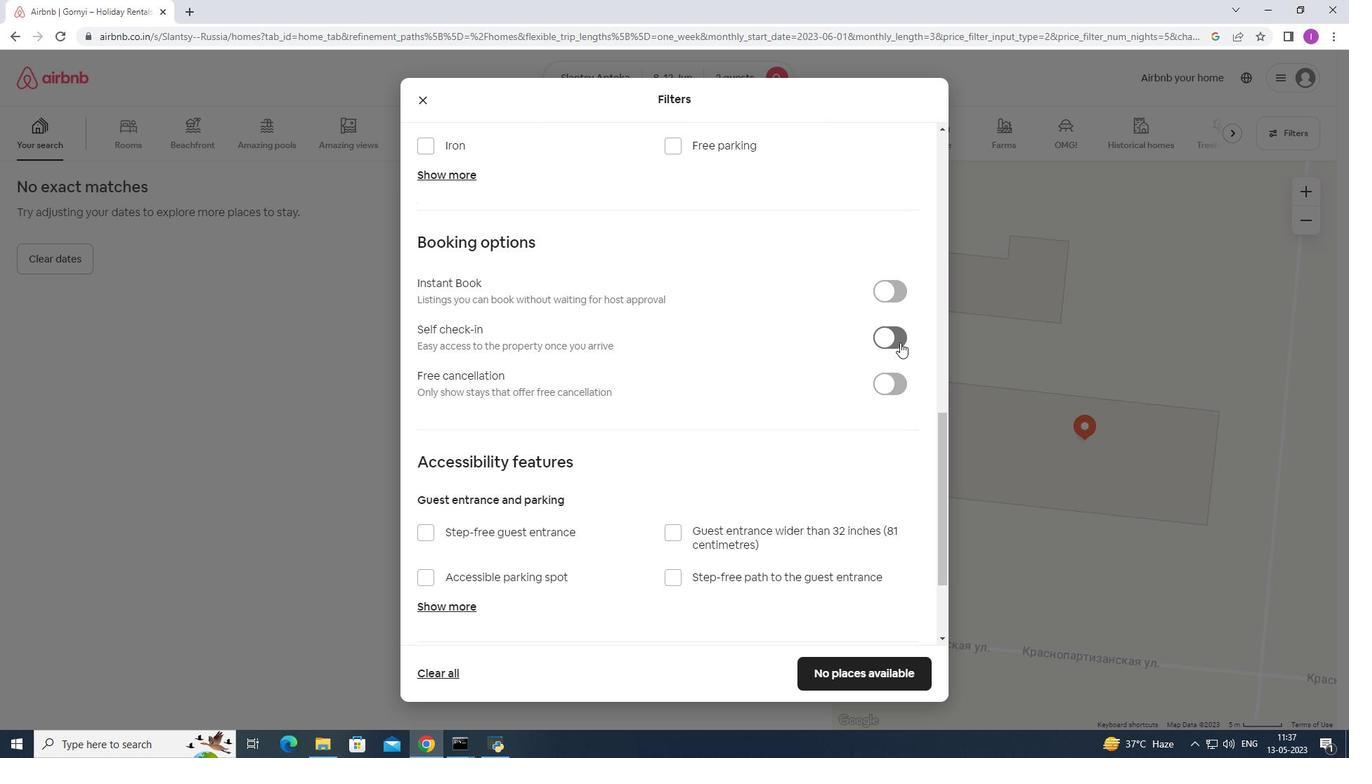 
Action: Mouse moved to (630, 463)
Screenshot: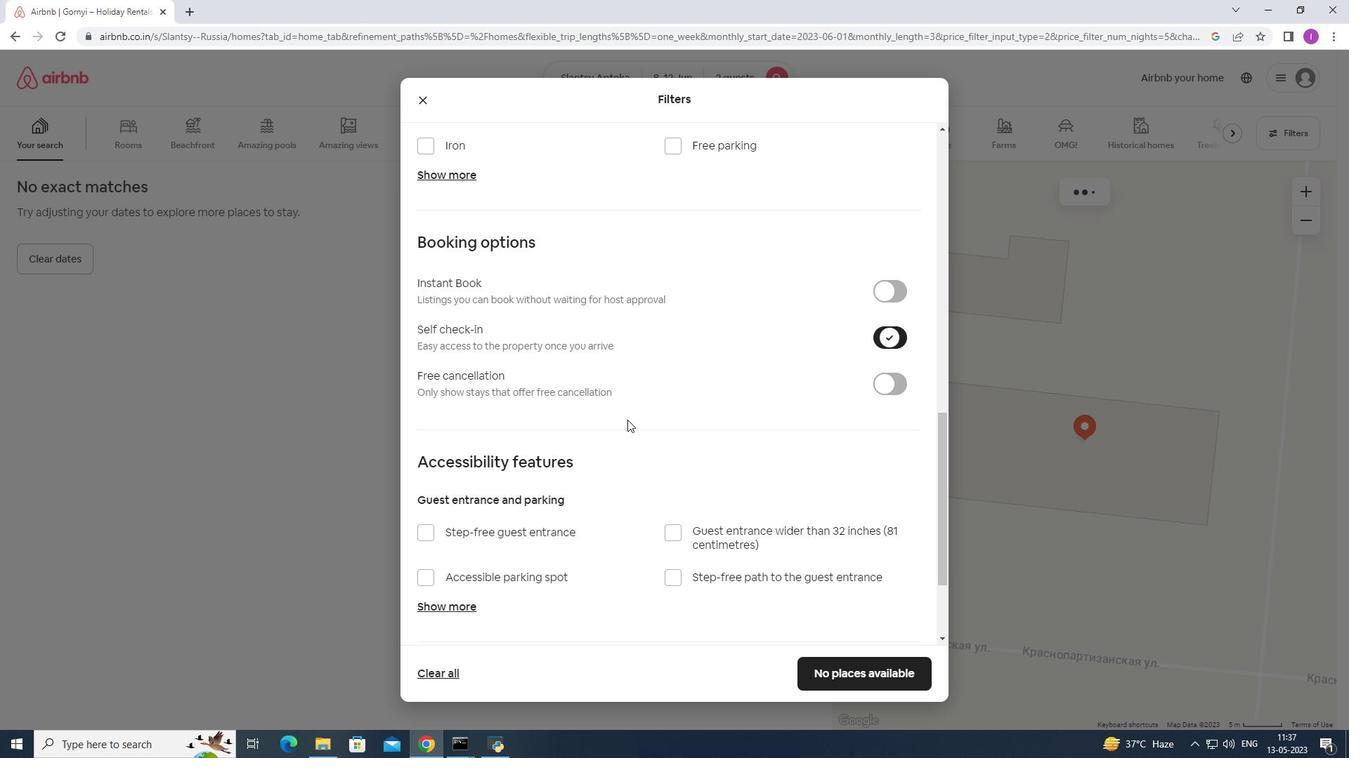 
Action: Mouse scrolled (630, 462) with delta (0, 0)
Screenshot: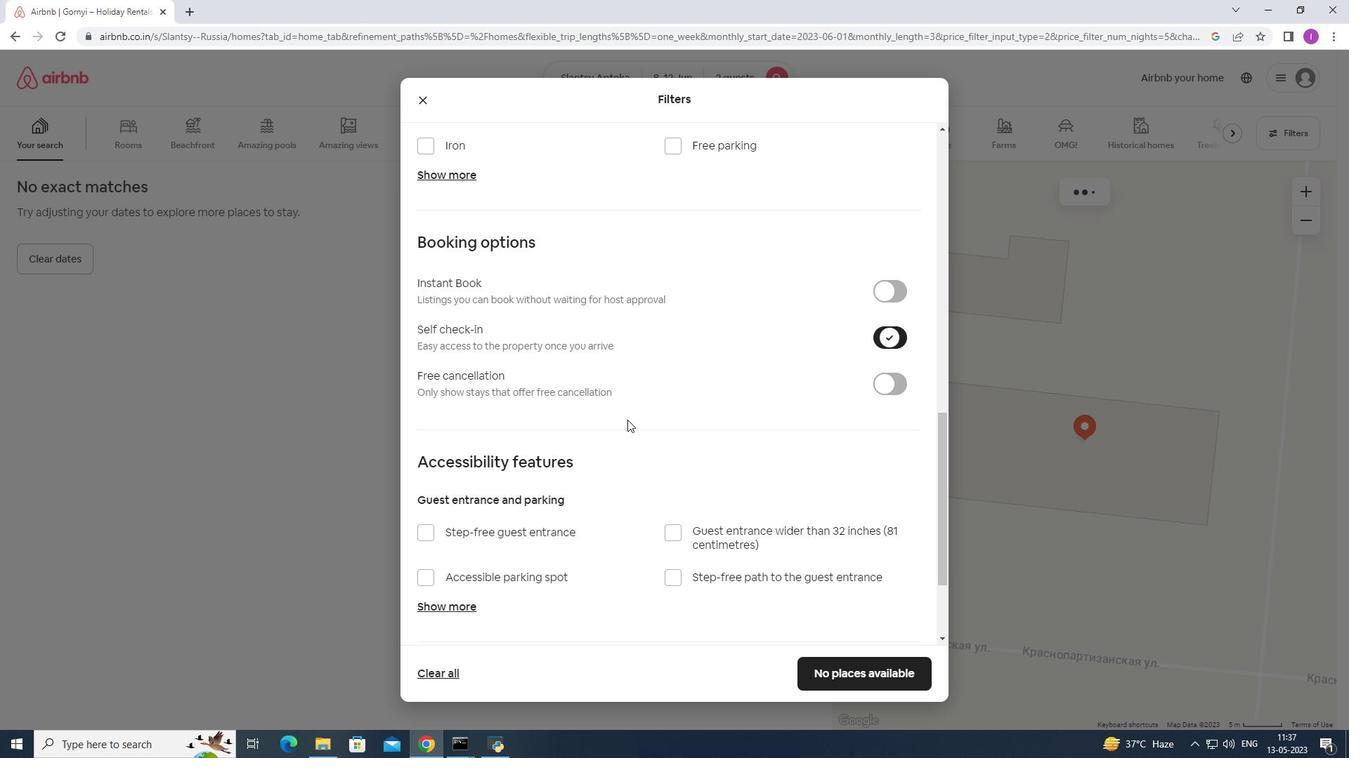 
Action: Mouse moved to (630, 467)
Screenshot: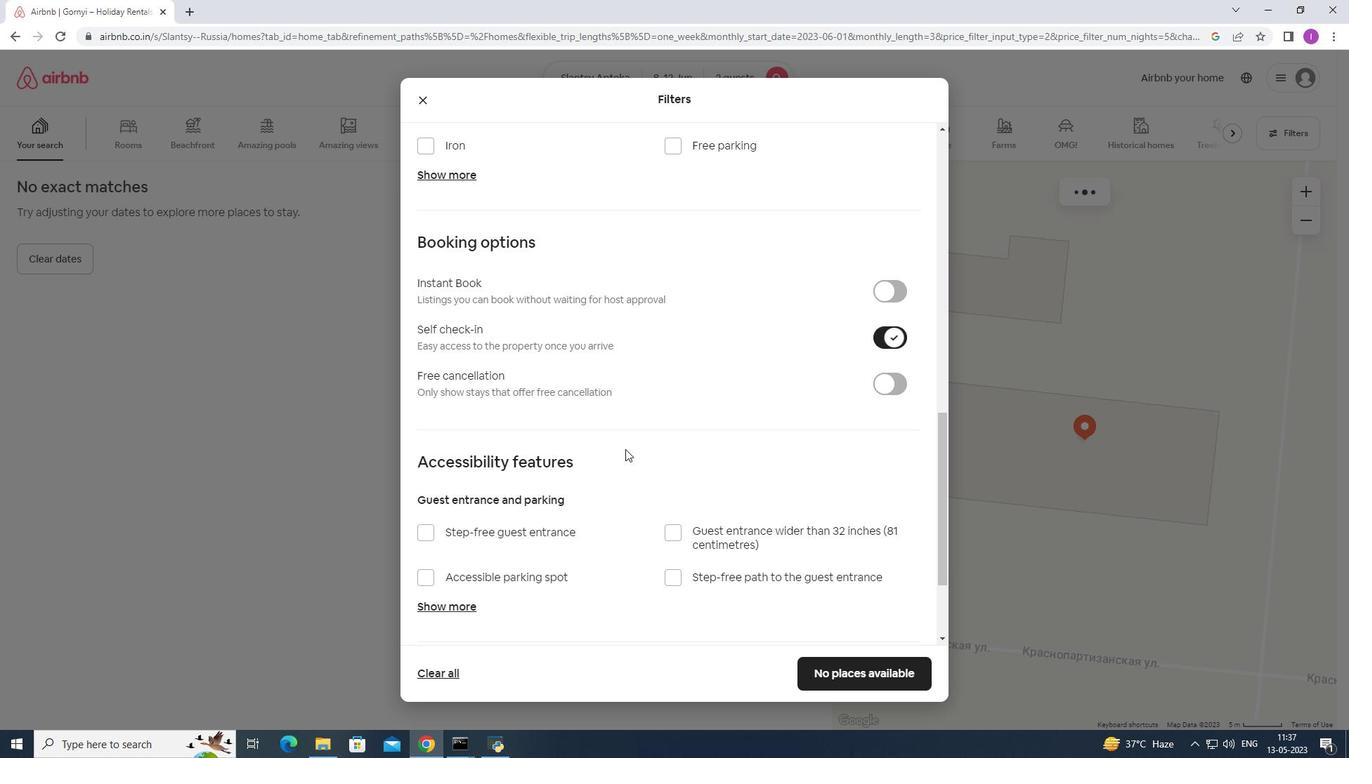 
Action: Mouse scrolled (630, 466) with delta (0, 0)
Screenshot: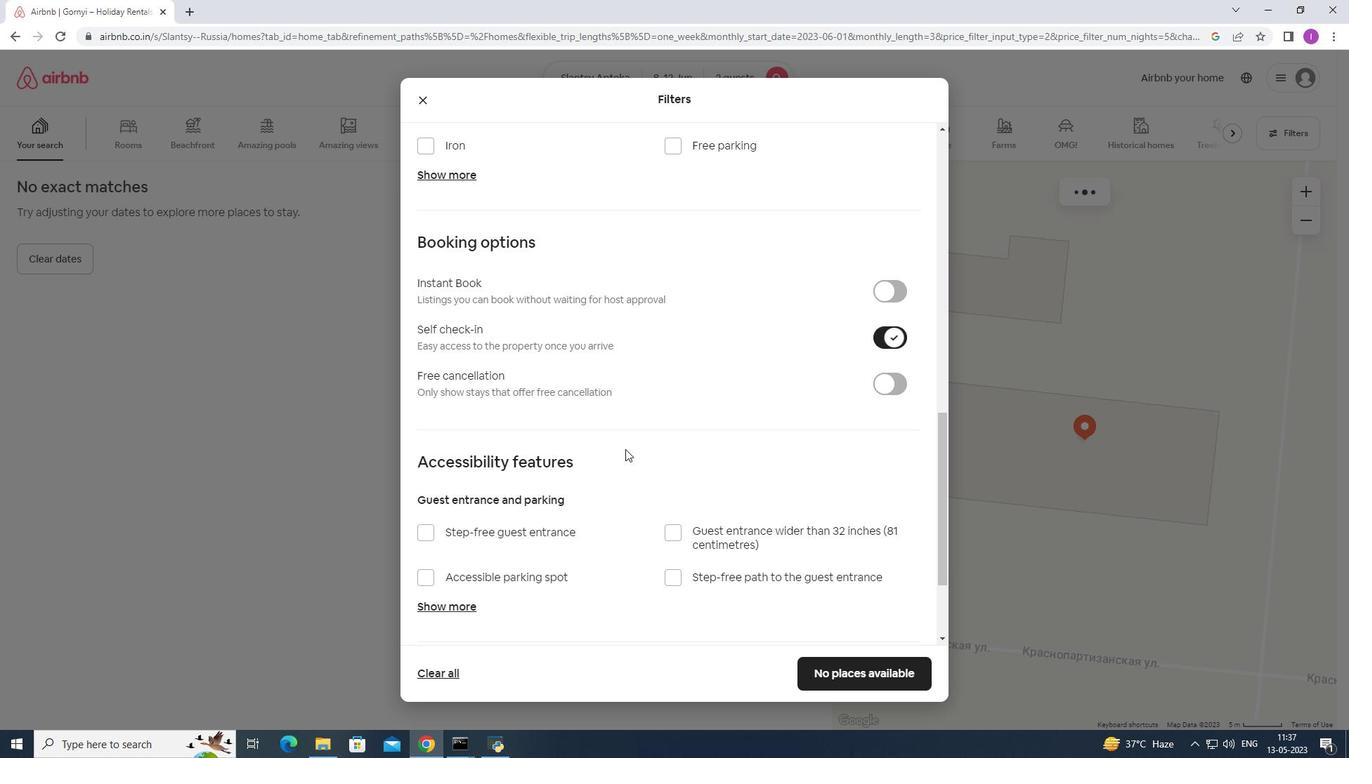 
Action: Mouse moved to (631, 468)
Screenshot: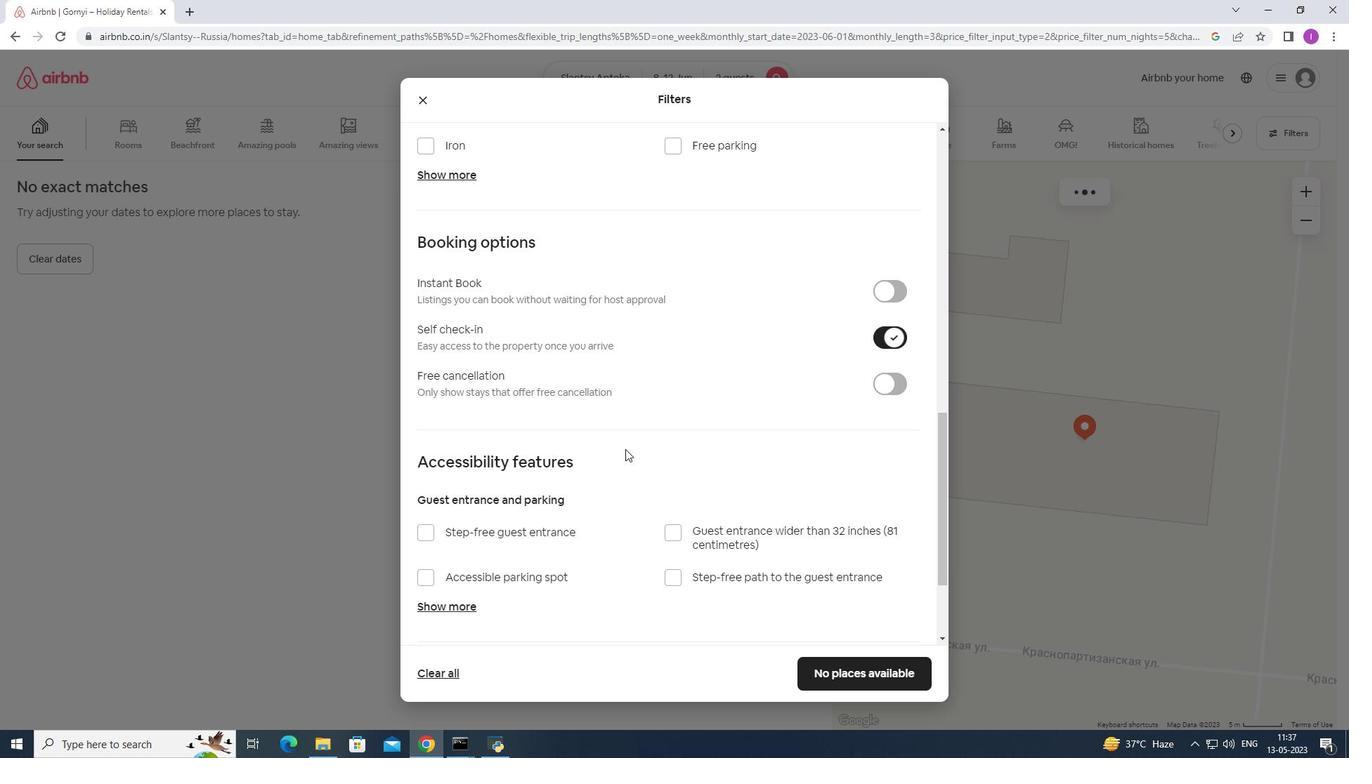 
Action: Mouse scrolled (631, 467) with delta (0, 0)
Screenshot: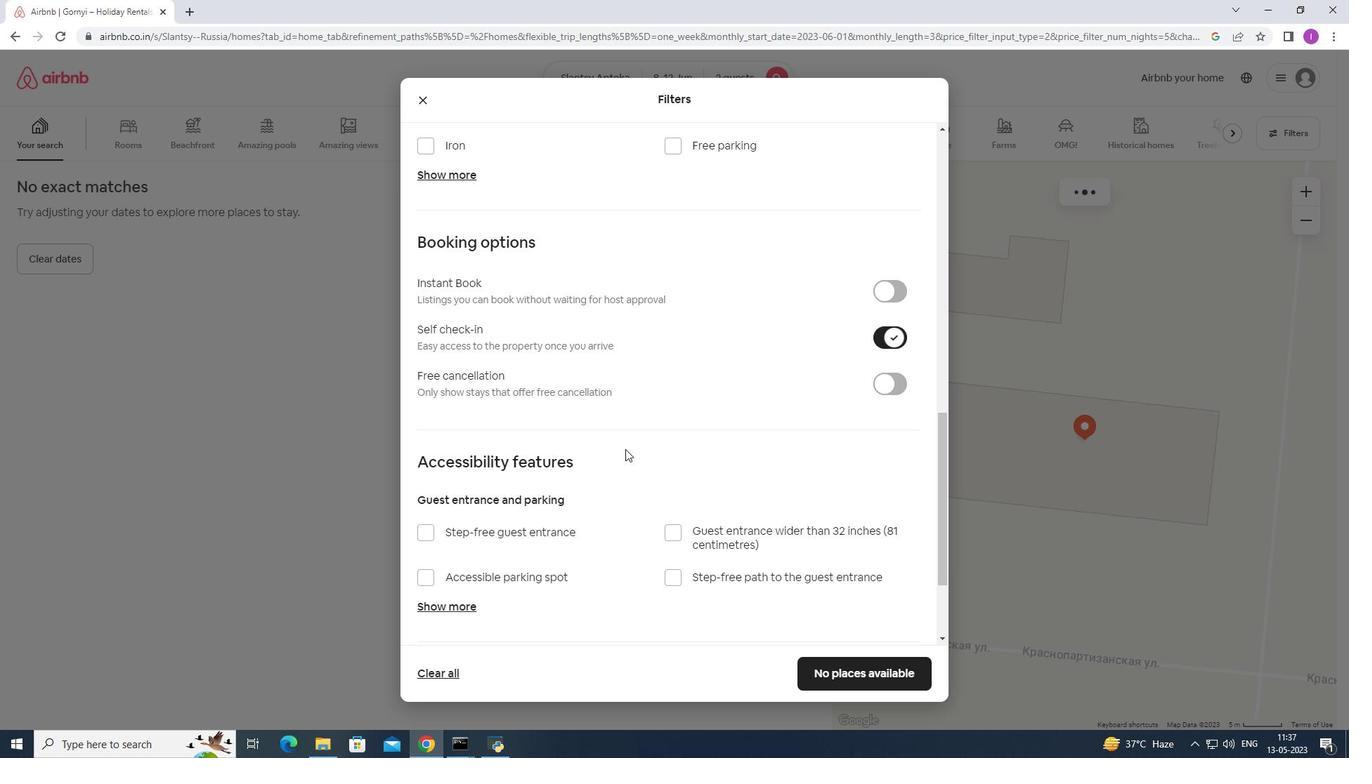 
Action: Mouse moved to (631, 468)
Screenshot: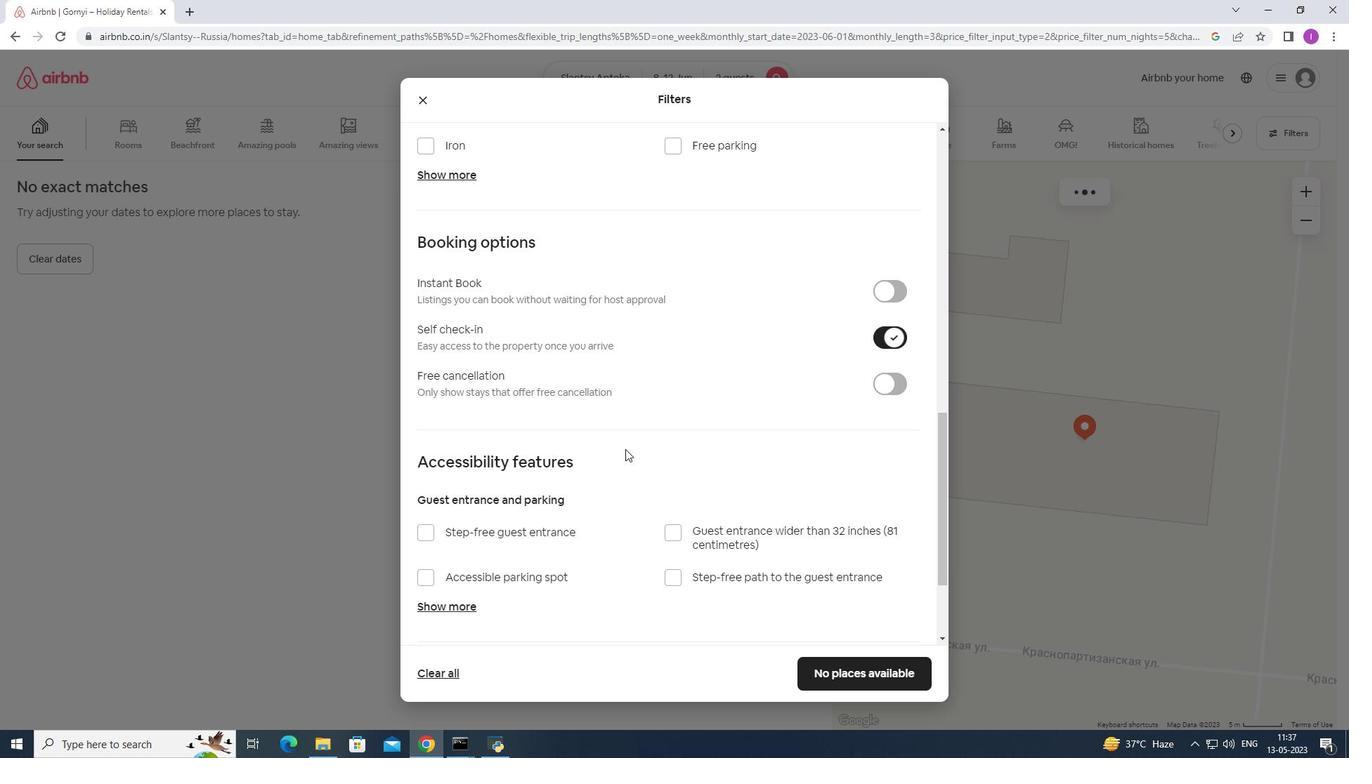 
Action: Mouse scrolled (631, 467) with delta (0, 0)
Screenshot: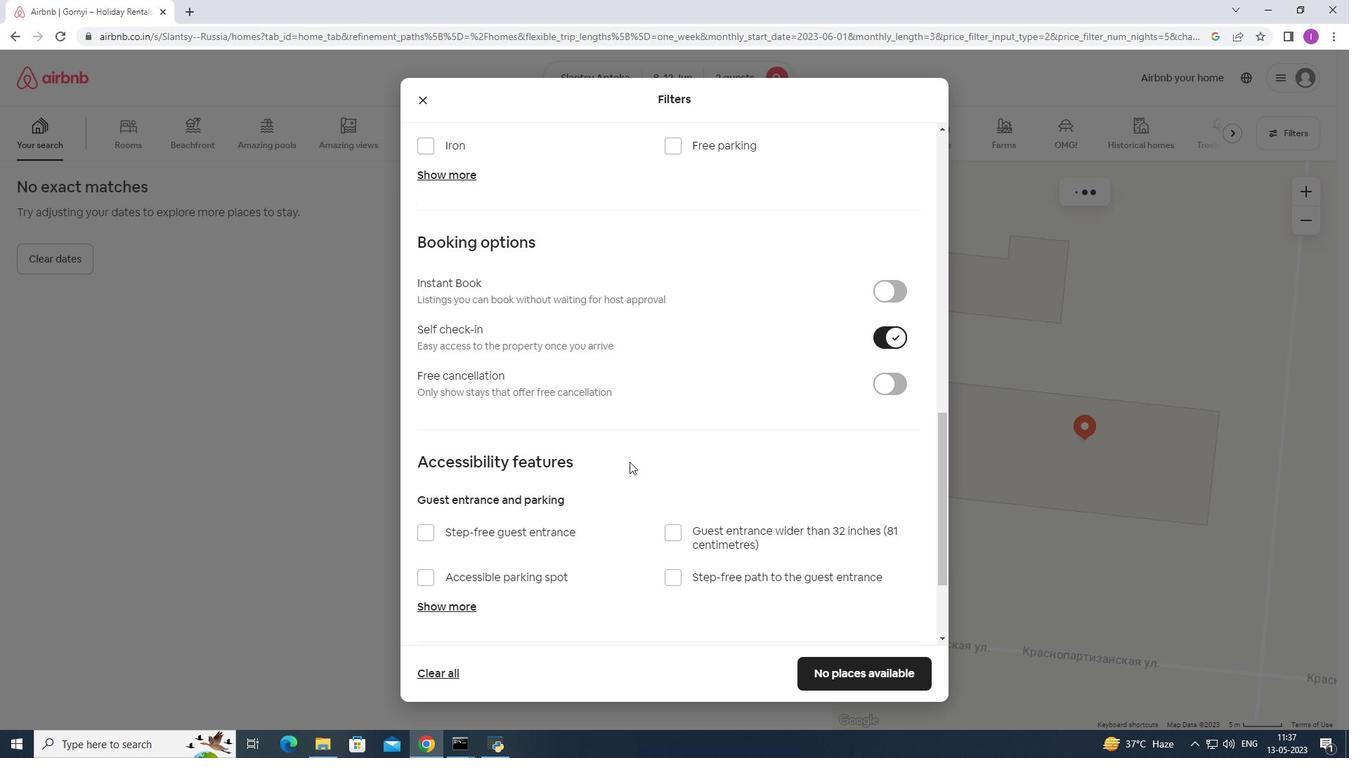 
Action: Mouse moved to (631, 468)
Screenshot: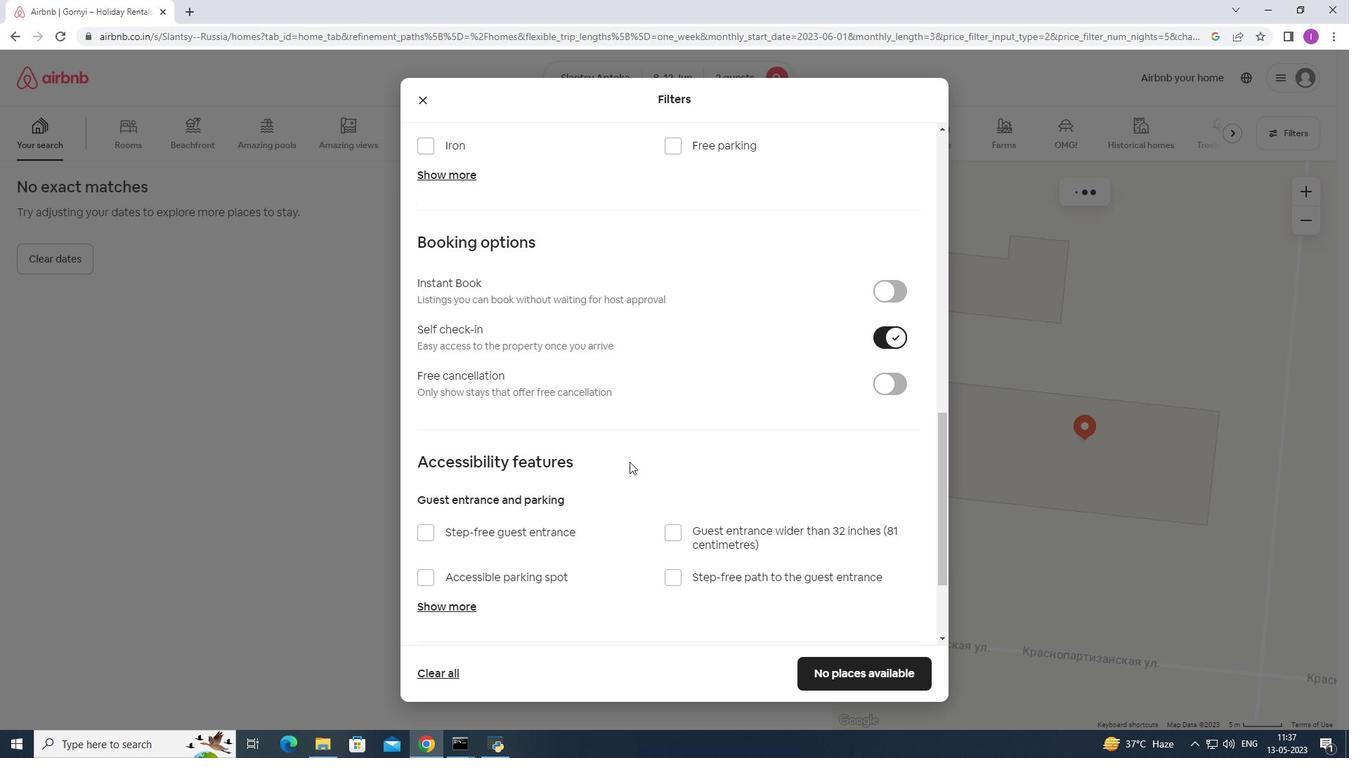 
Action: Mouse scrolled (631, 468) with delta (0, 0)
Screenshot: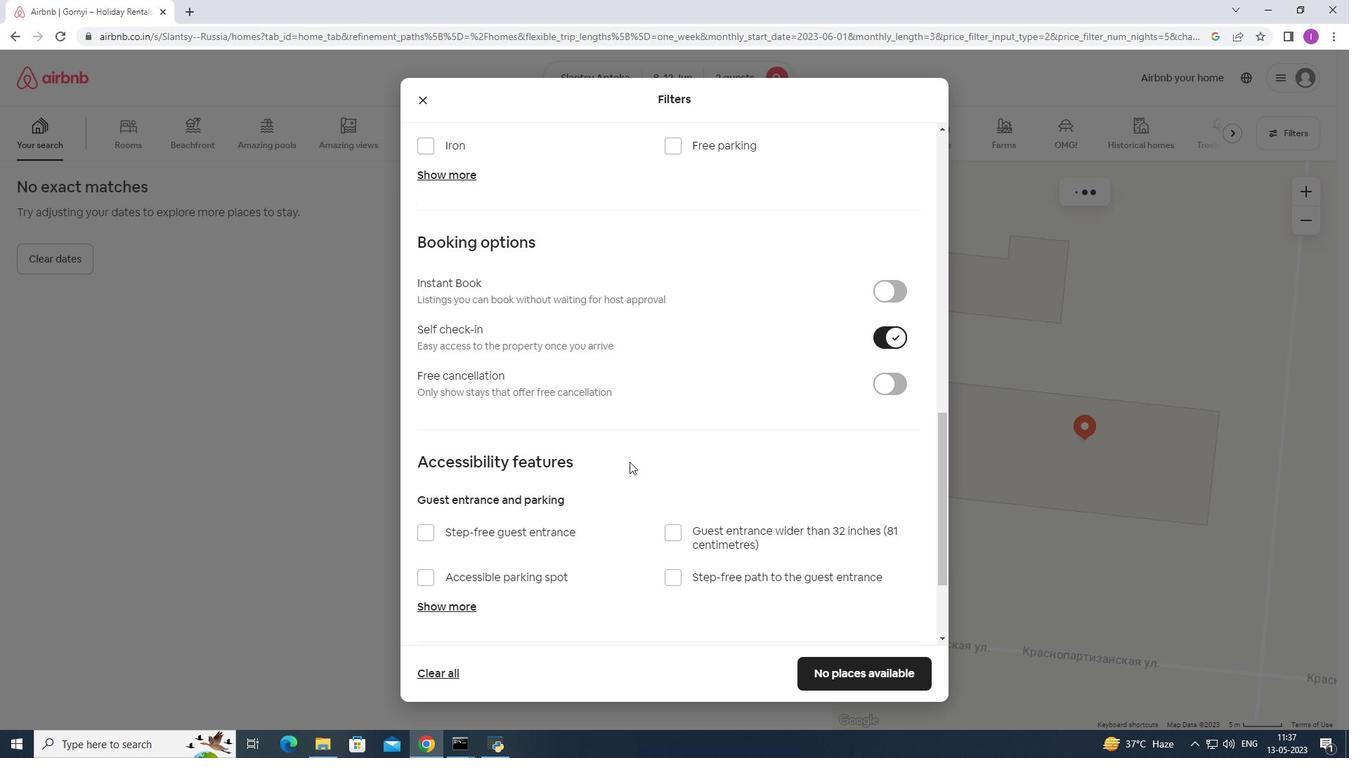 
Action: Mouse moved to (632, 470)
Screenshot: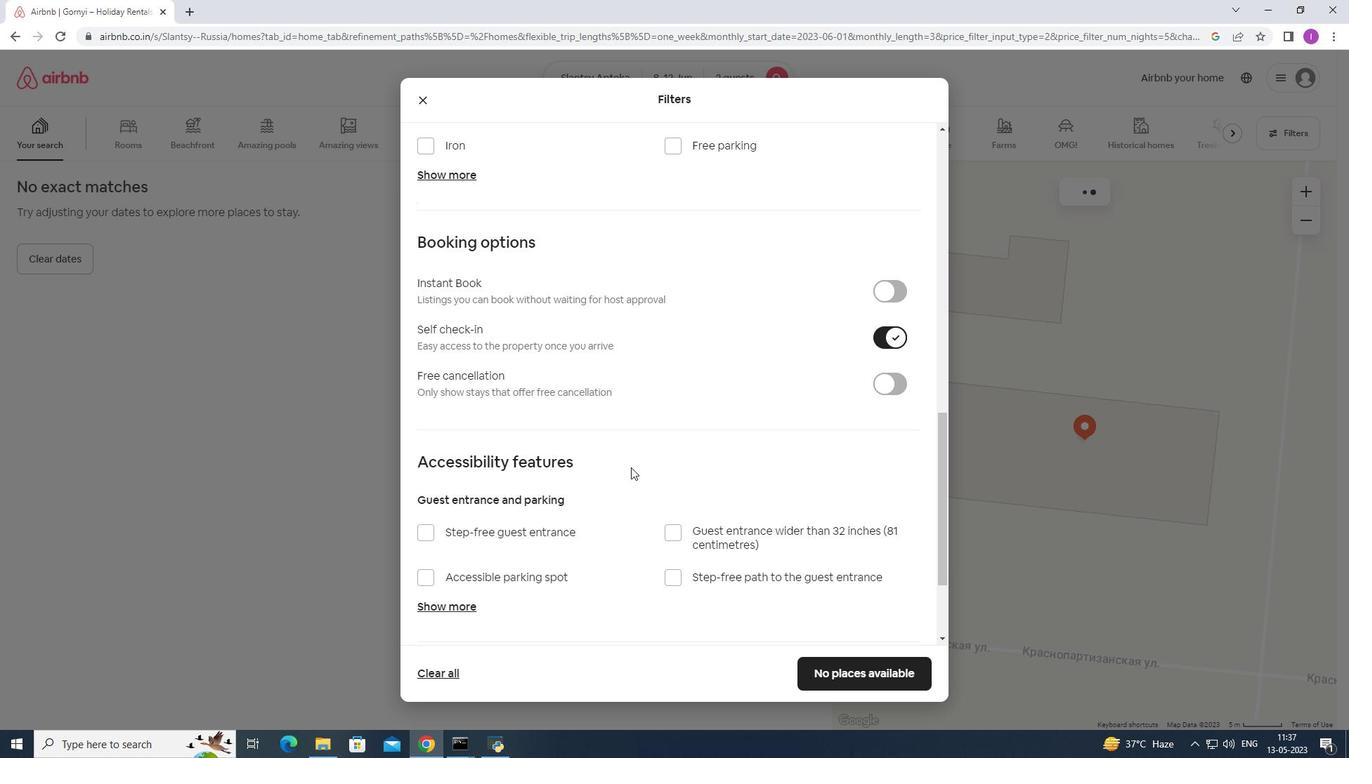 
Action: Mouse scrolled (632, 470) with delta (0, 0)
Screenshot: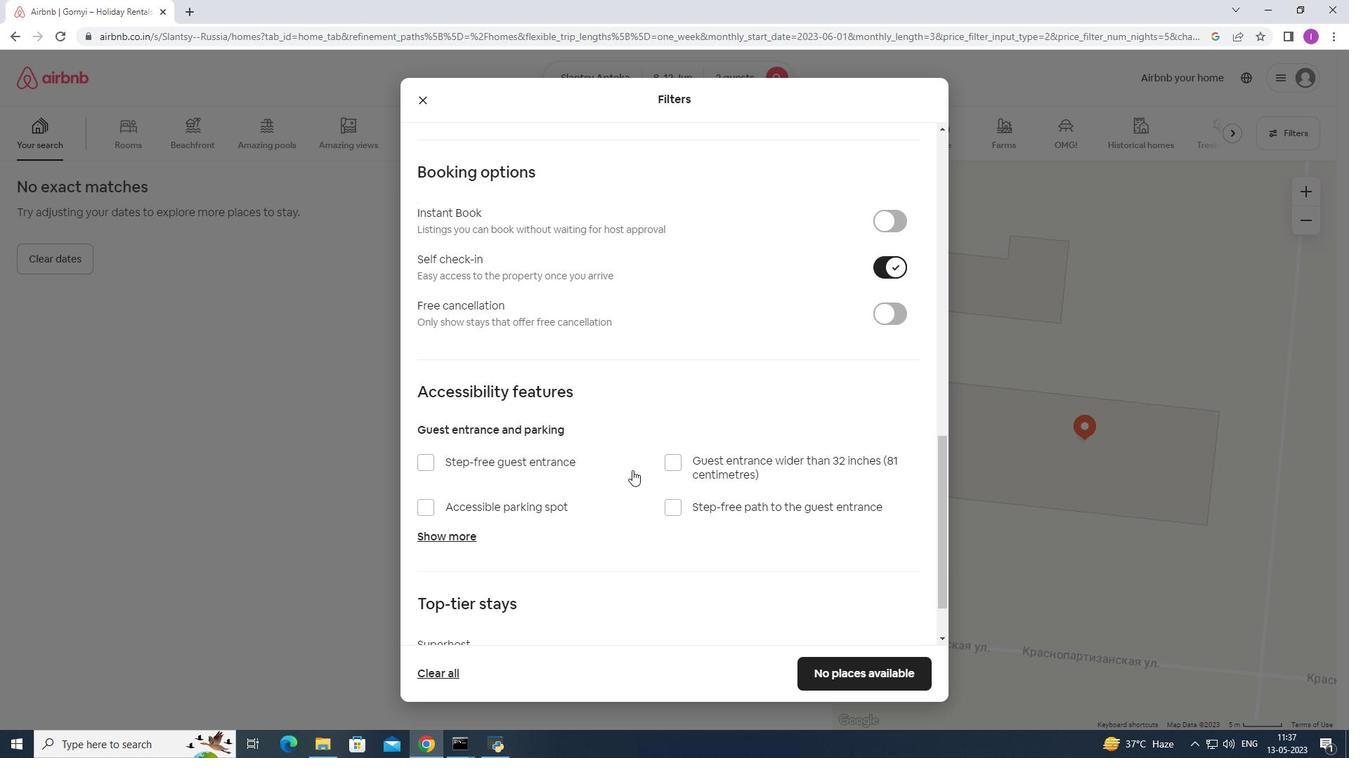 
Action: Mouse moved to (632, 471)
Screenshot: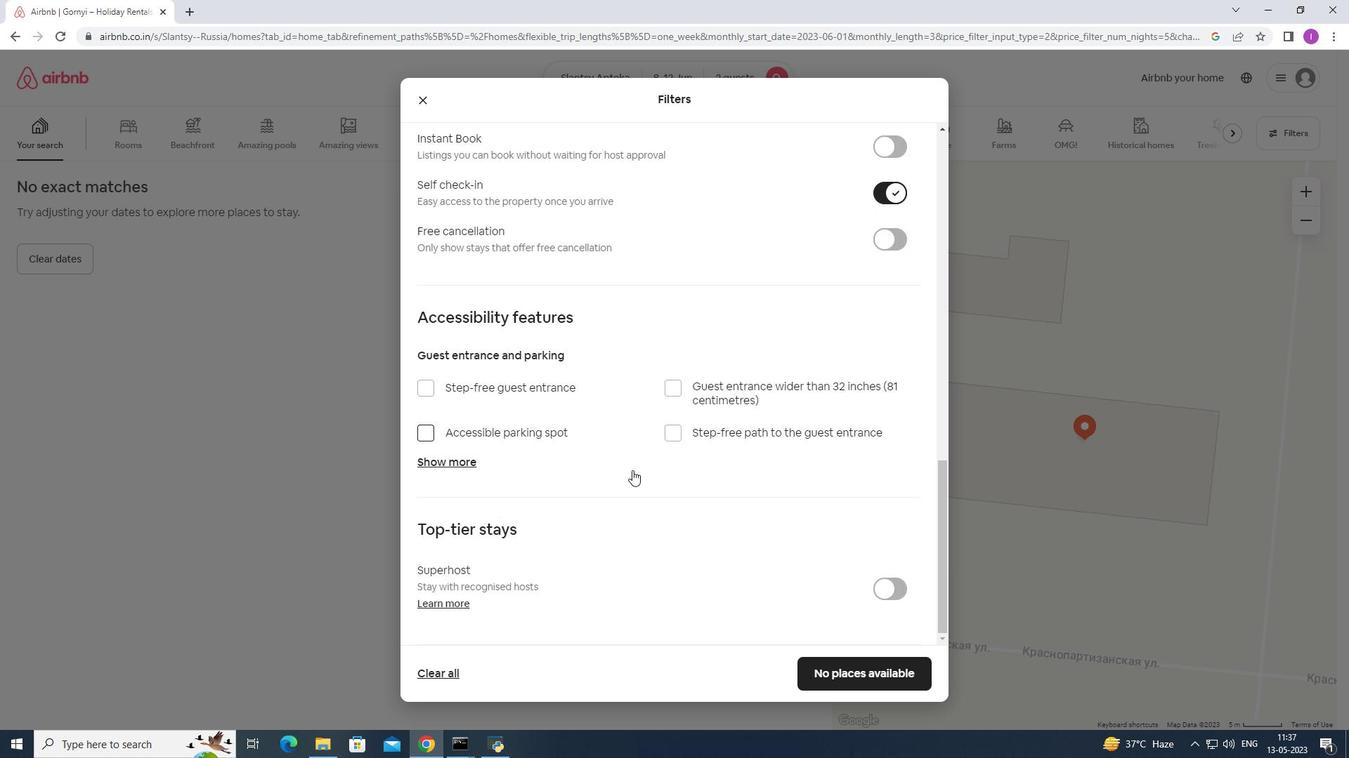 
Action: Mouse scrolled (632, 470) with delta (0, 0)
Screenshot: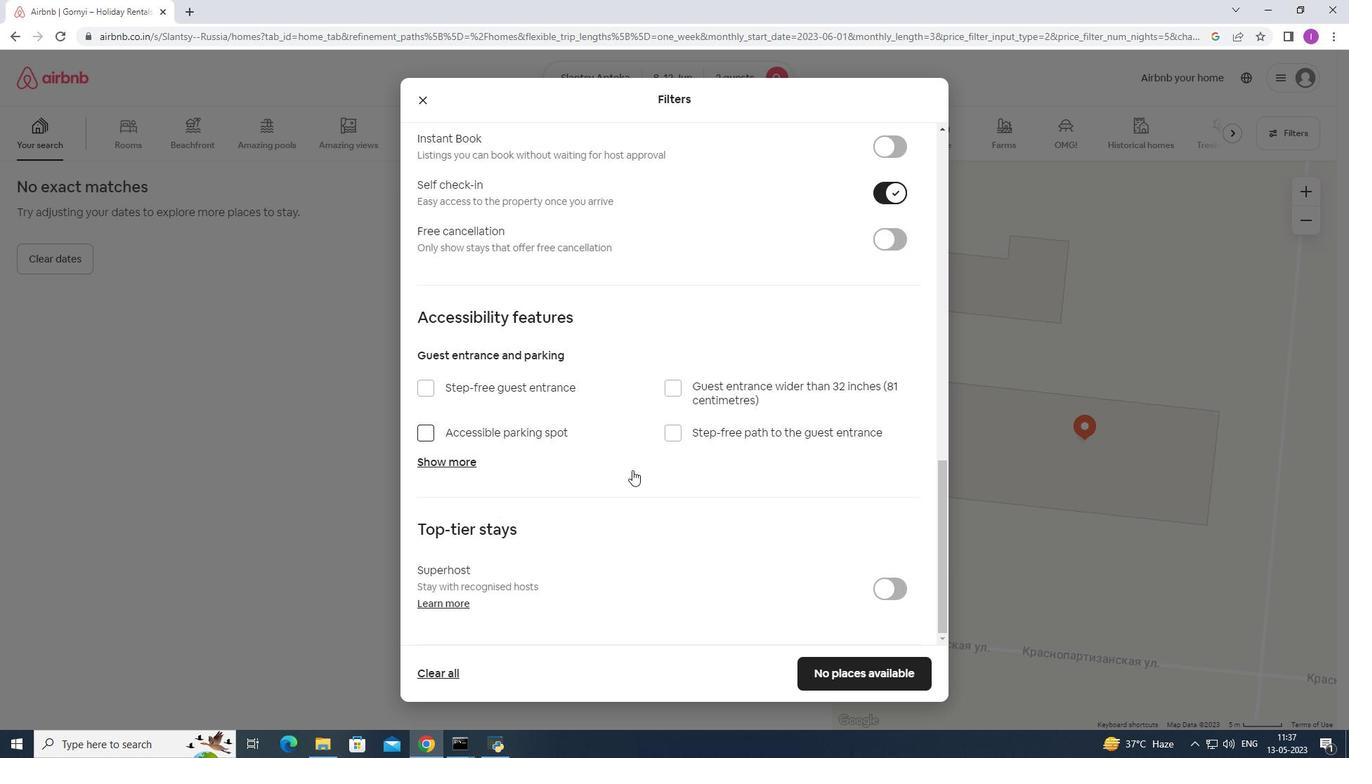 
Action: Mouse scrolled (632, 470) with delta (0, 0)
Screenshot: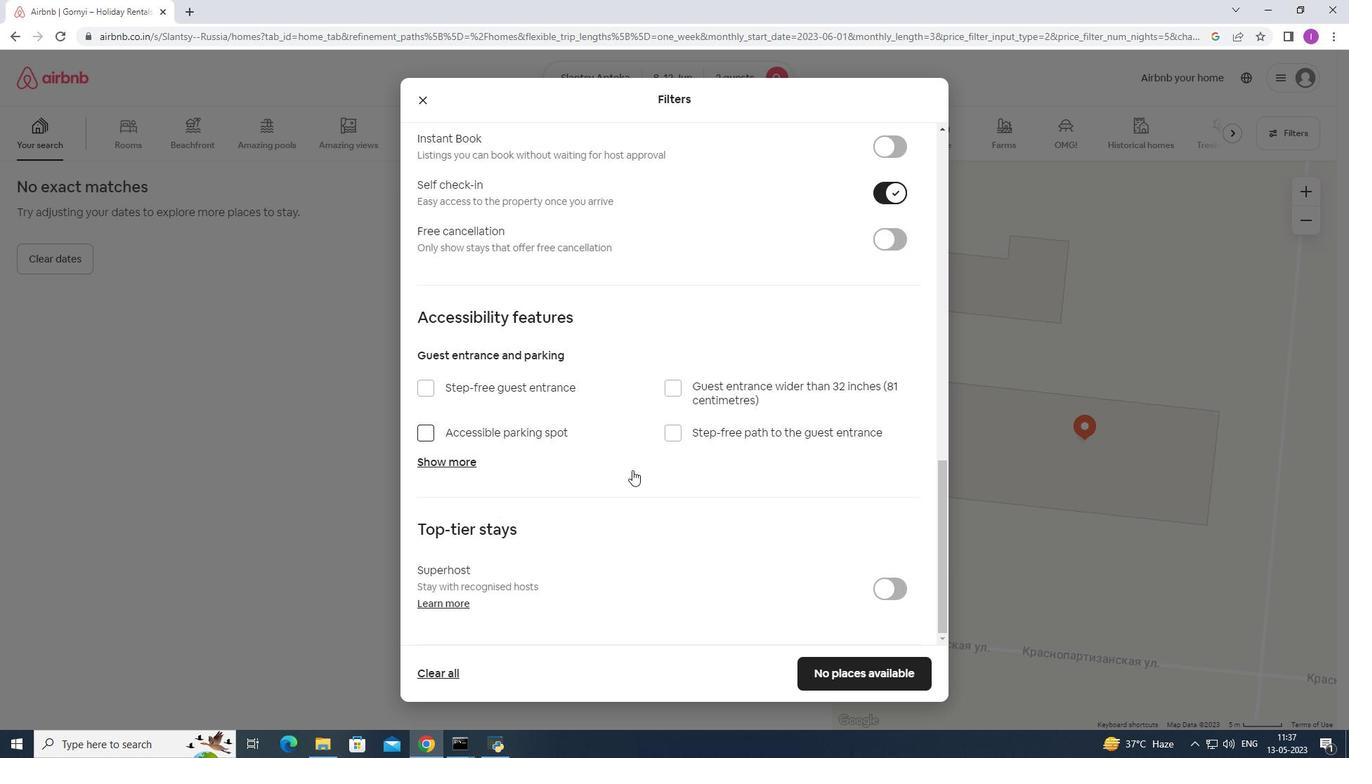 
Action: Mouse moved to (633, 471)
Screenshot: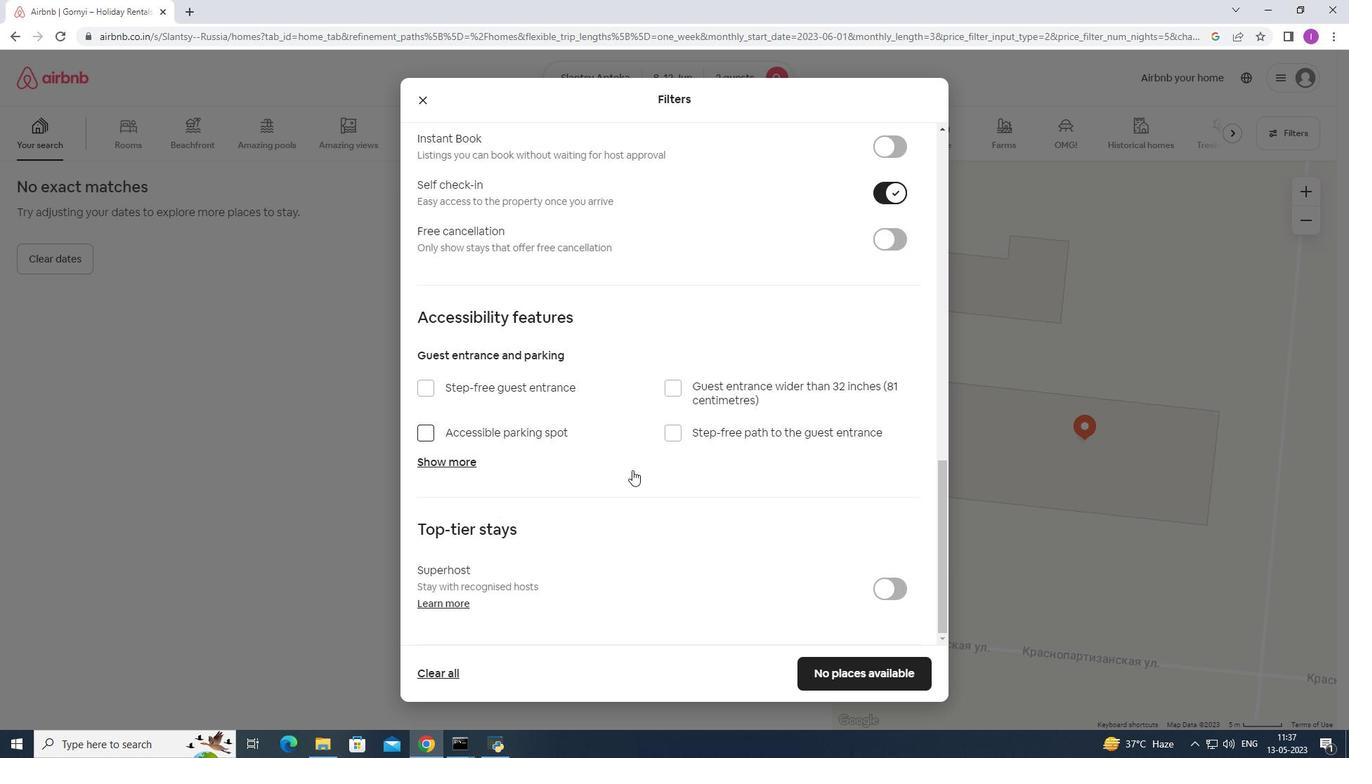 
Action: Mouse scrolled (633, 470) with delta (0, 0)
Screenshot: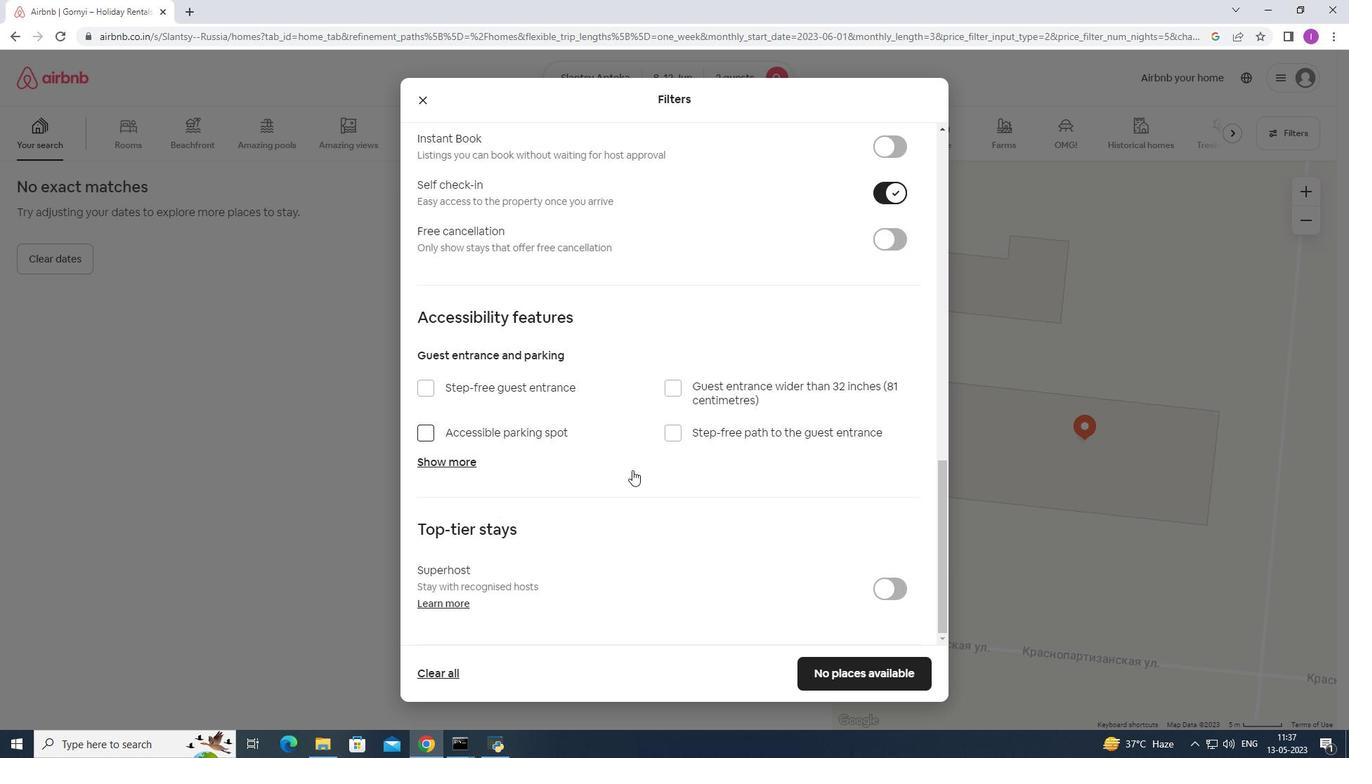 
Action: Mouse scrolled (633, 470) with delta (0, 0)
Screenshot: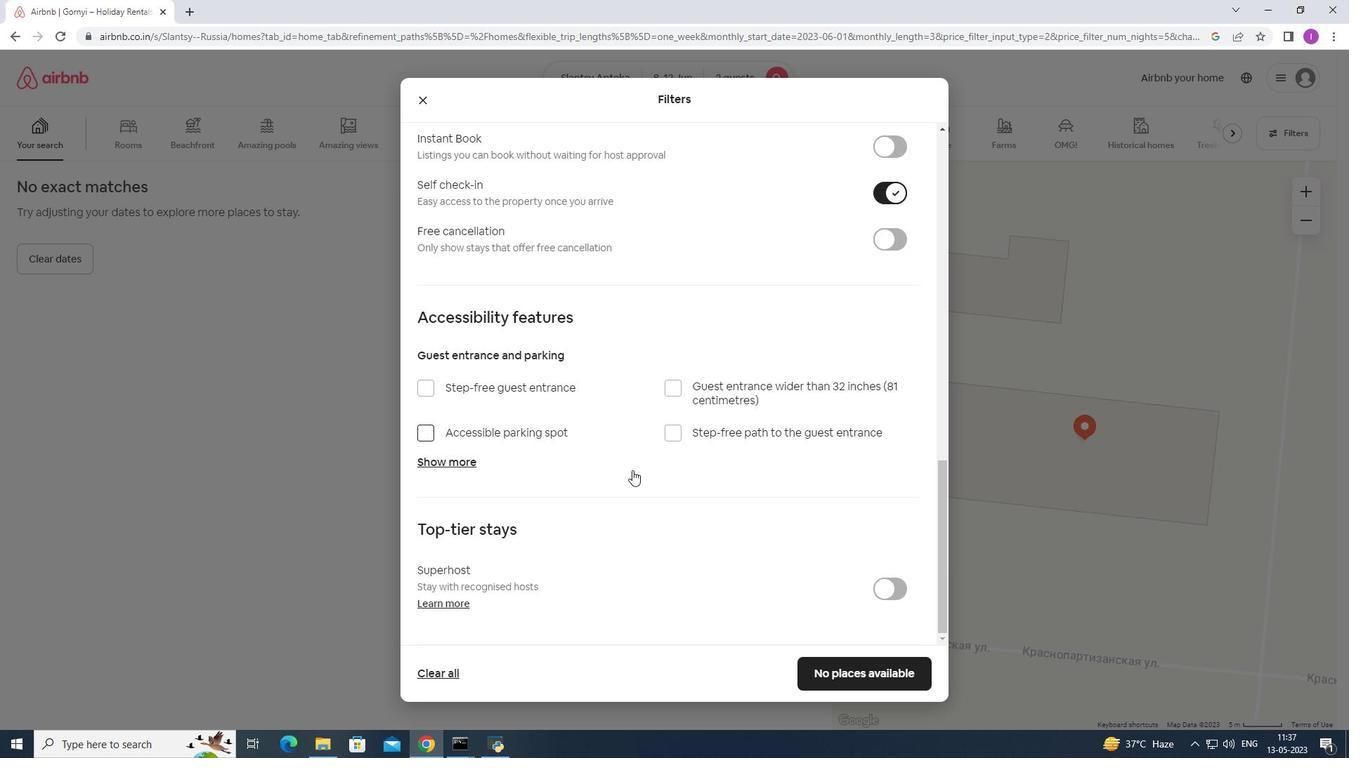 
Action: Mouse scrolled (633, 470) with delta (0, 0)
Screenshot: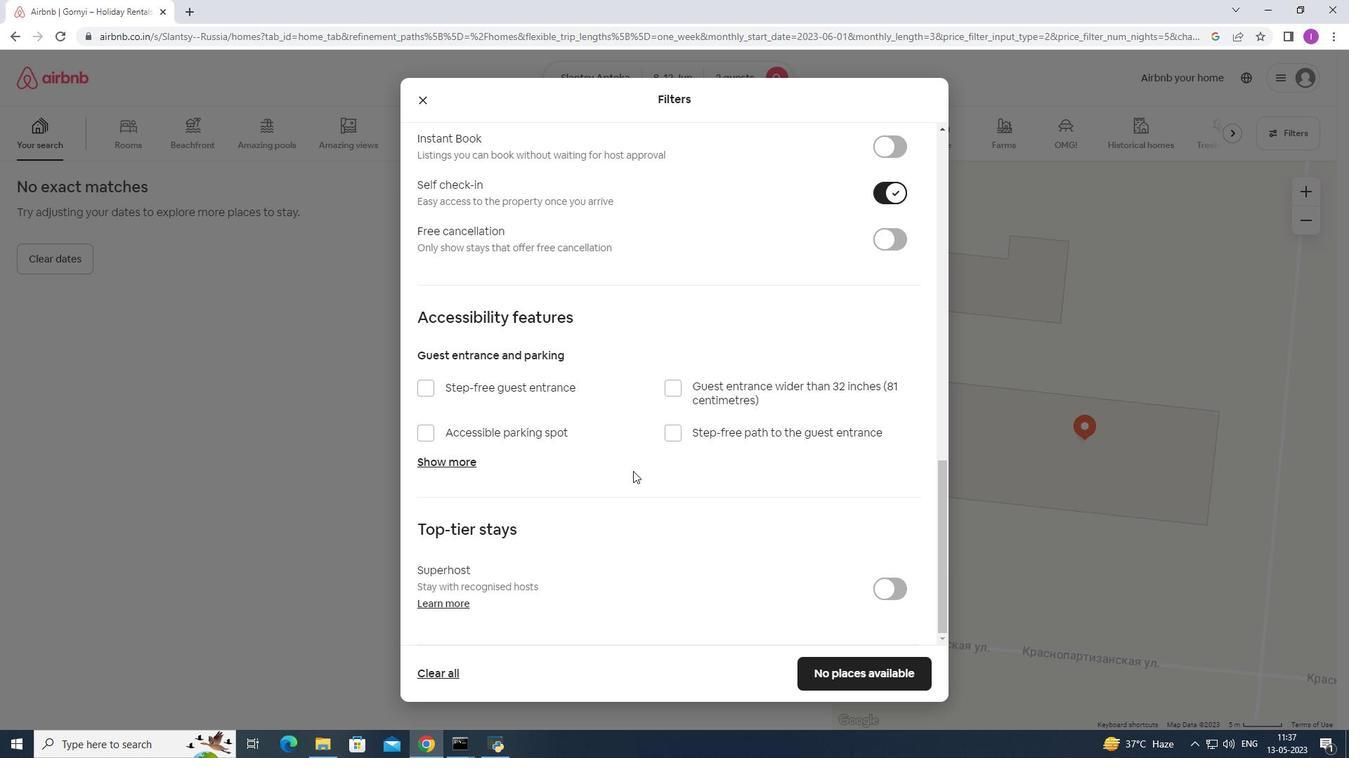 
Action: Mouse moved to (633, 473)
Screenshot: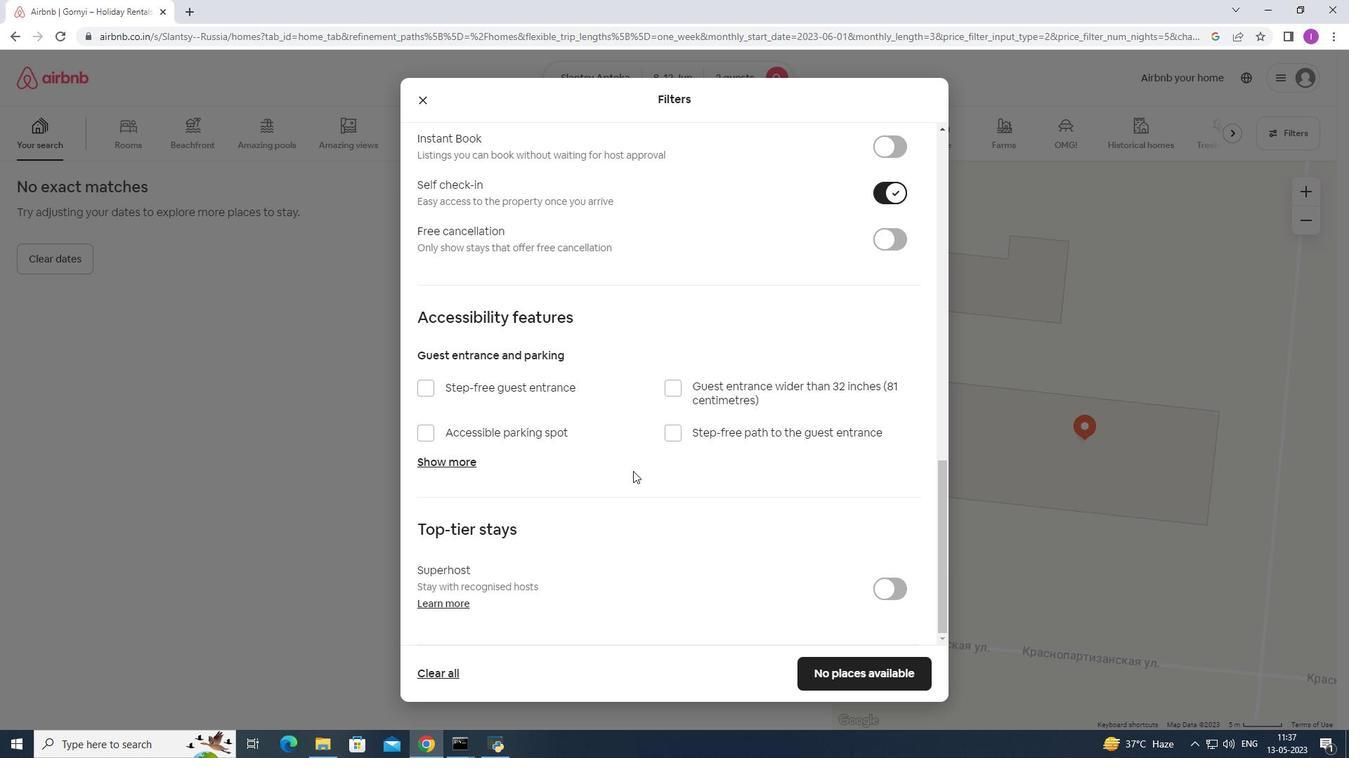 
Action: Mouse scrolled (633, 472) with delta (0, 0)
Screenshot: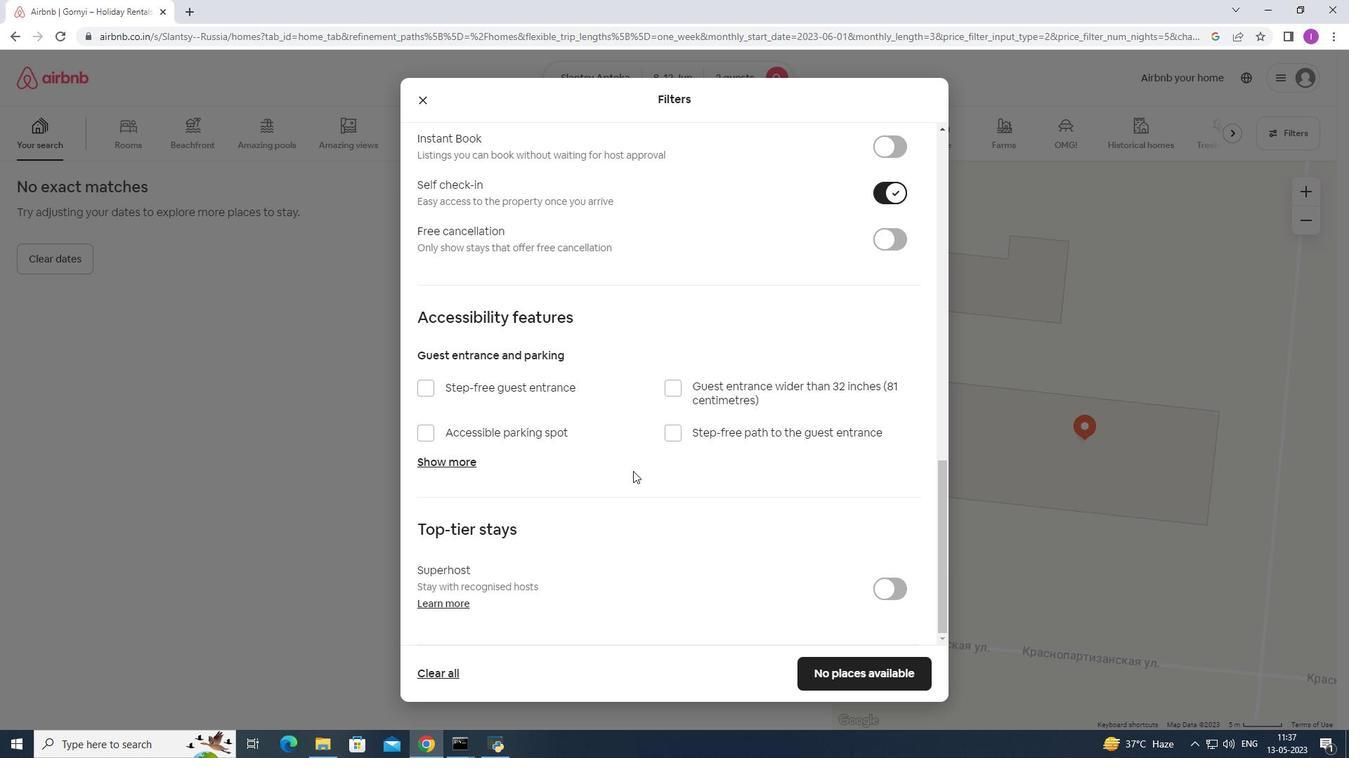 
Action: Mouse moved to (633, 475)
Screenshot: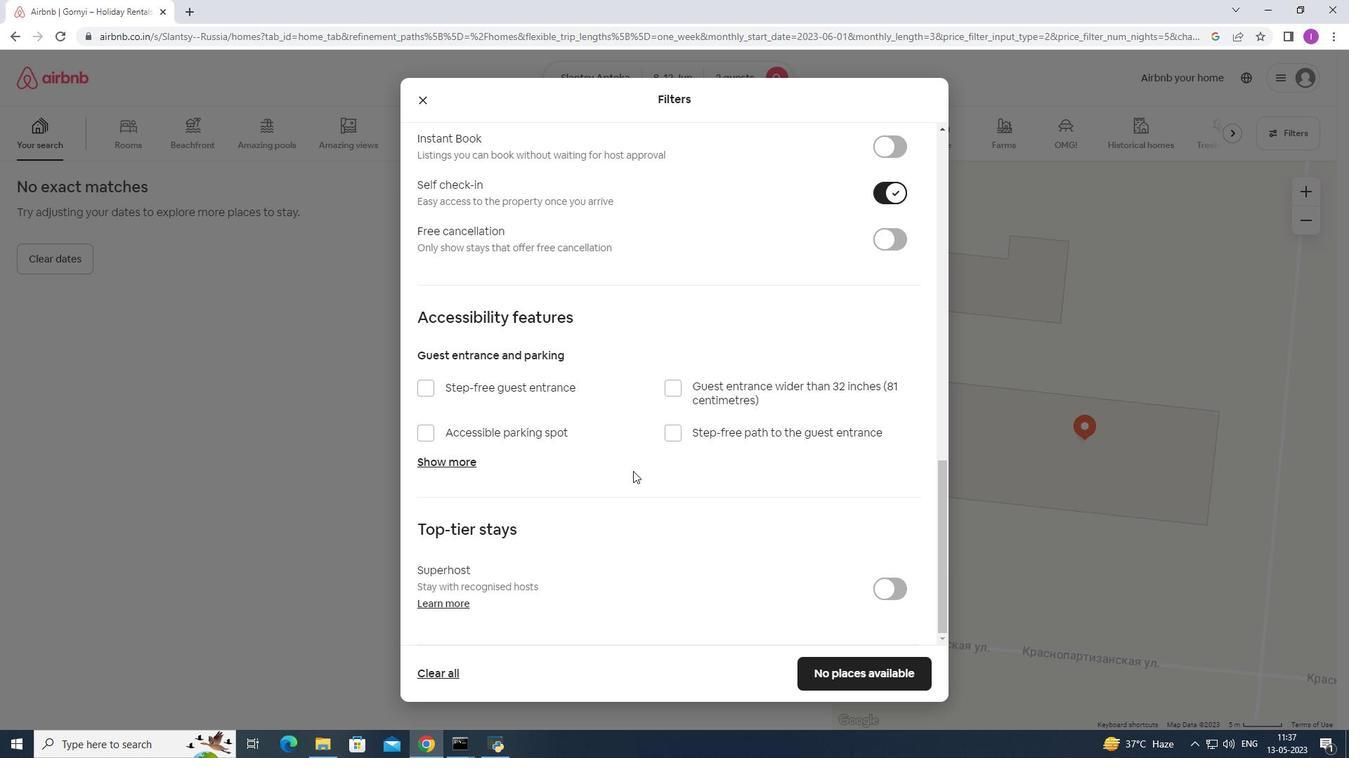 
Action: Mouse scrolled (633, 473) with delta (0, 0)
Screenshot: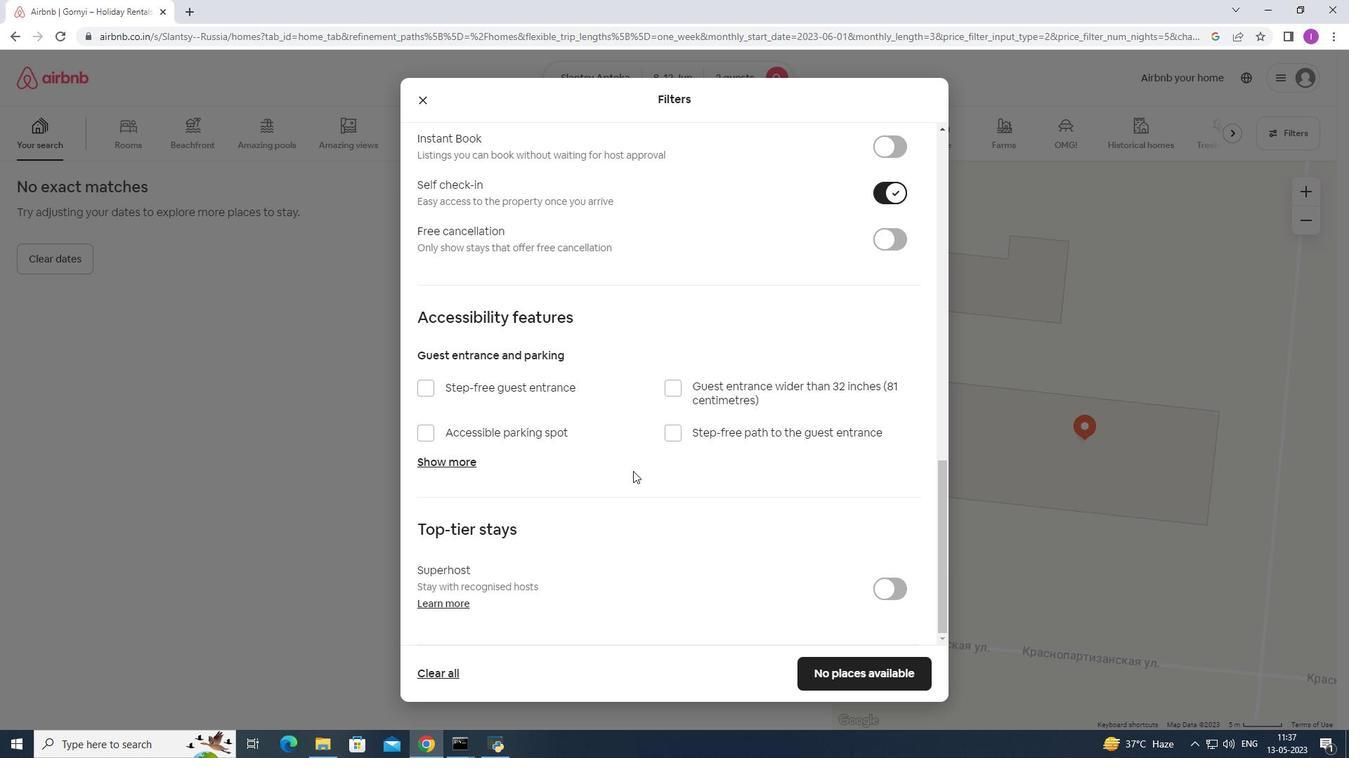 
Action: Mouse moved to (634, 477)
Screenshot: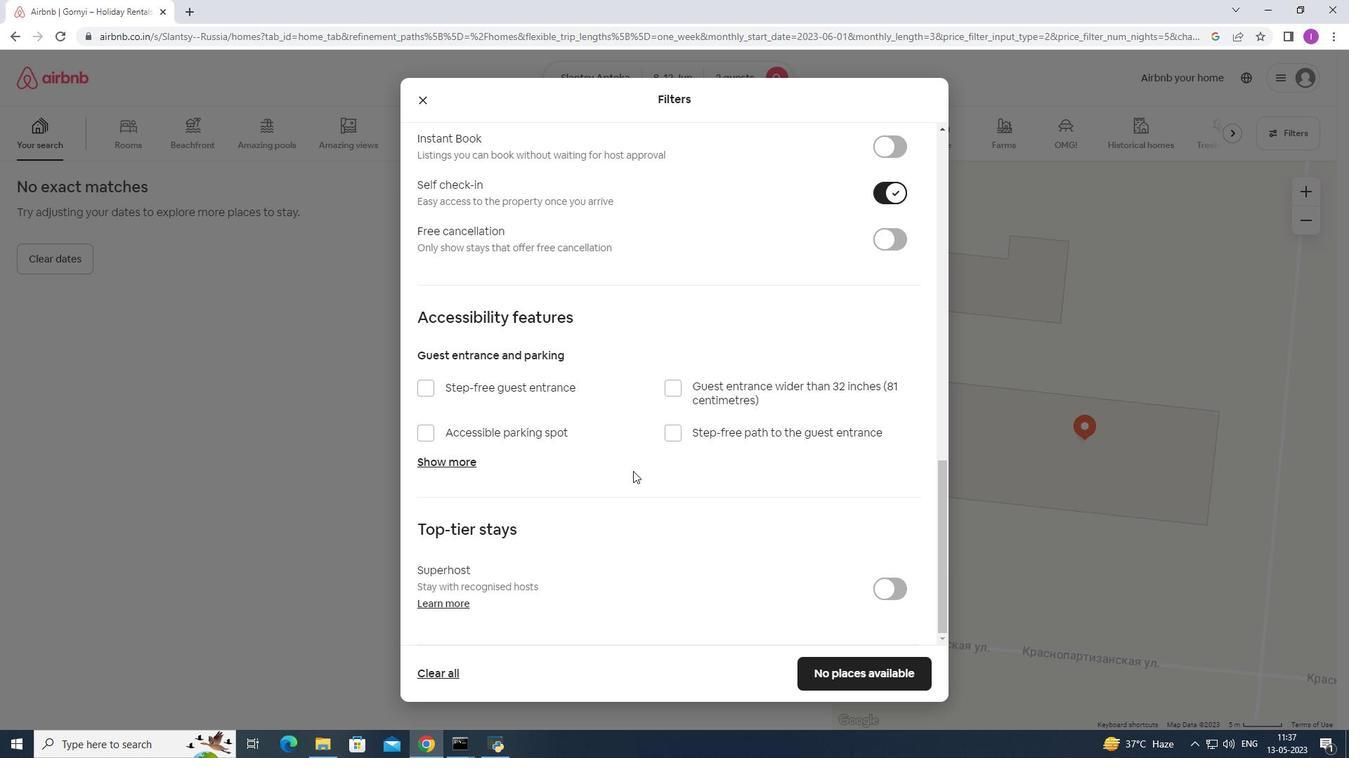 
Action: Mouse scrolled (634, 475) with delta (0, 0)
Screenshot: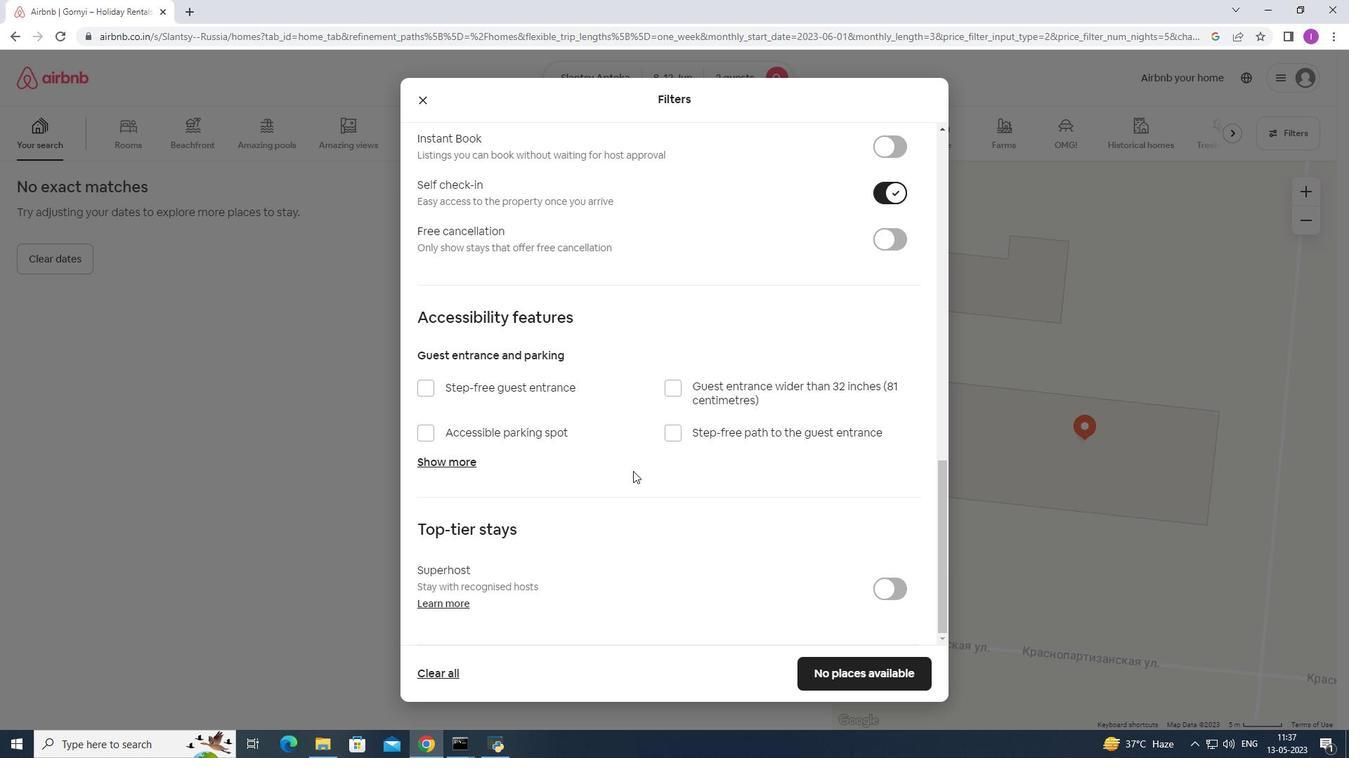 
Action: Mouse moved to (634, 478)
Screenshot: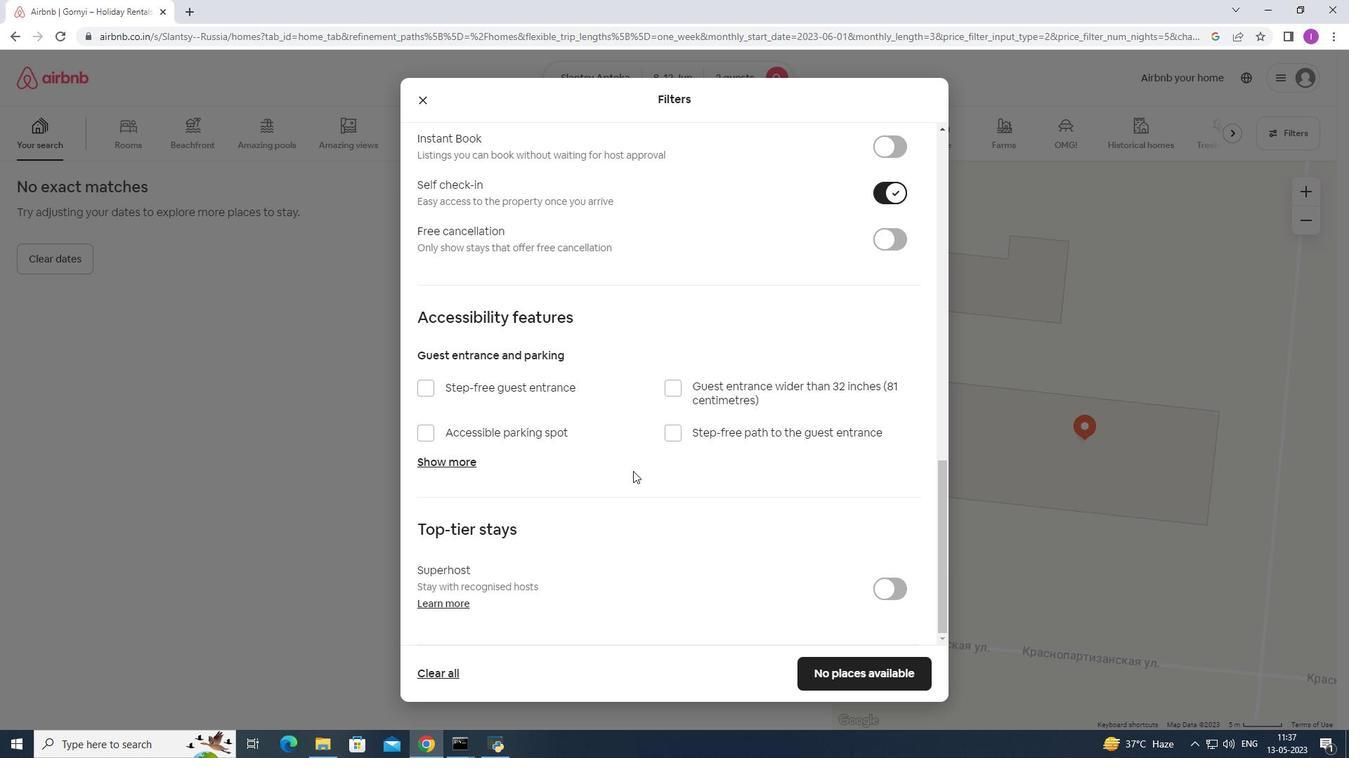 
Action: Mouse scrolled (634, 477) with delta (0, 0)
Screenshot: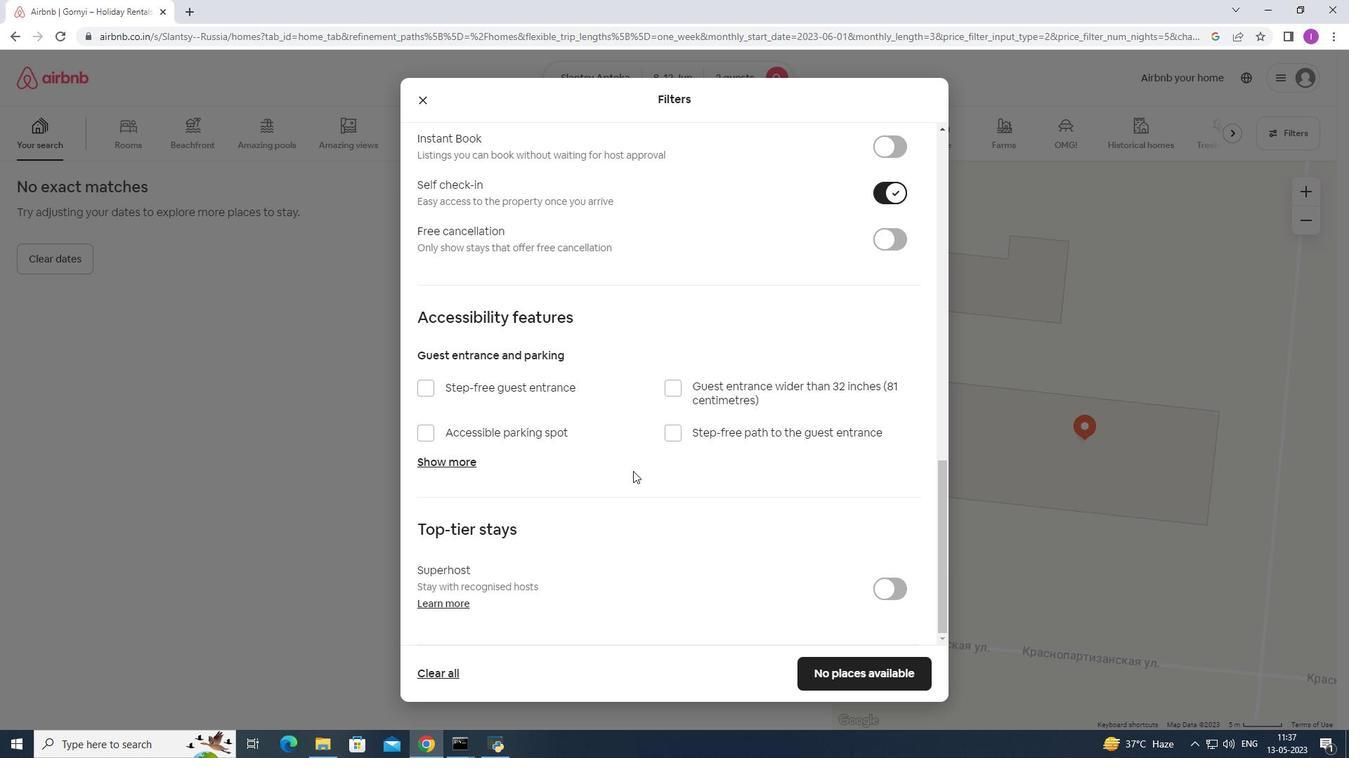 
Action: Mouse moved to (836, 673)
Screenshot: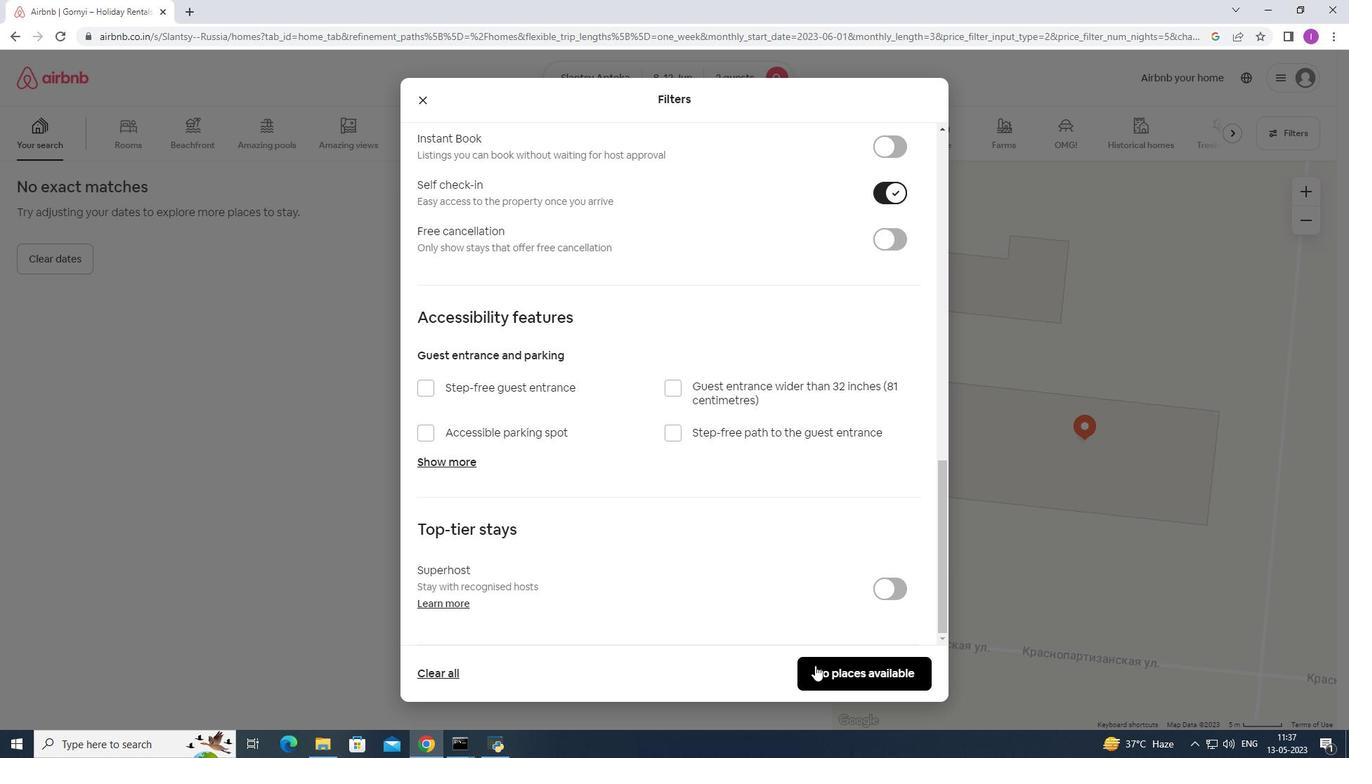 
Action: Mouse pressed left at (836, 673)
Screenshot: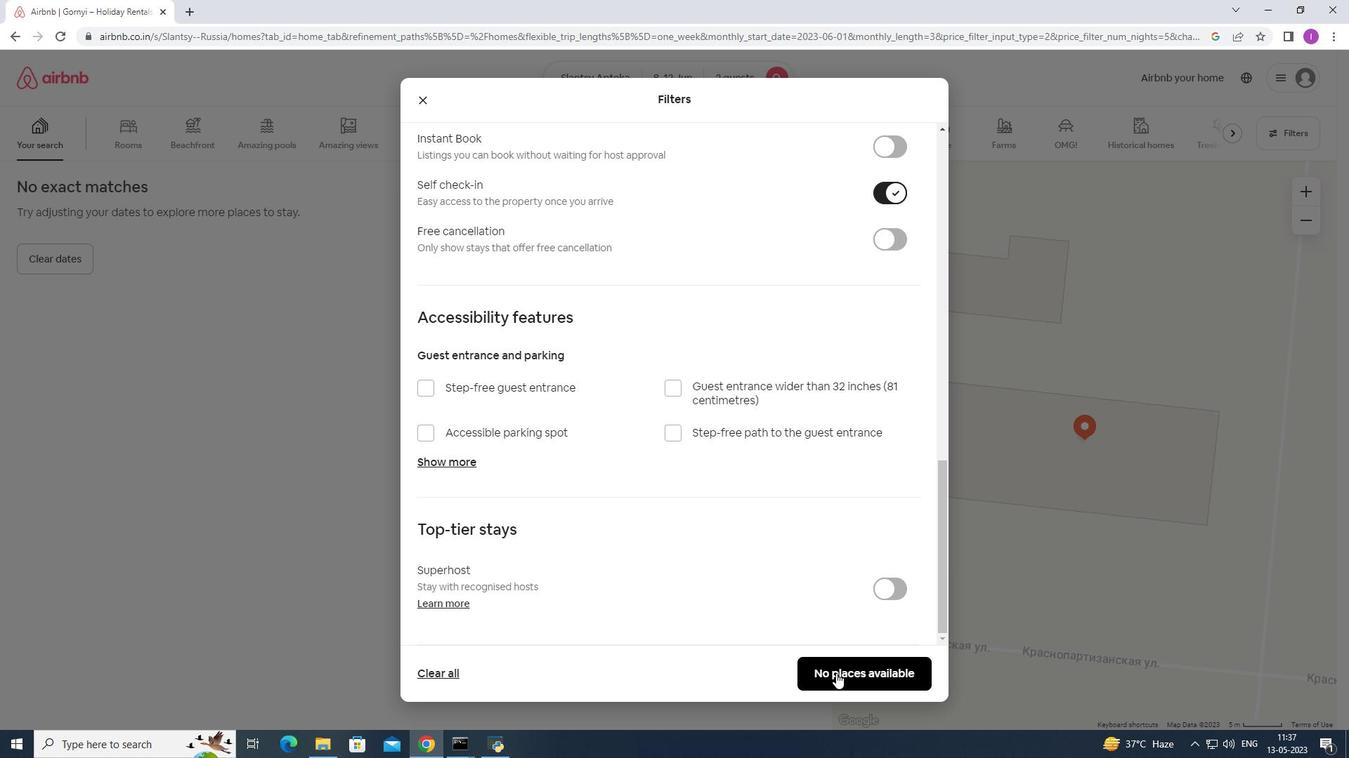
Action: Mouse moved to (840, 668)
Screenshot: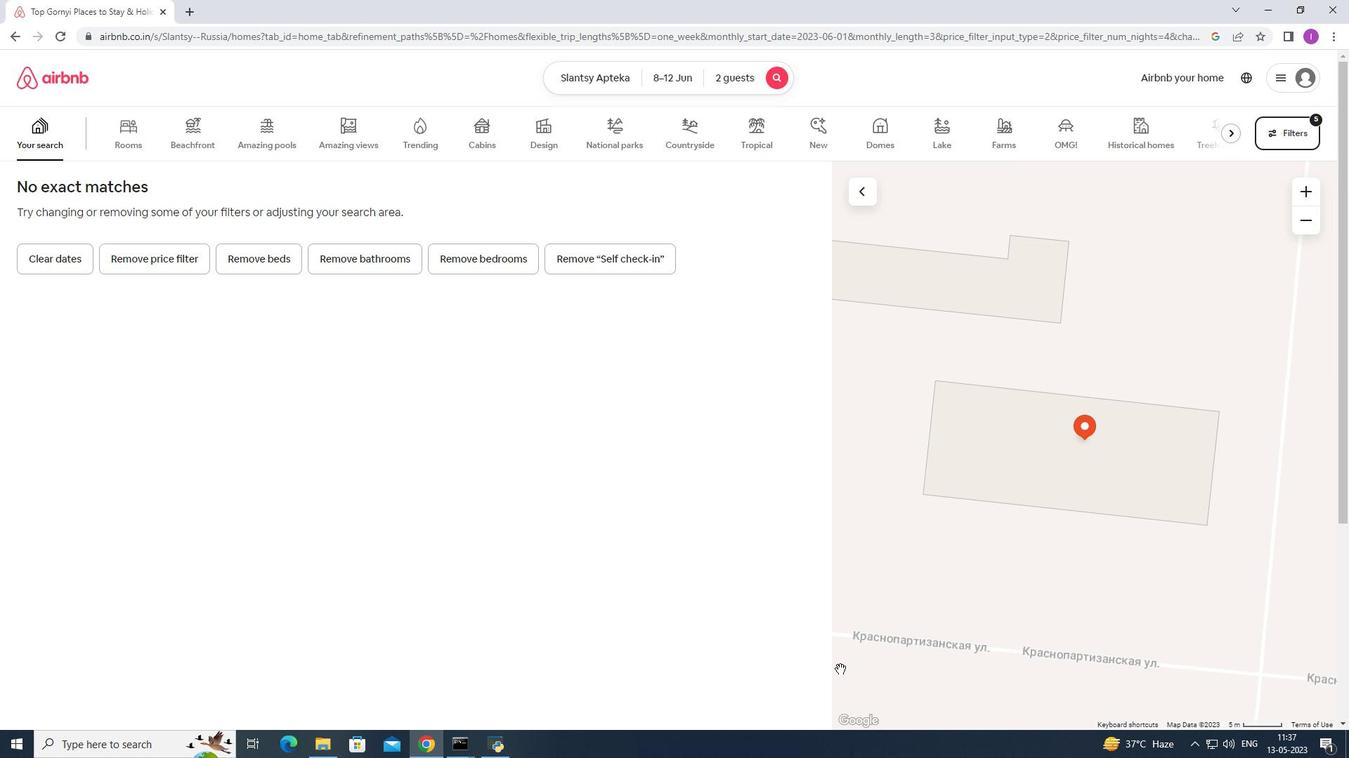 
